 Task: Send an email with the signature Lydia Campbell with the subject Request for a proposal and the message Please let me know if there are any changes or updates to the project plan. from softage.6@softage.net to softage.4@softage.net and move the email from Sent Items to the folder Mergers and acquisitions
Action: Mouse moved to (107, 114)
Screenshot: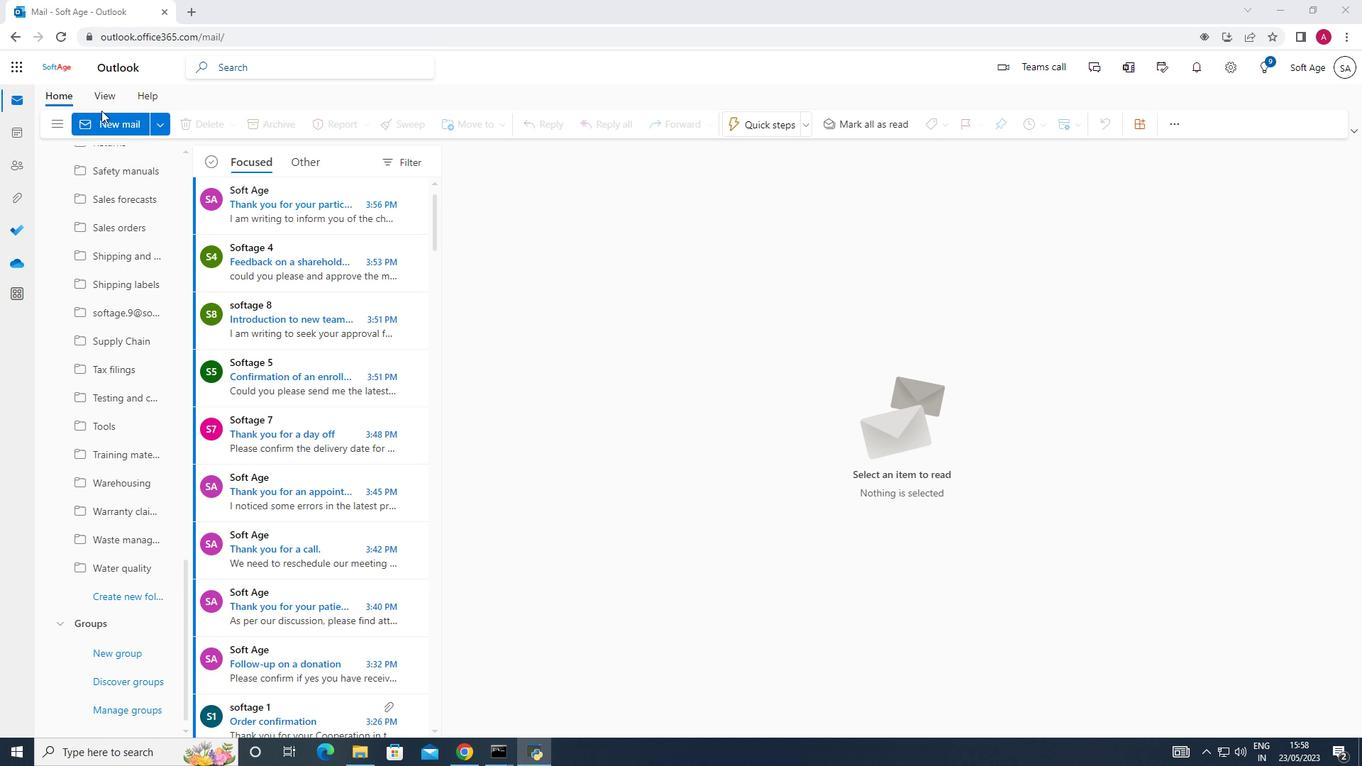 
Action: Mouse pressed left at (107, 114)
Screenshot: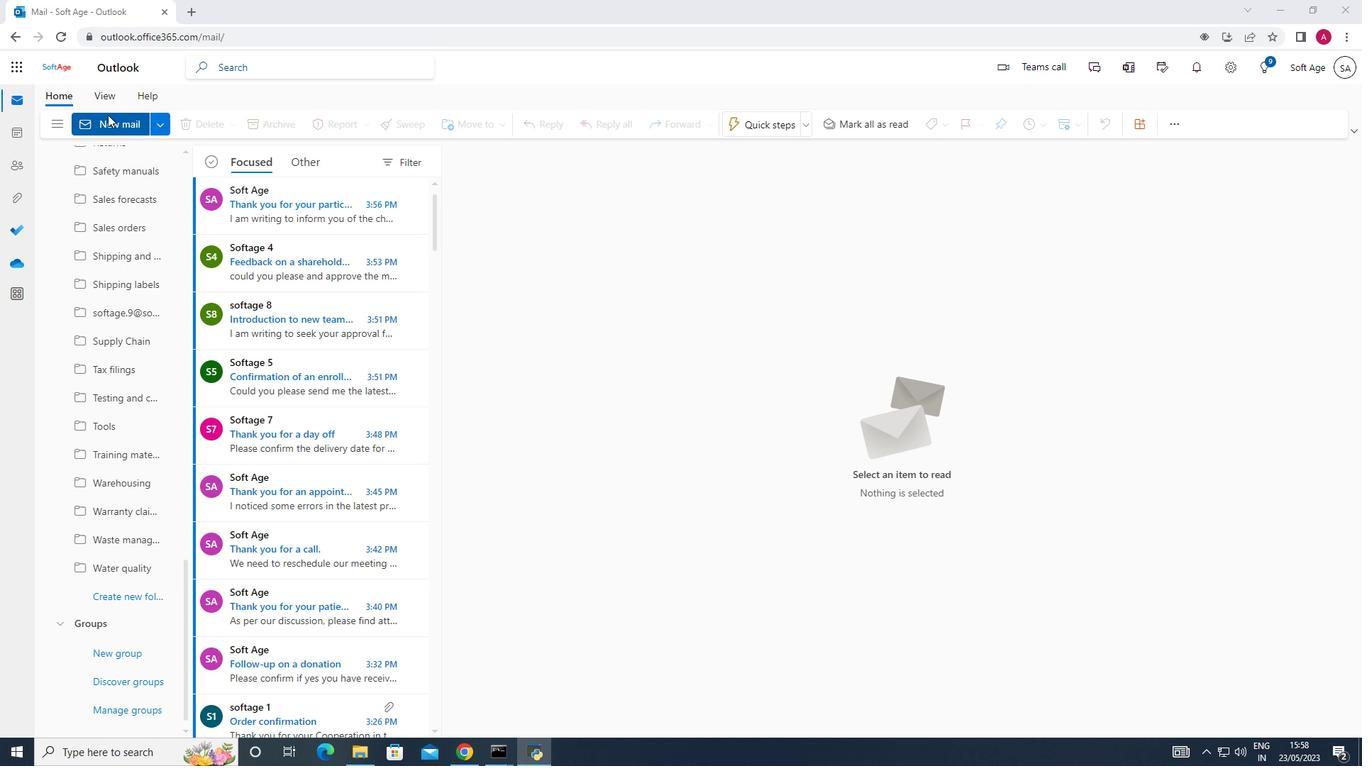 
Action: Mouse moved to (970, 121)
Screenshot: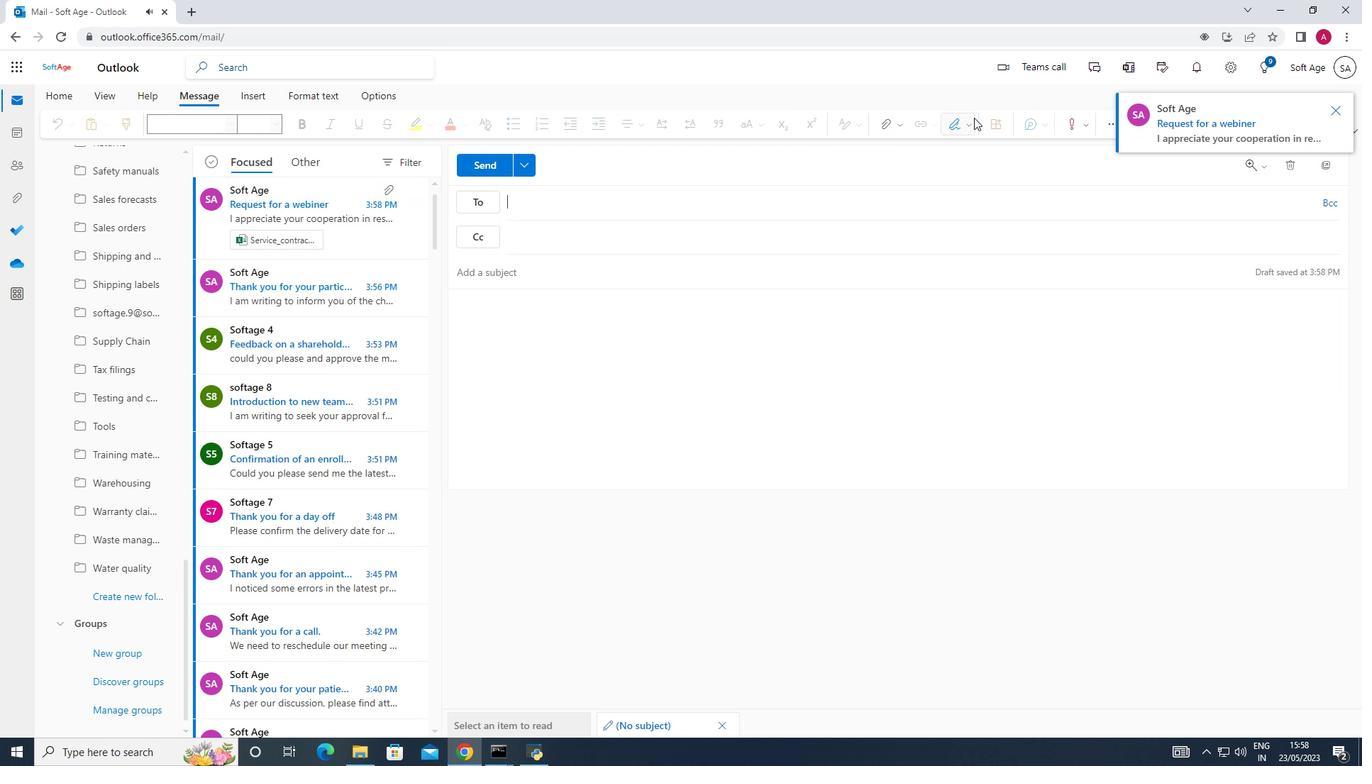 
Action: Mouse pressed left at (970, 121)
Screenshot: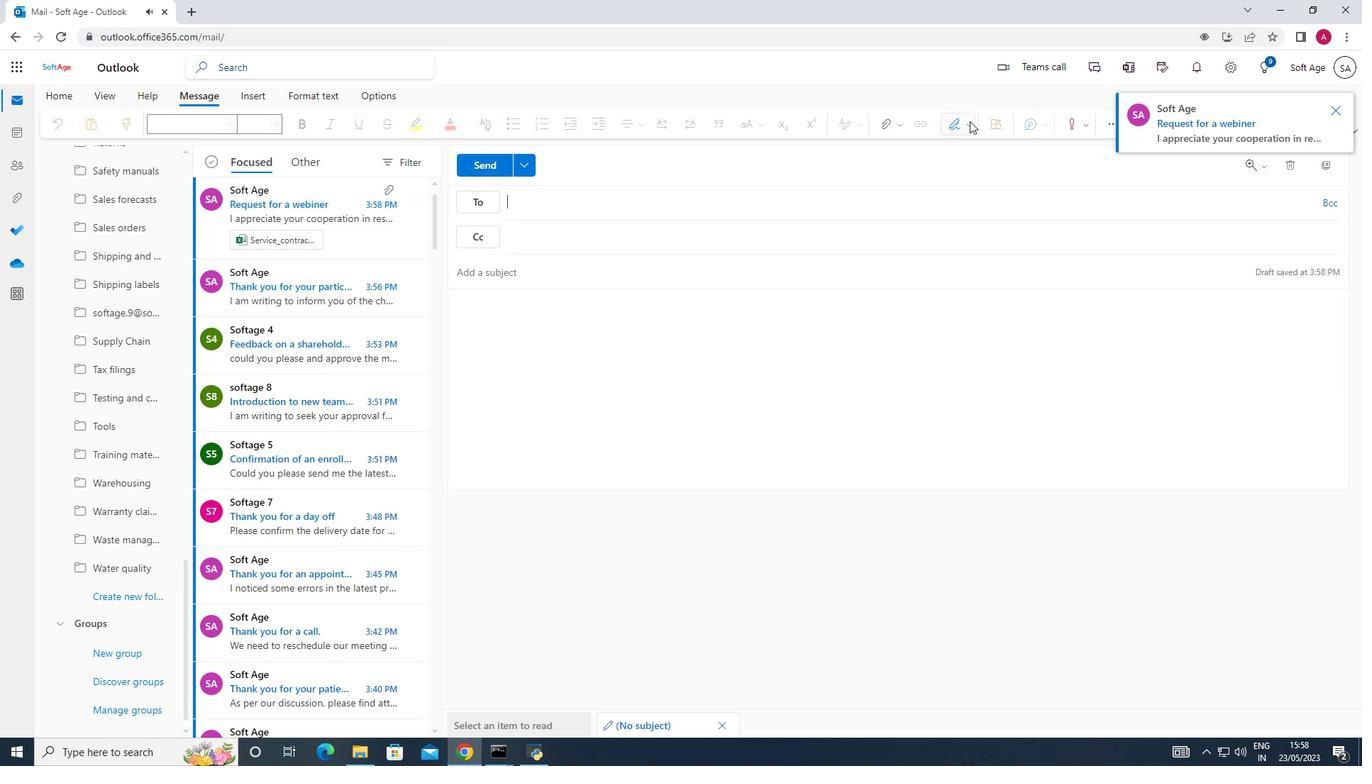 
Action: Mouse moved to (963, 185)
Screenshot: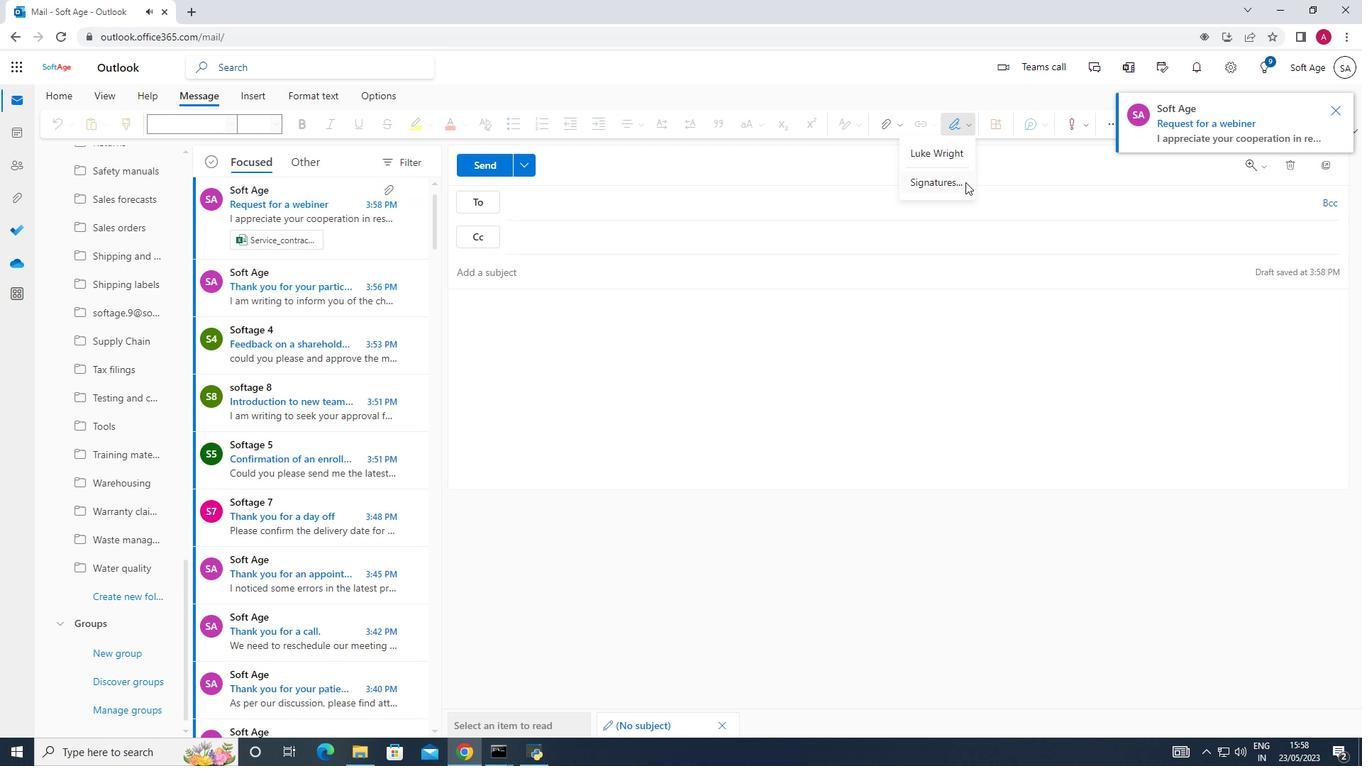 
Action: Mouse pressed left at (963, 185)
Screenshot: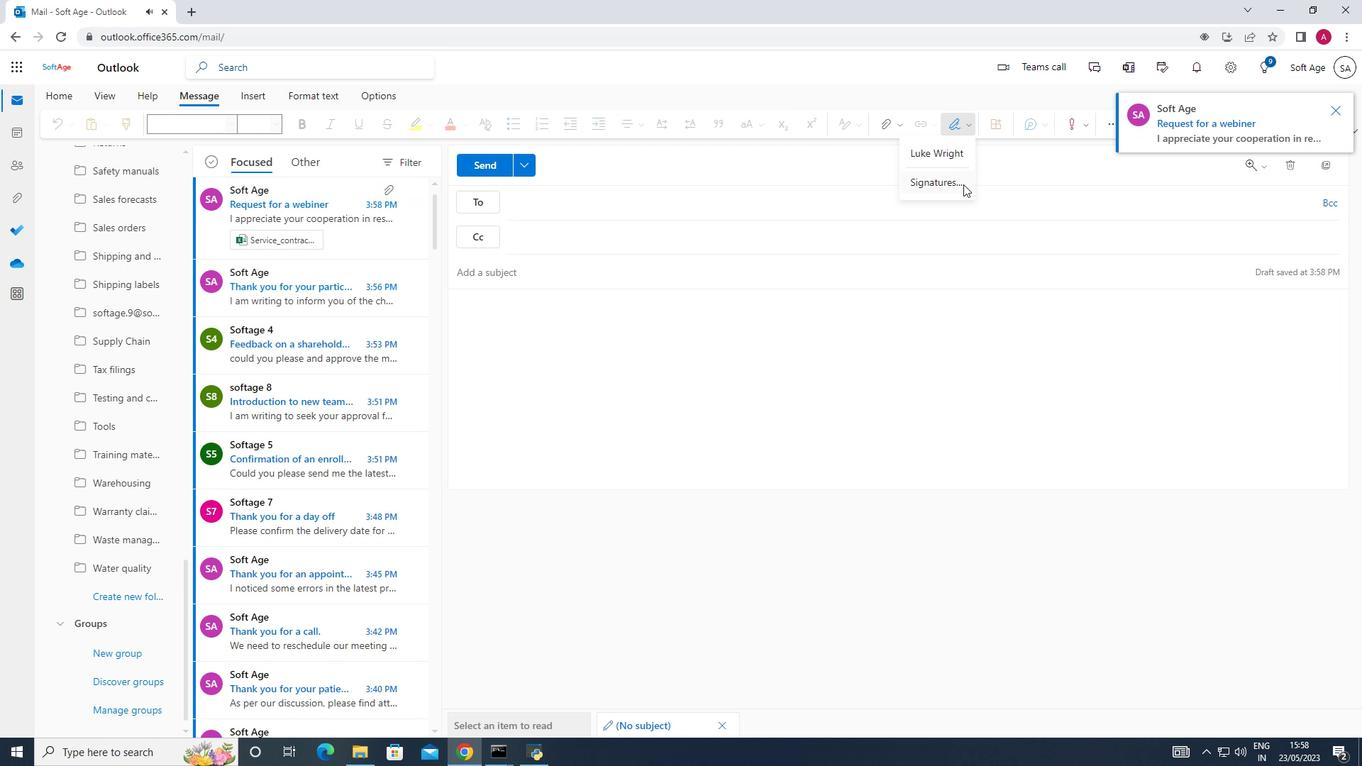 
Action: Mouse moved to (975, 241)
Screenshot: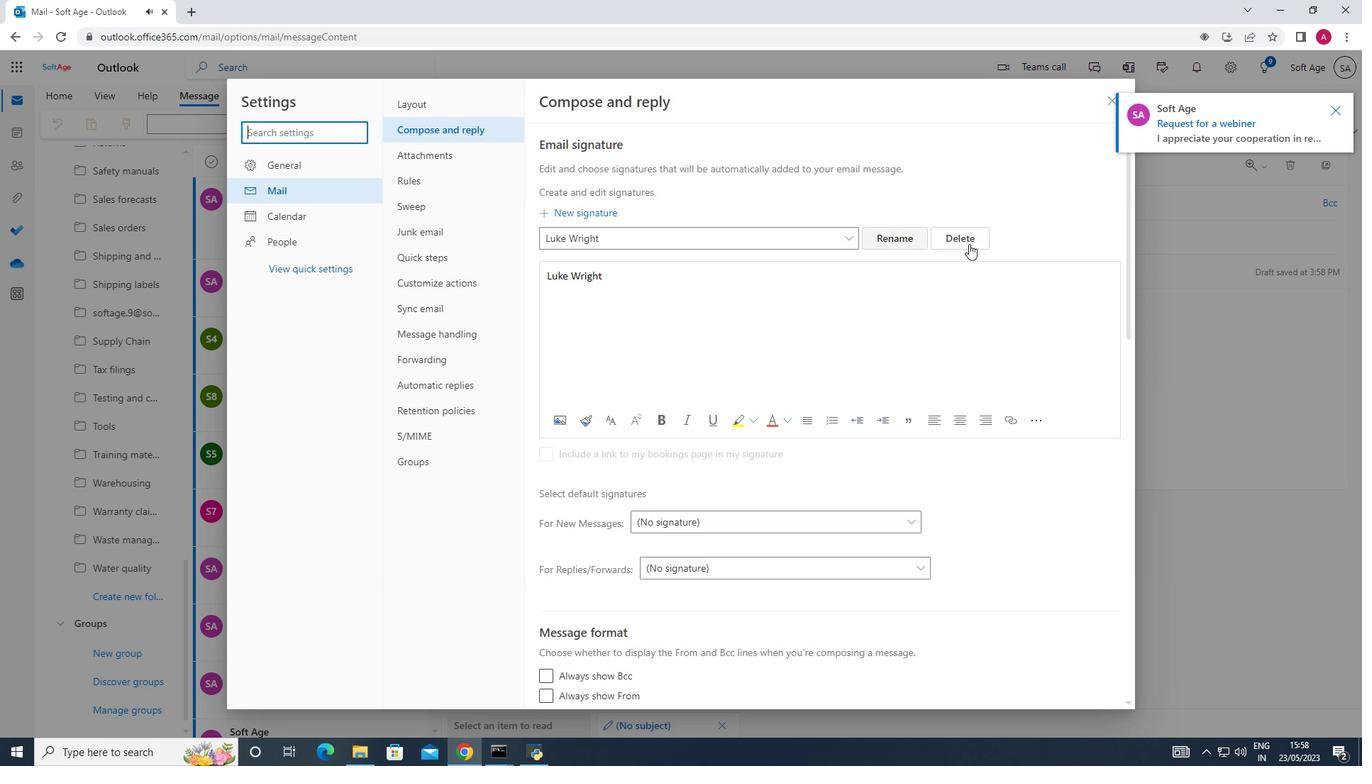 
Action: Mouse pressed left at (975, 241)
Screenshot: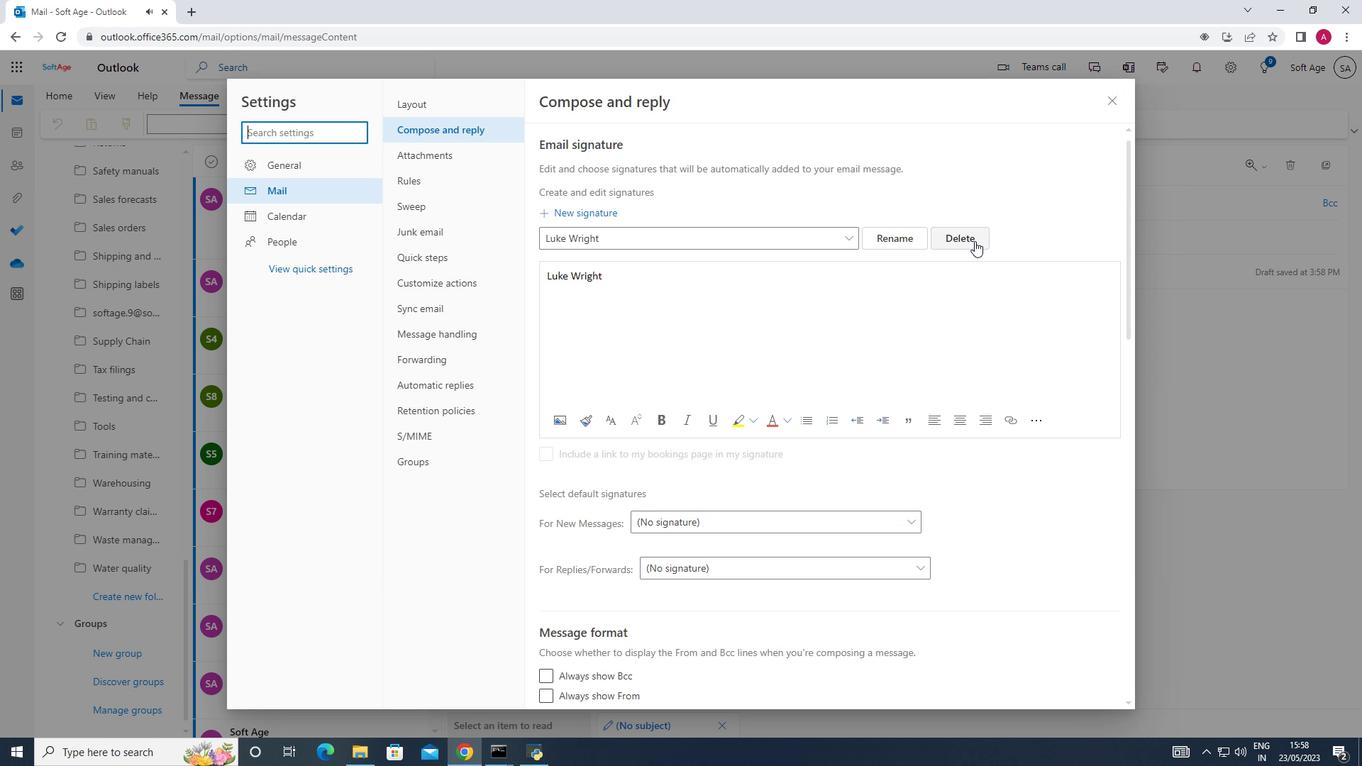 
Action: Mouse moved to (577, 237)
Screenshot: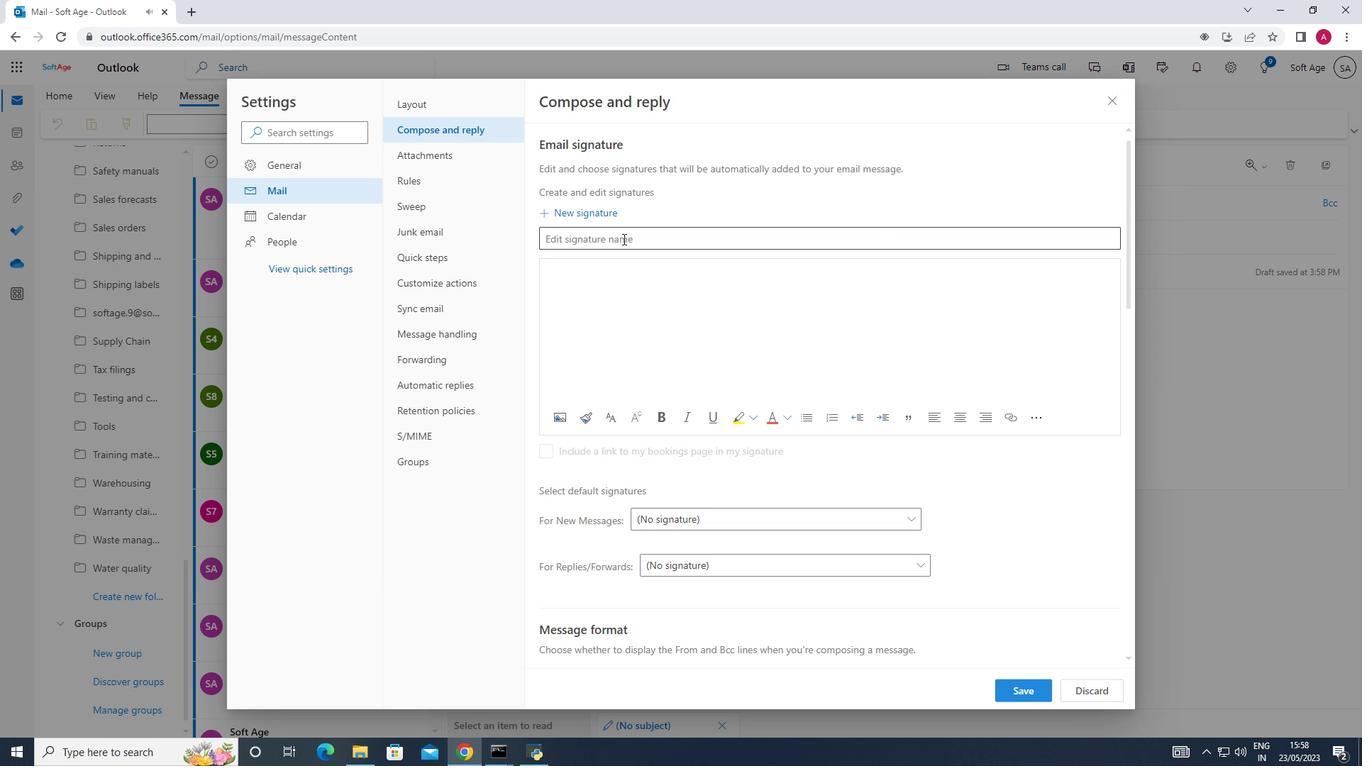 
Action: Mouse pressed left at (577, 237)
Screenshot: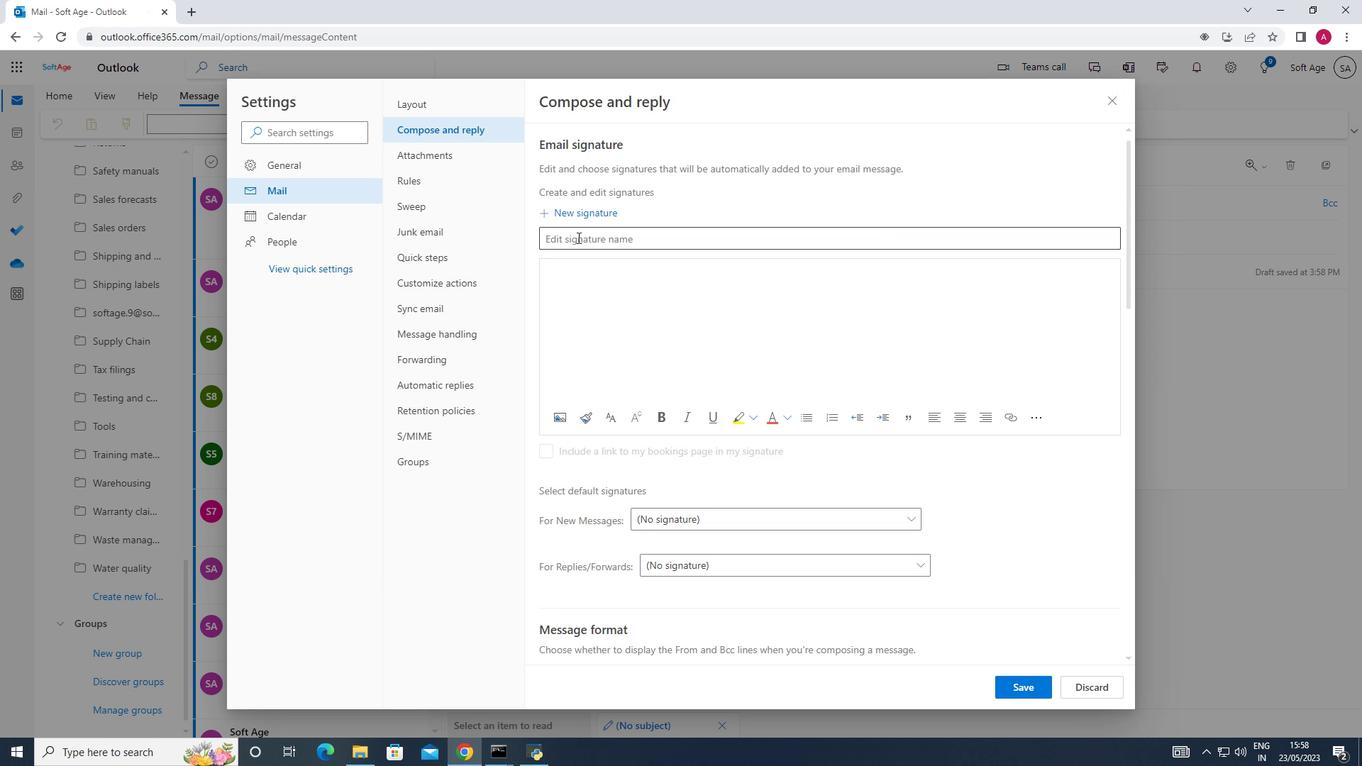 
Action: Key pressed <Key.shift_r>Lydia<Key.space><Key.shift><Key.shift><Key.shift>Cambell
Screenshot: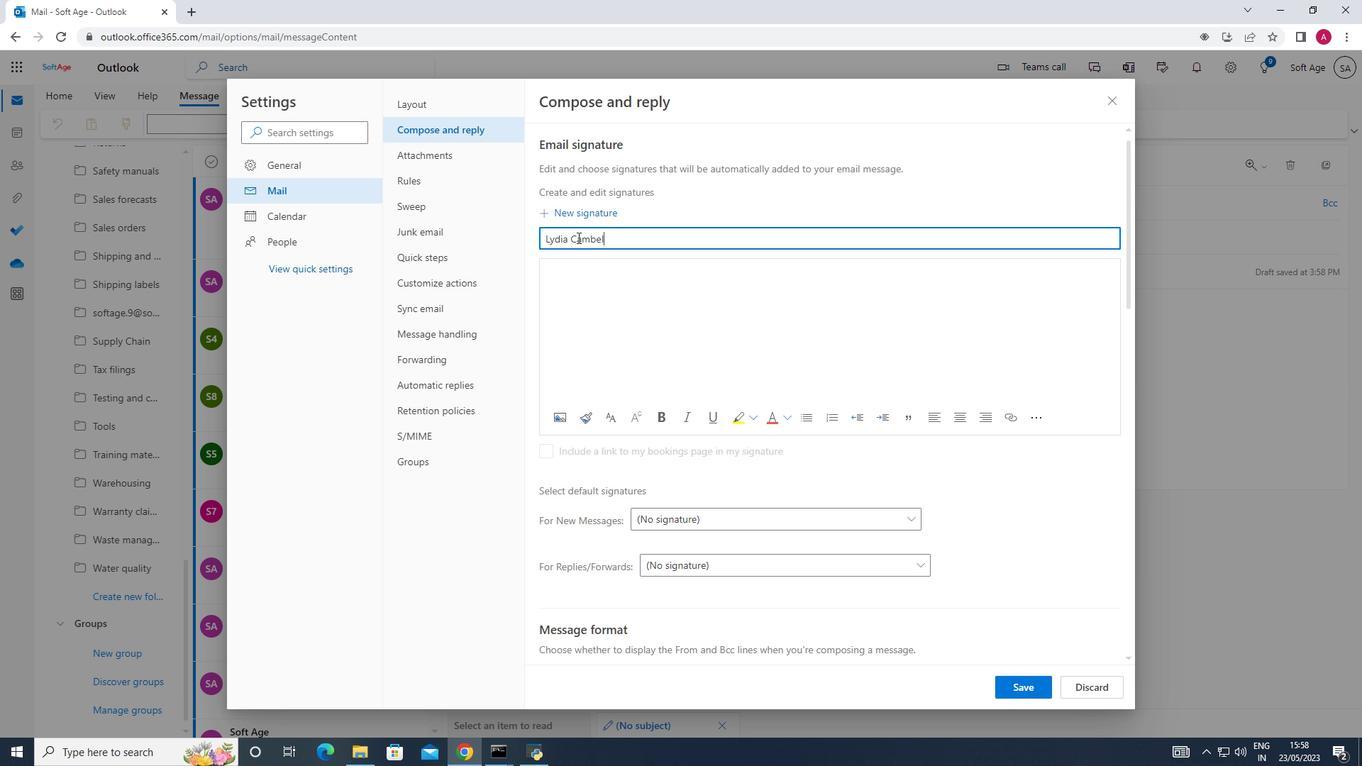 
Action: Mouse moved to (548, 275)
Screenshot: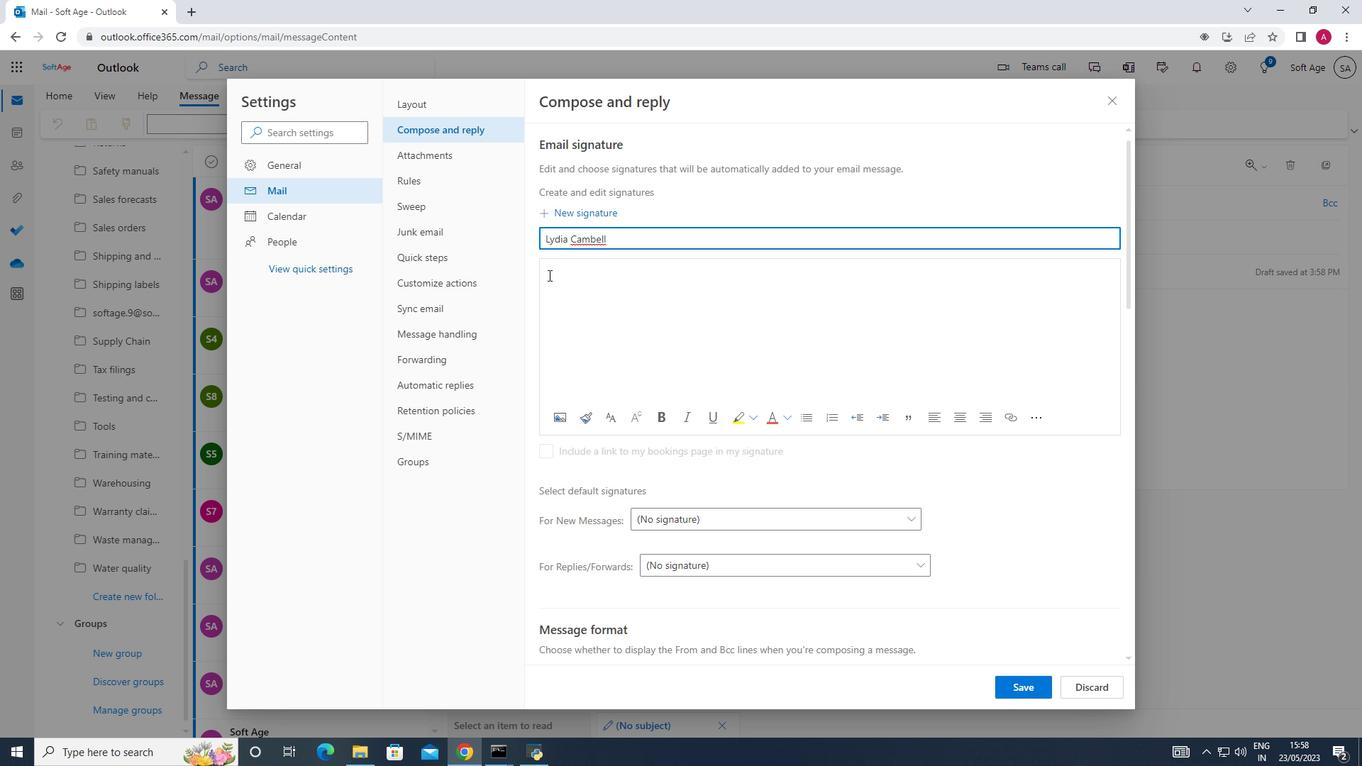 
Action: Mouse pressed left at (548, 275)
Screenshot: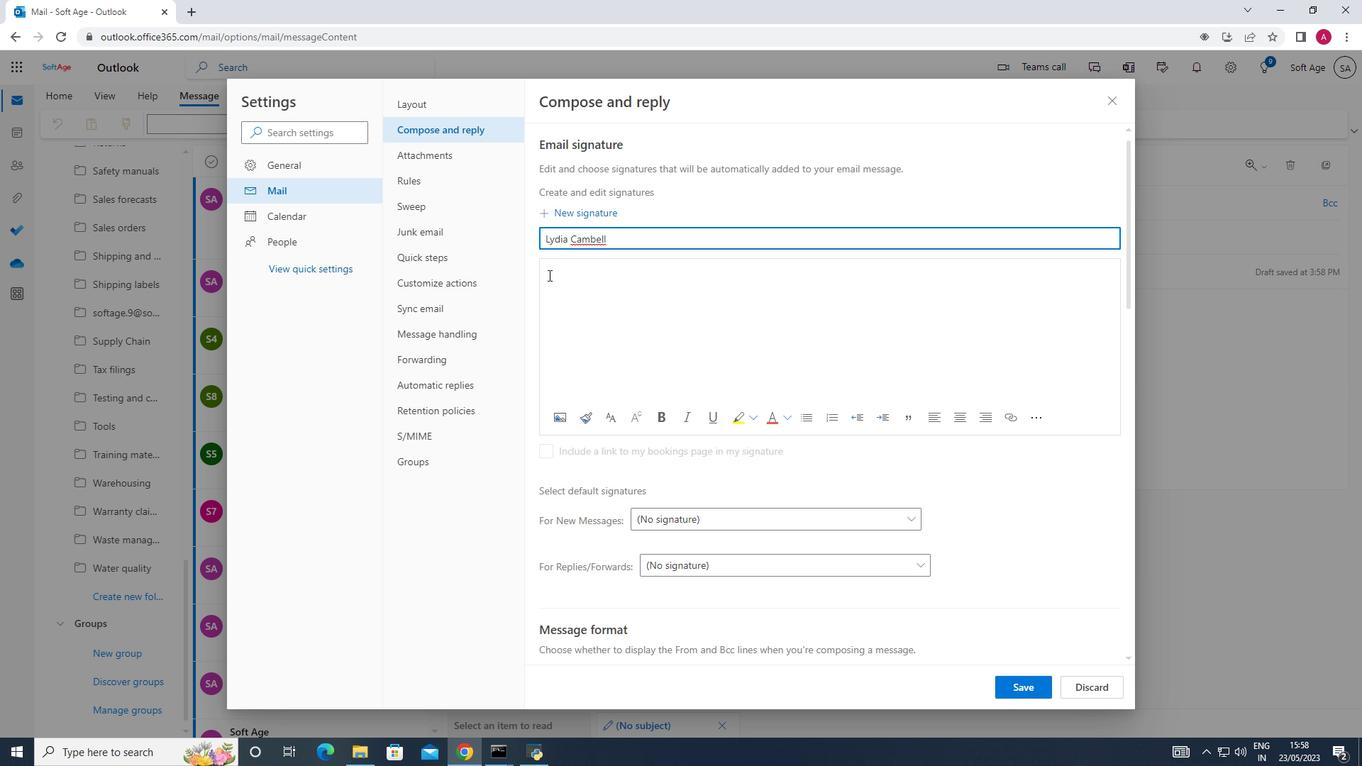 
Action: Mouse moved to (589, 237)
Screenshot: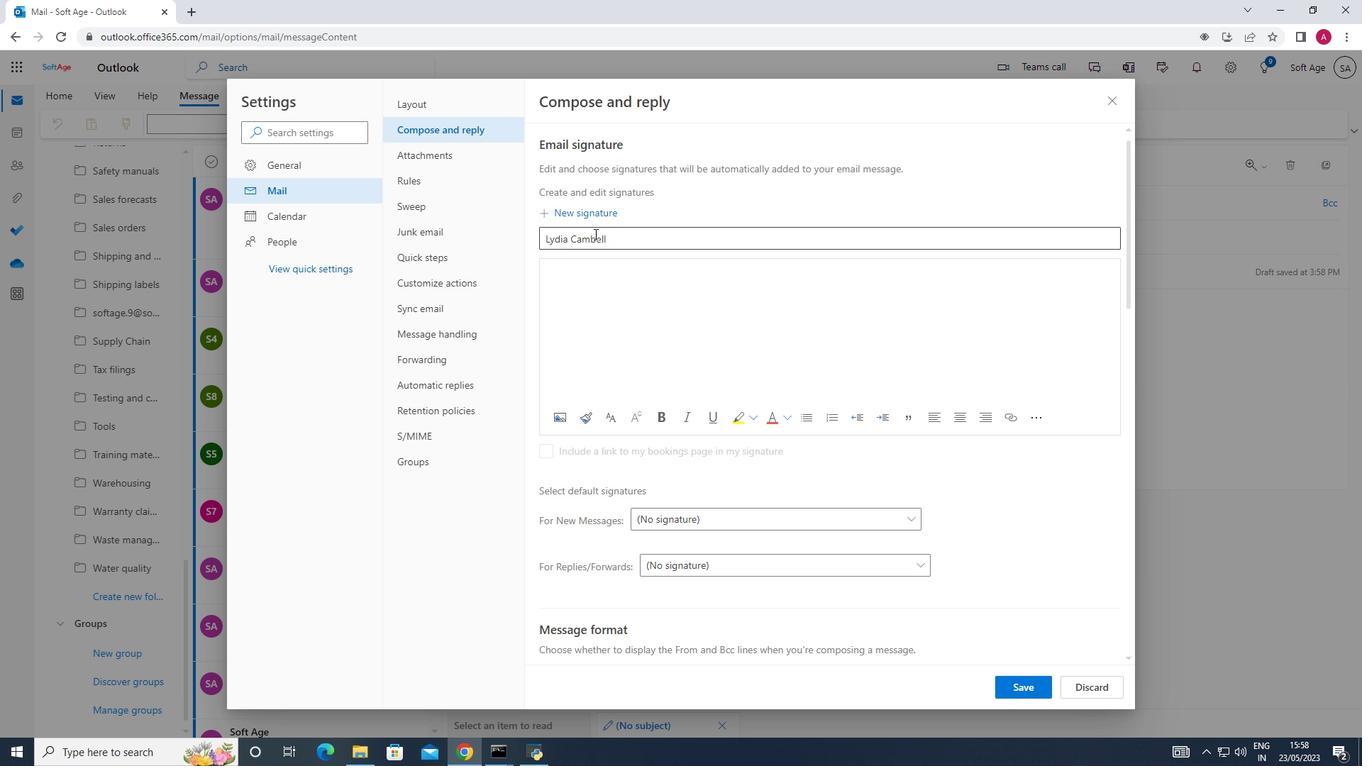 
Action: Mouse pressed left at (589, 237)
Screenshot: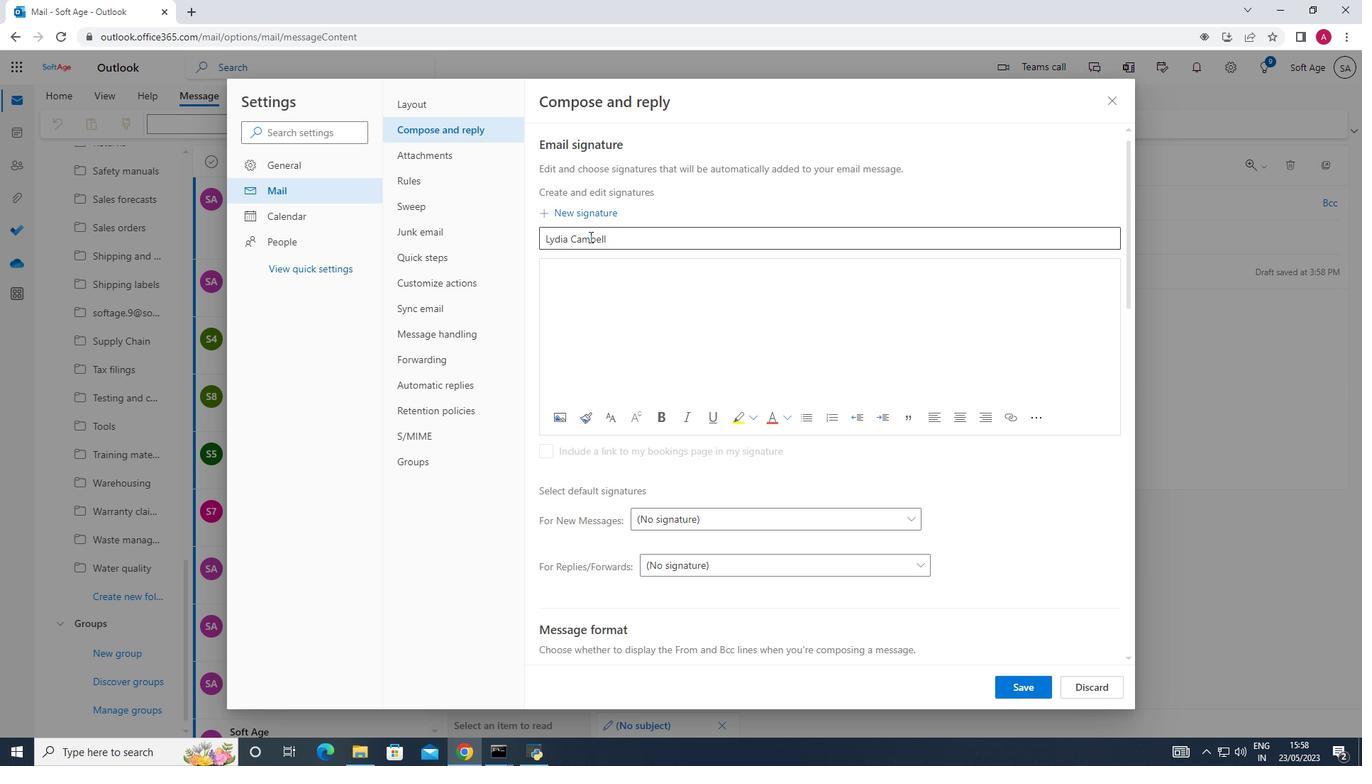 
Action: Key pressed p
Screenshot: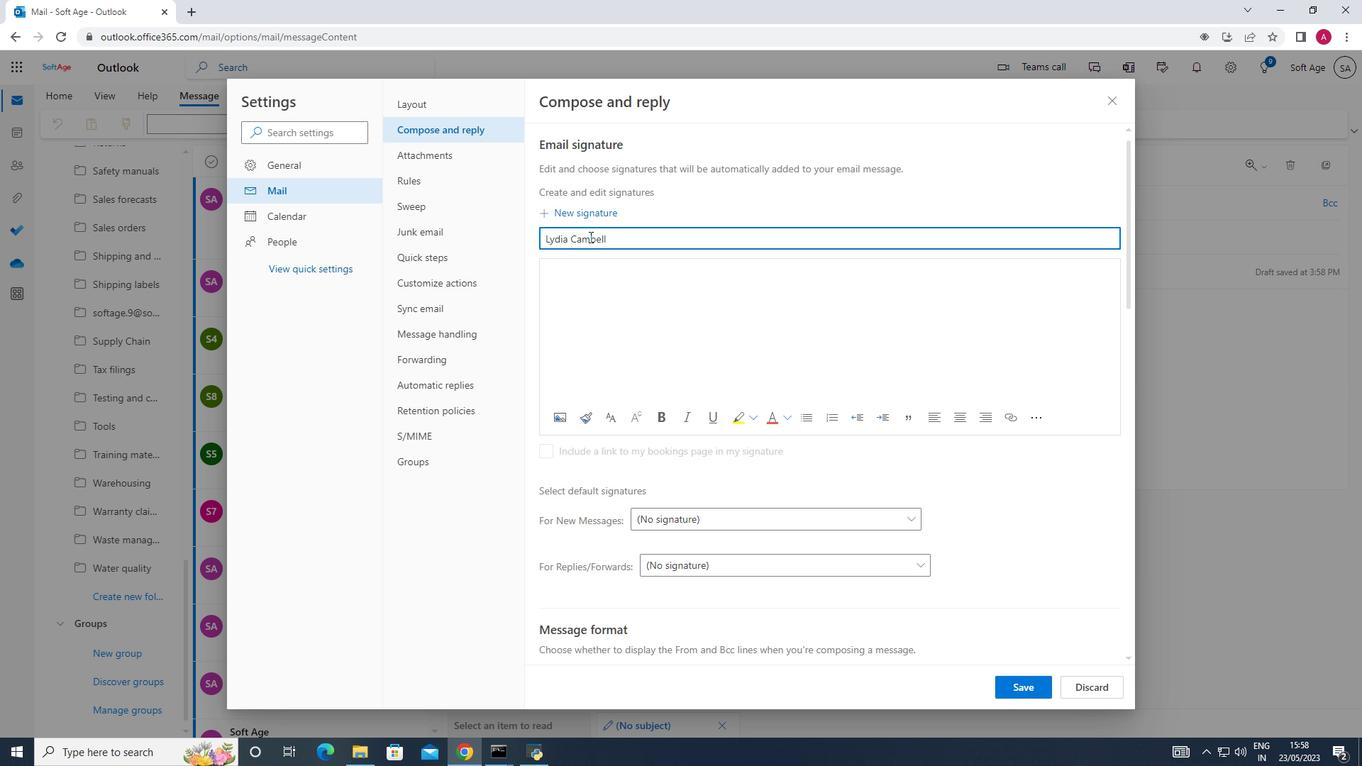 
Action: Mouse moved to (558, 272)
Screenshot: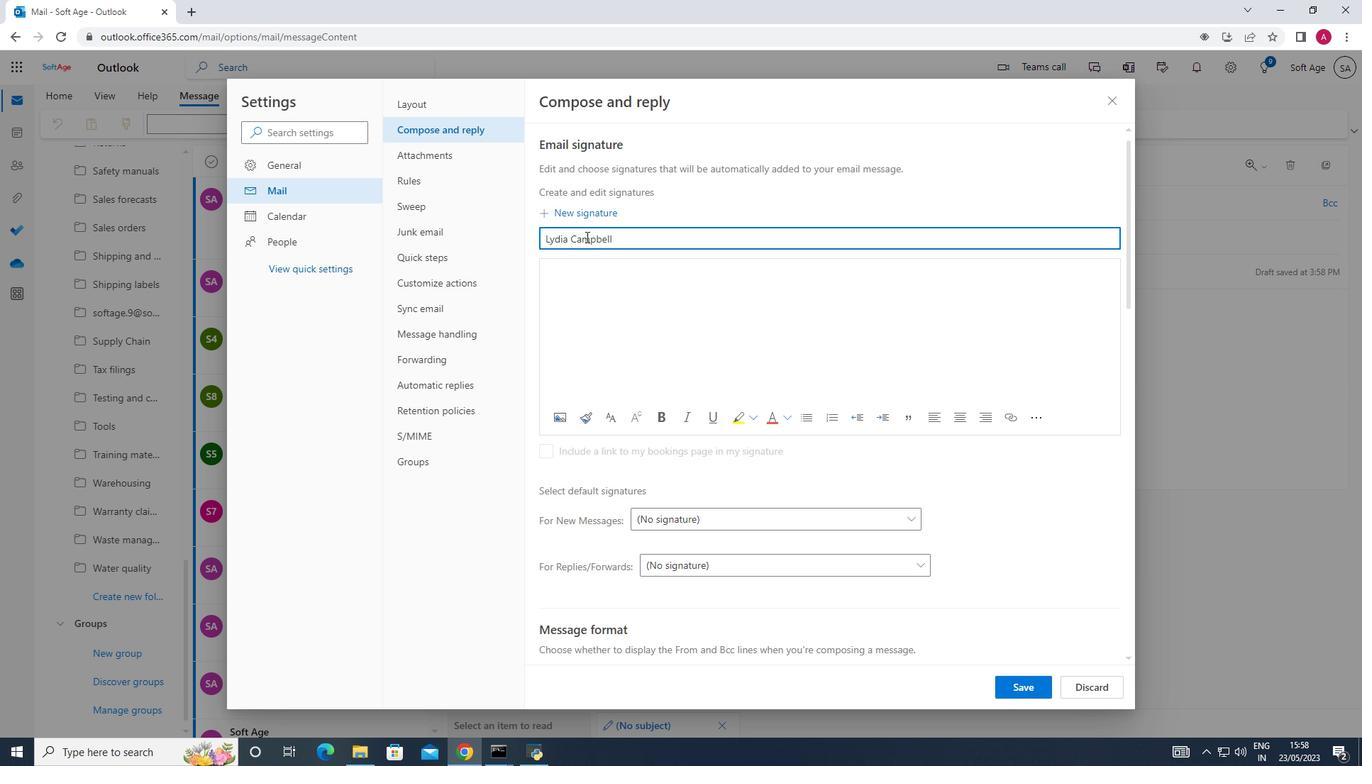 
Action: Mouse pressed left at (558, 272)
Screenshot: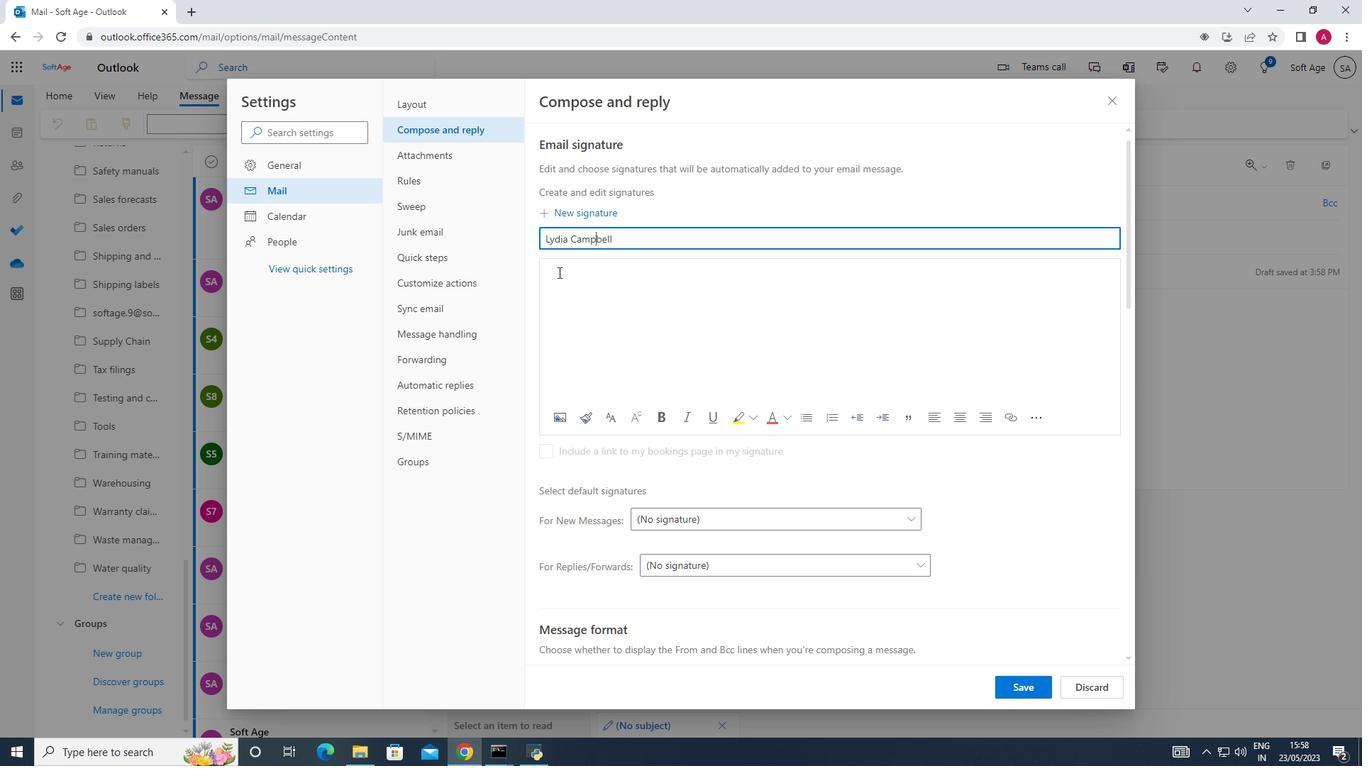 
Action: Key pressed <Key.shift_r>
Screenshot: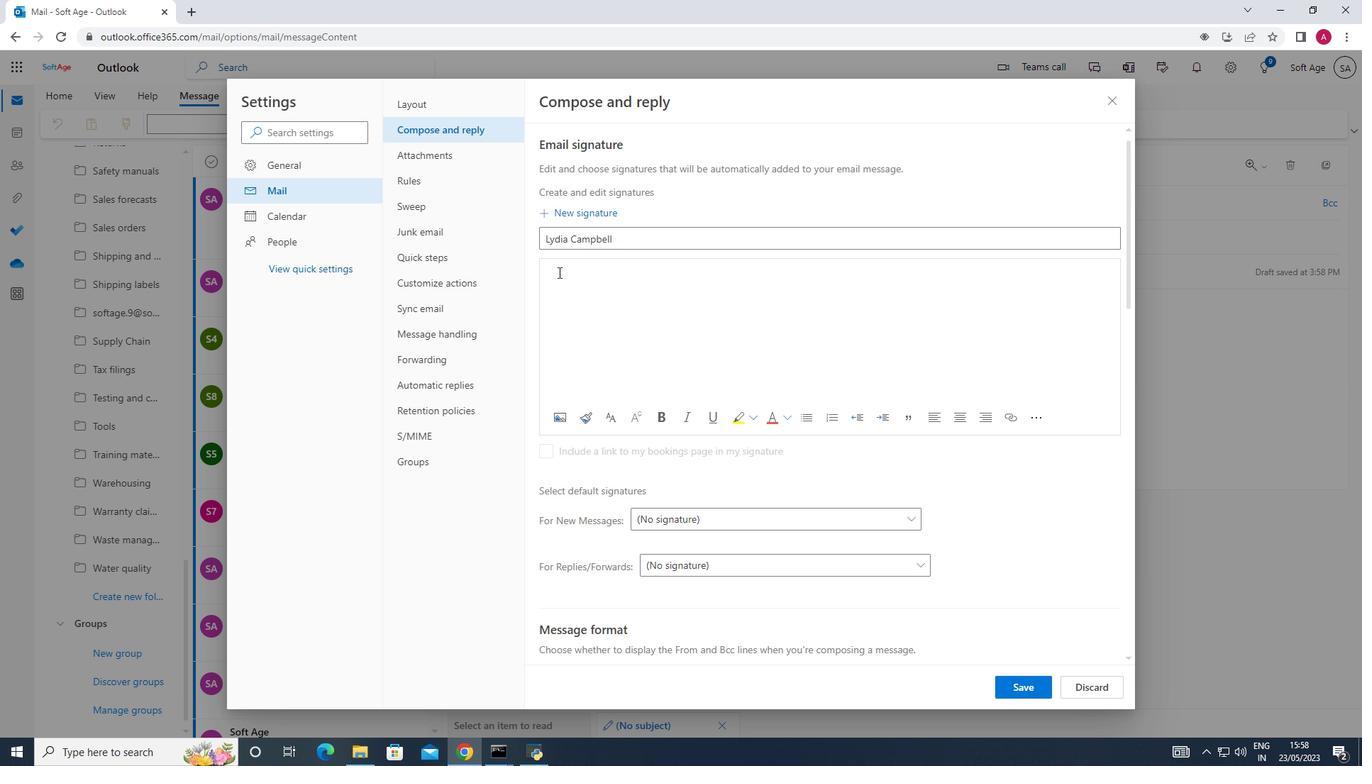 
Action: Mouse moved to (557, 273)
Screenshot: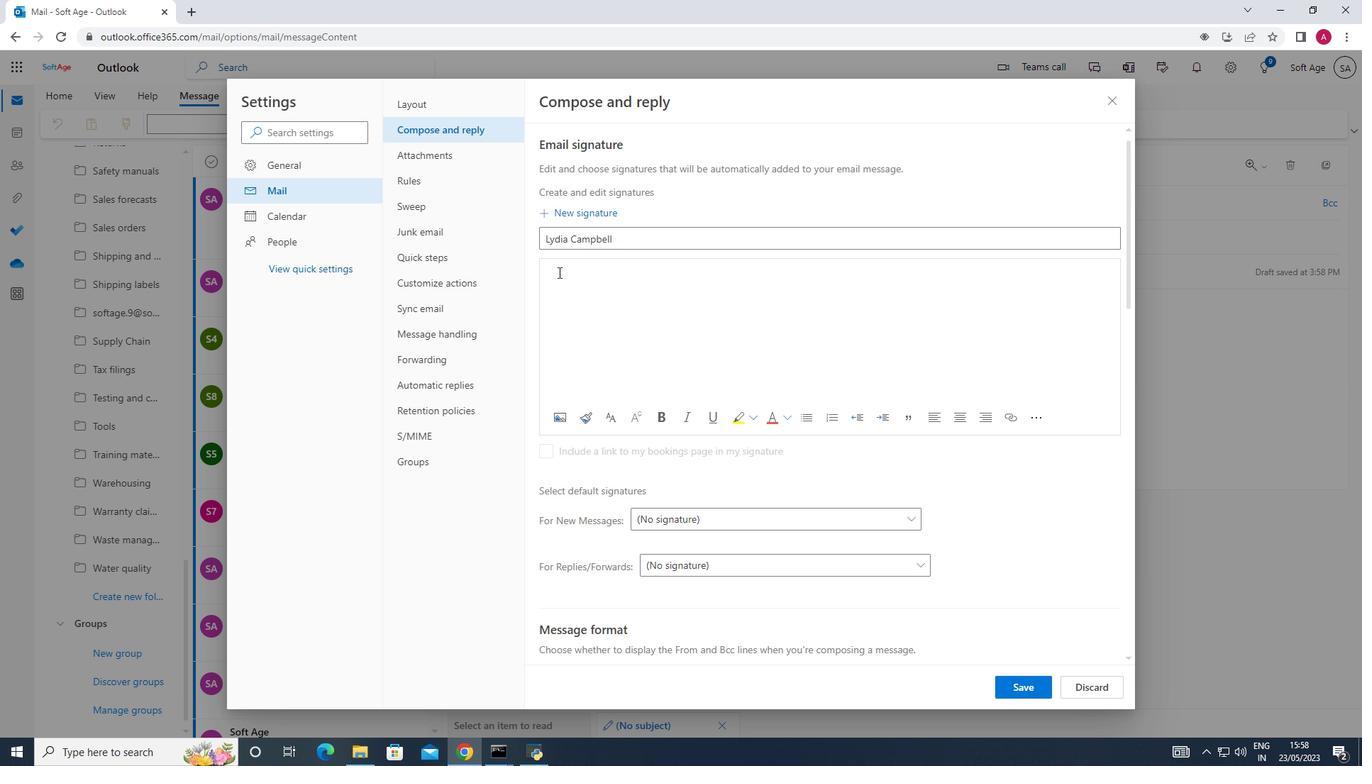 
Action: Key pressed Lydia<Key.space><Key.shift>Campbell
Screenshot: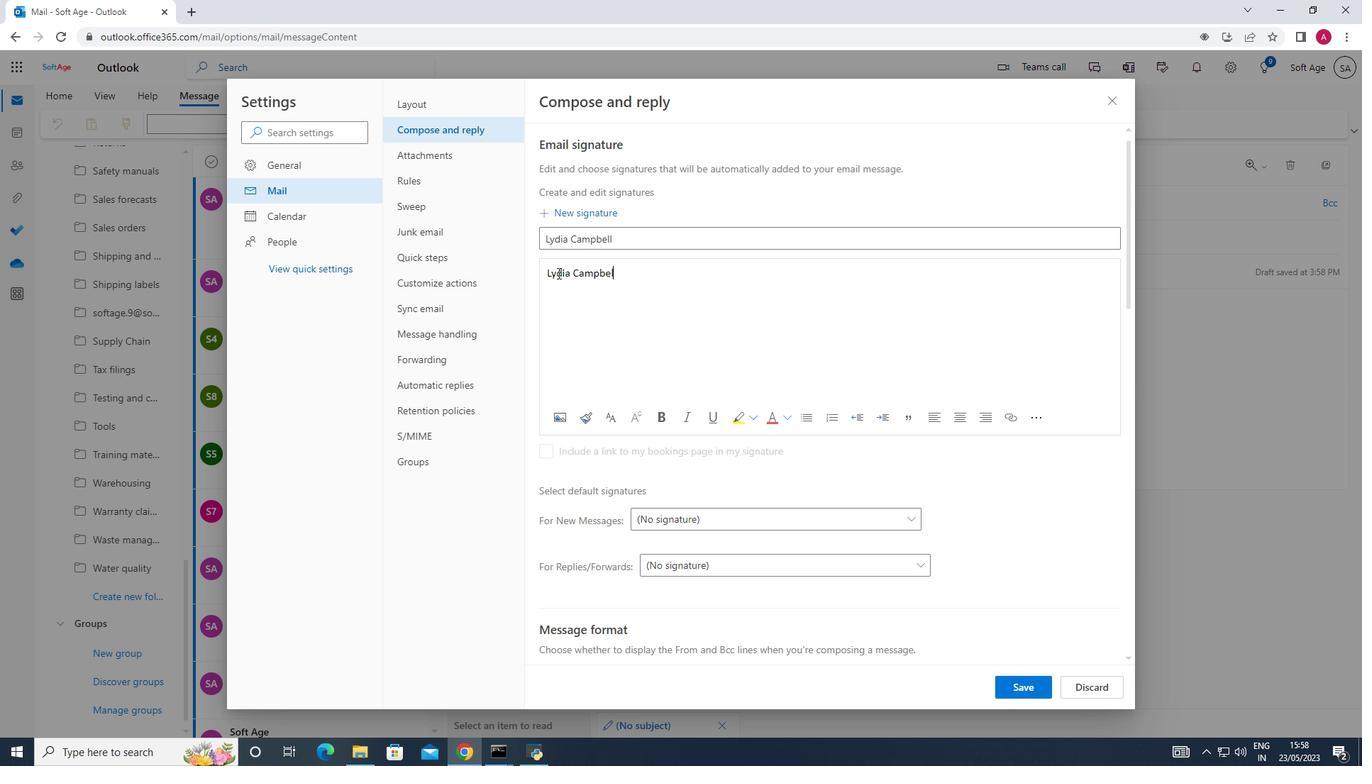 
Action: Mouse moved to (1018, 691)
Screenshot: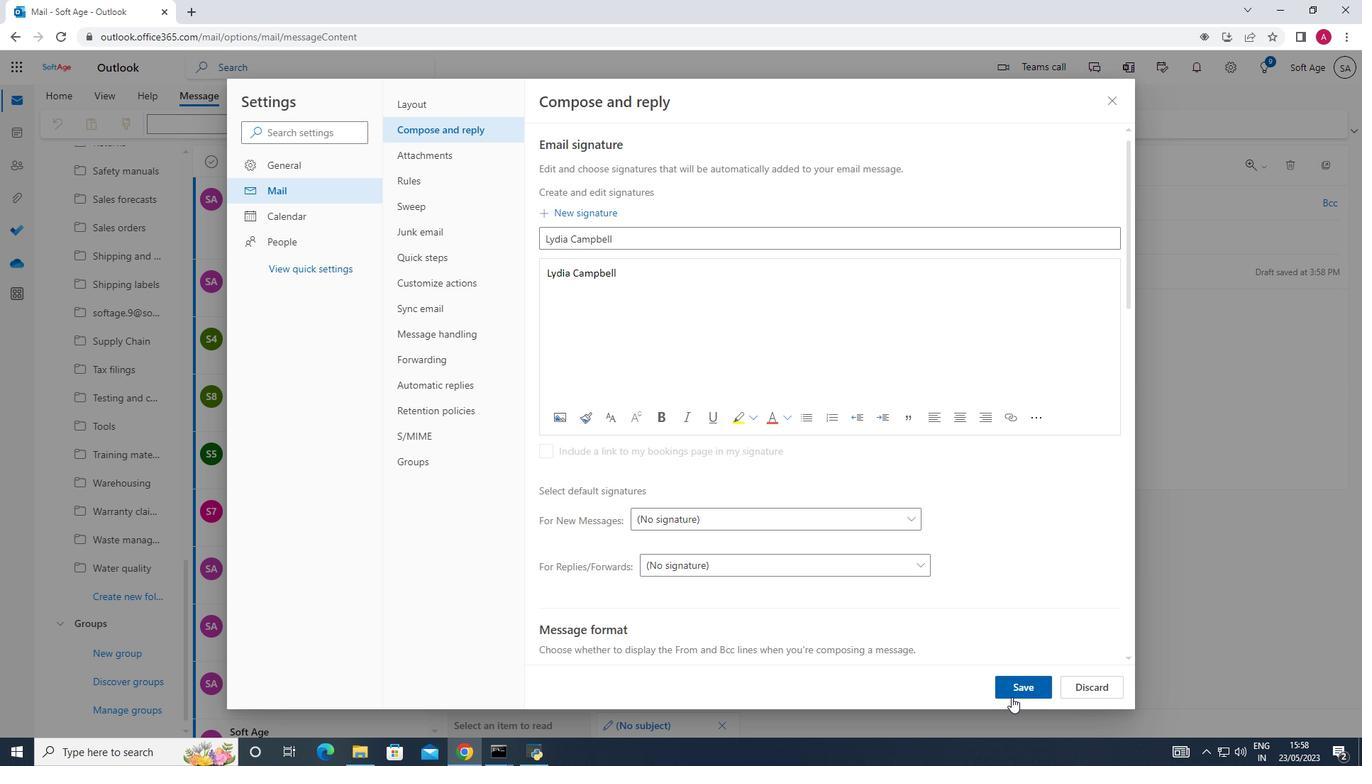
Action: Mouse pressed left at (1018, 691)
Screenshot: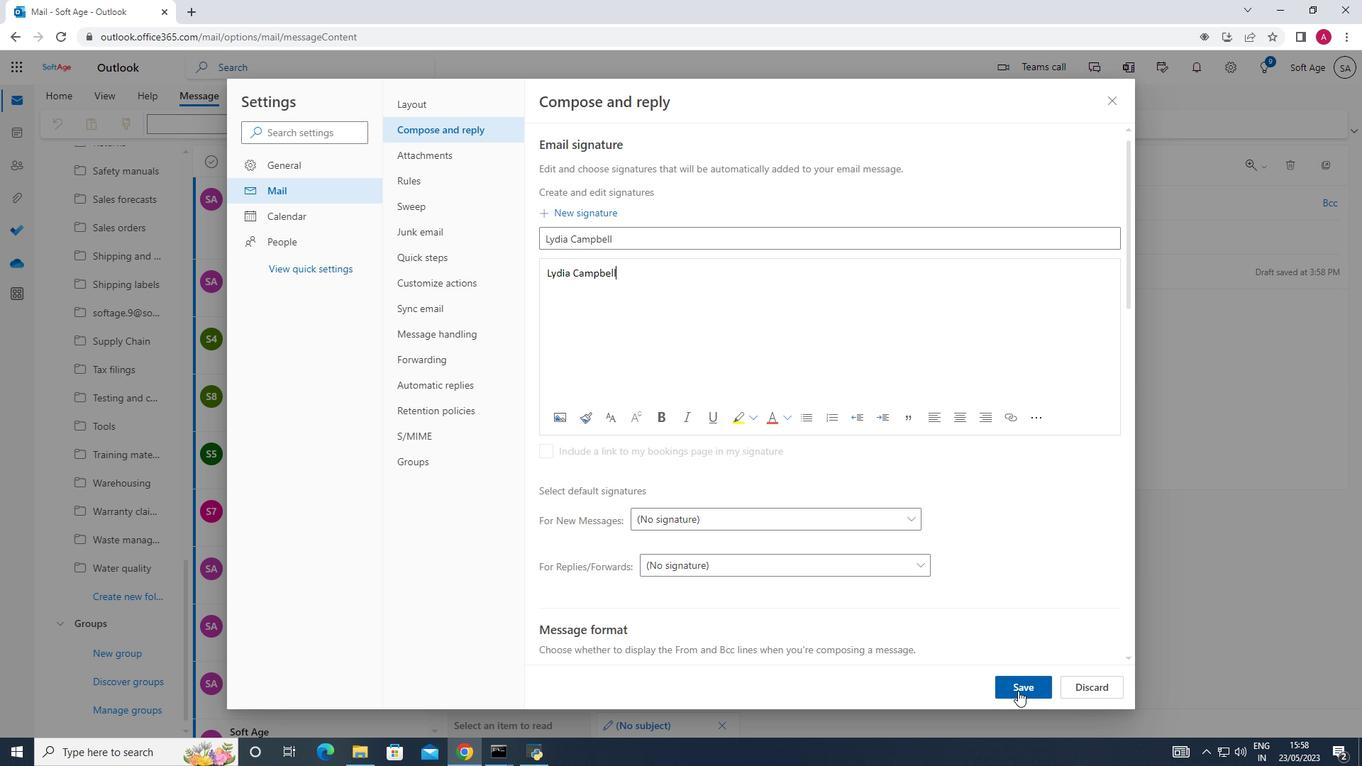 
Action: Mouse moved to (1107, 98)
Screenshot: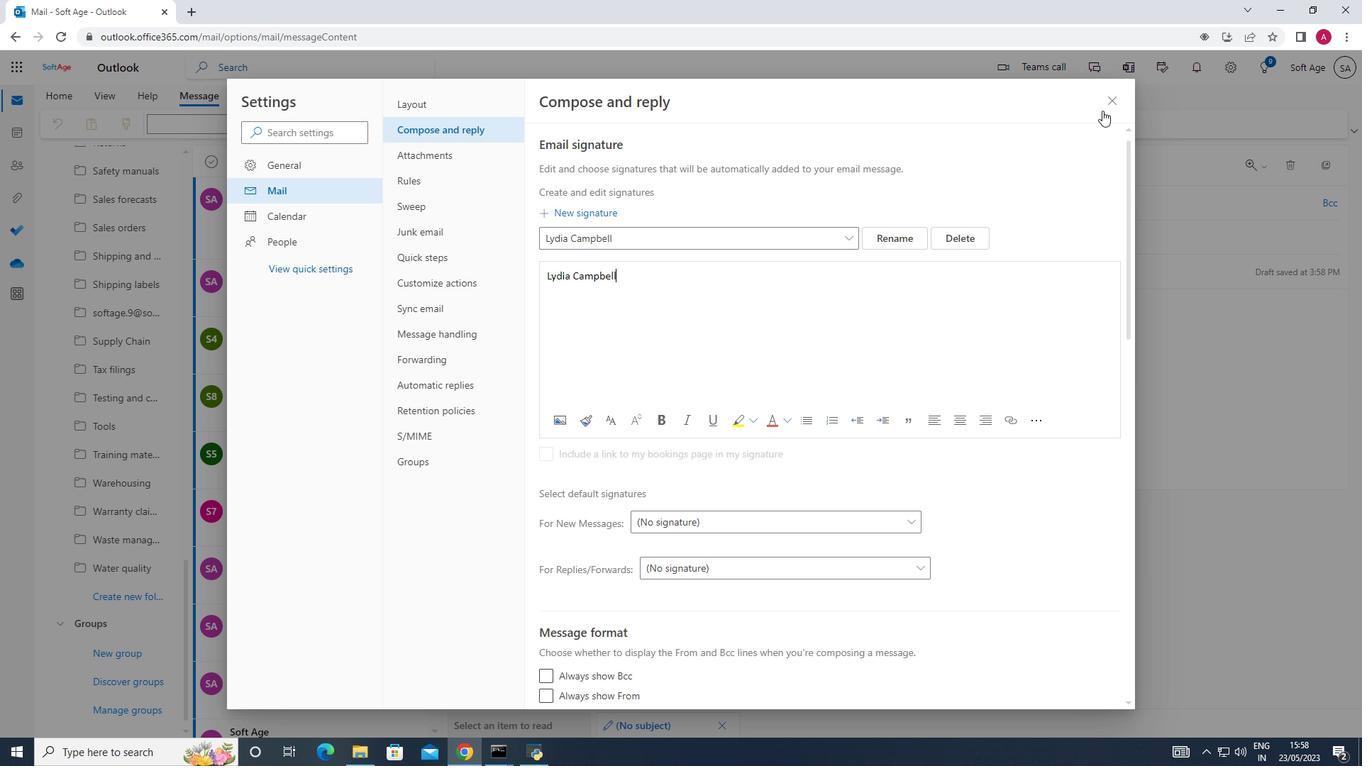 
Action: Mouse pressed left at (1107, 98)
Screenshot: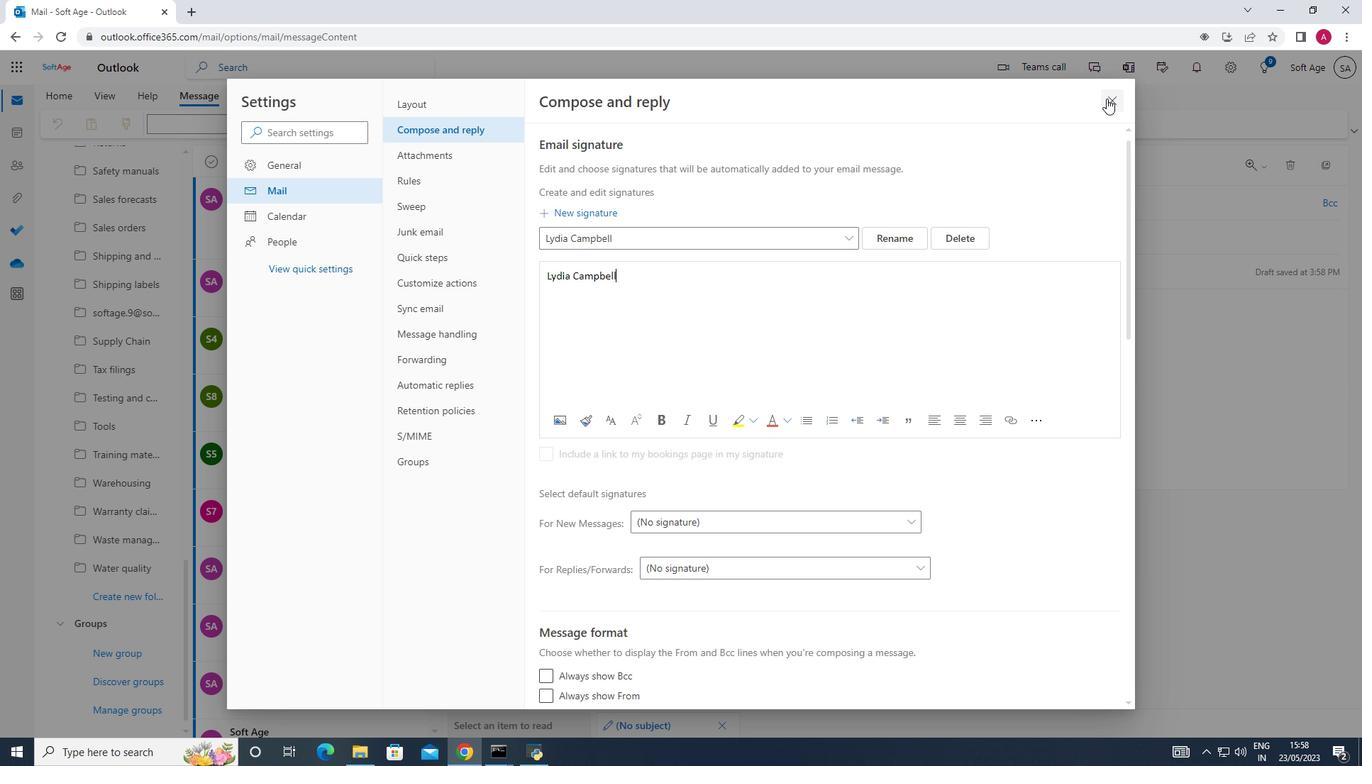 
Action: Mouse moved to (970, 122)
Screenshot: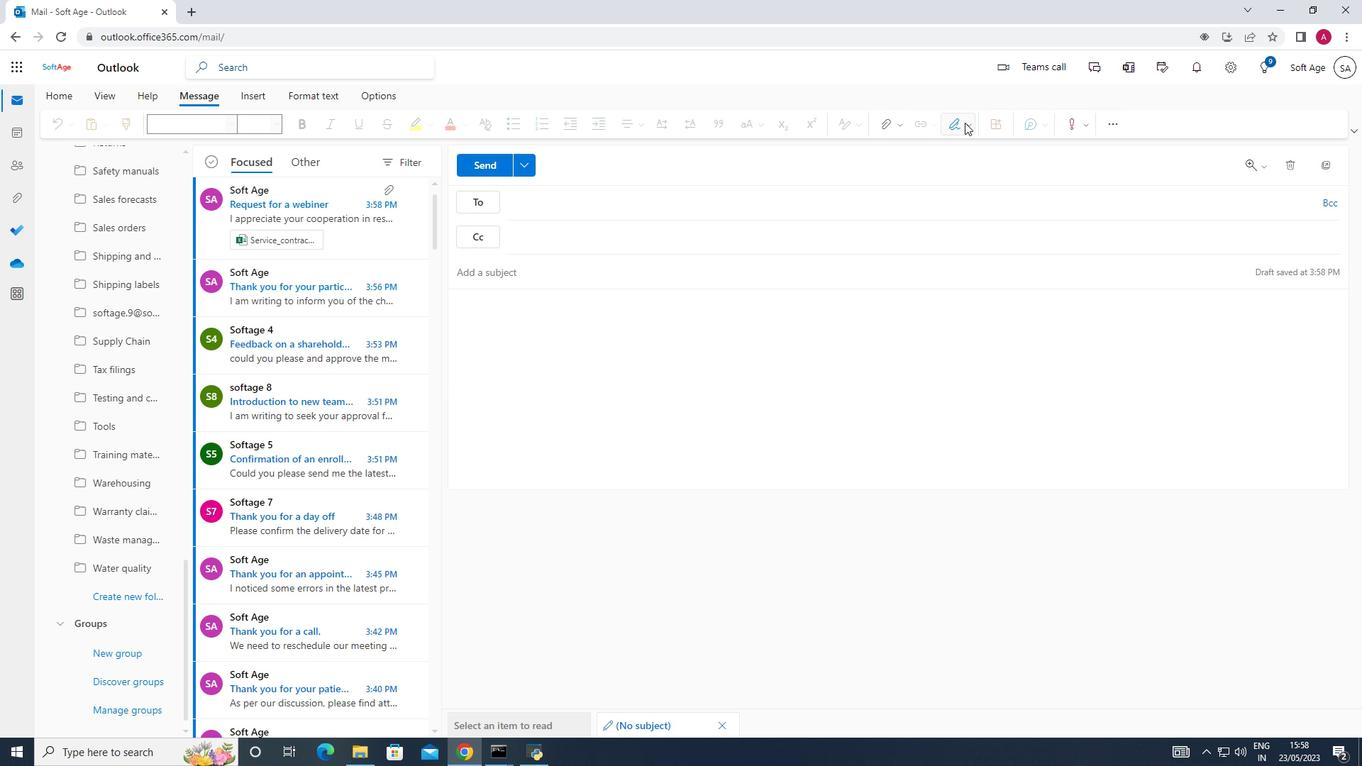 
Action: Mouse pressed left at (970, 122)
Screenshot: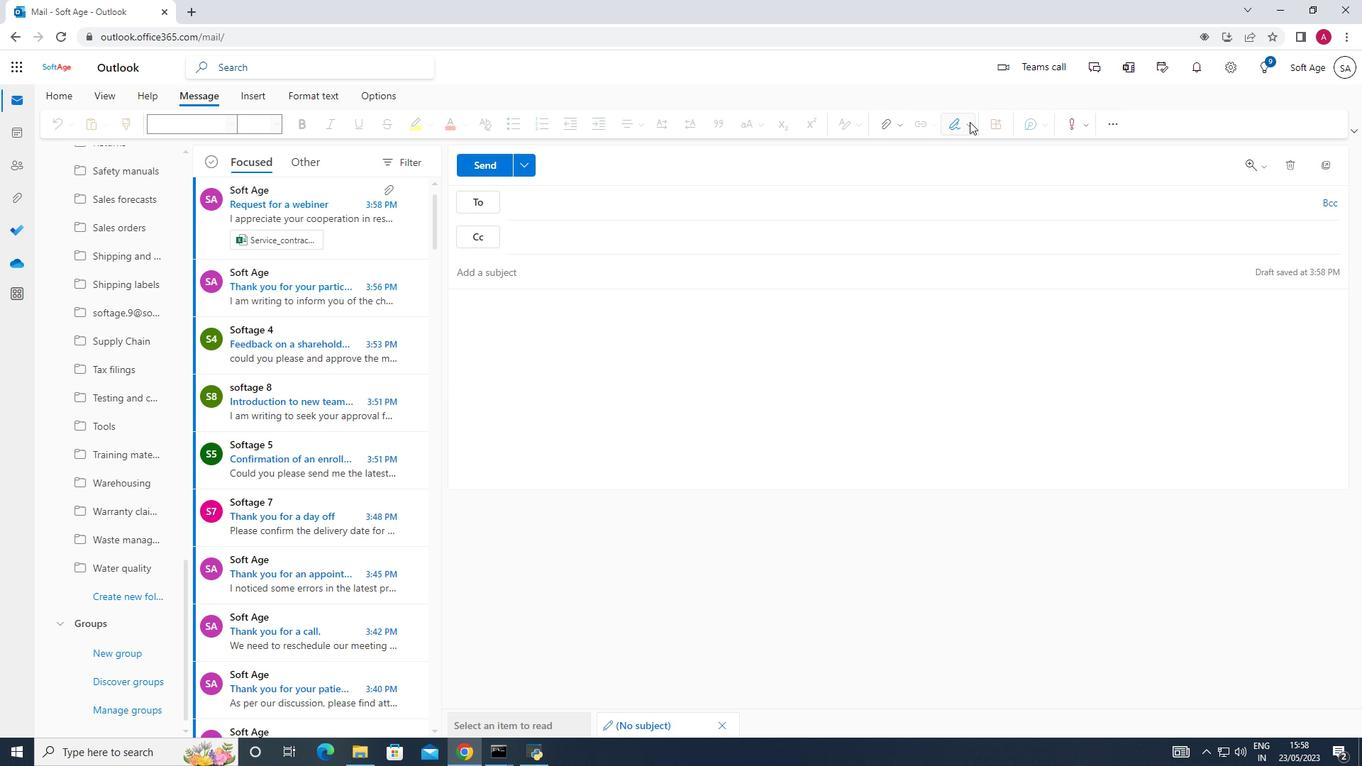 
Action: Mouse moved to (953, 157)
Screenshot: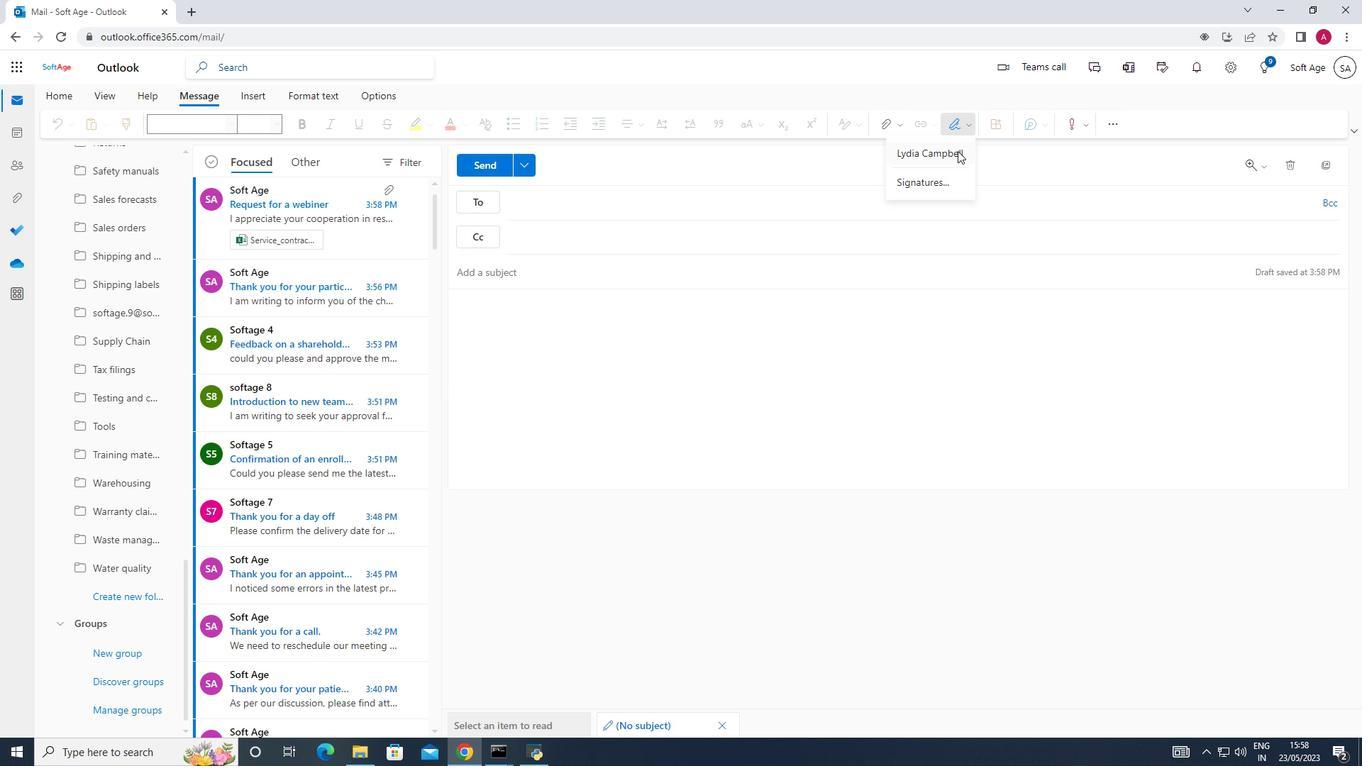 
Action: Mouse pressed left at (953, 157)
Screenshot: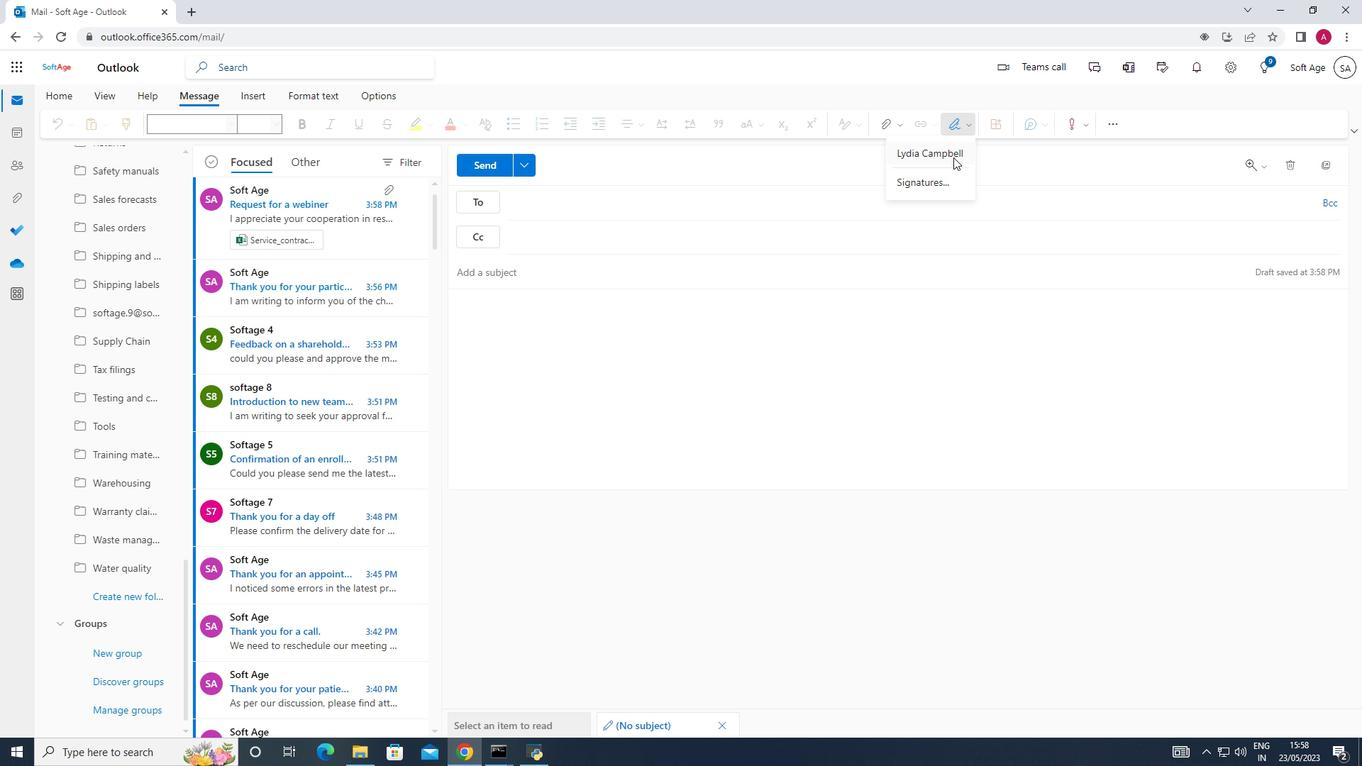 
Action: Mouse moved to (474, 270)
Screenshot: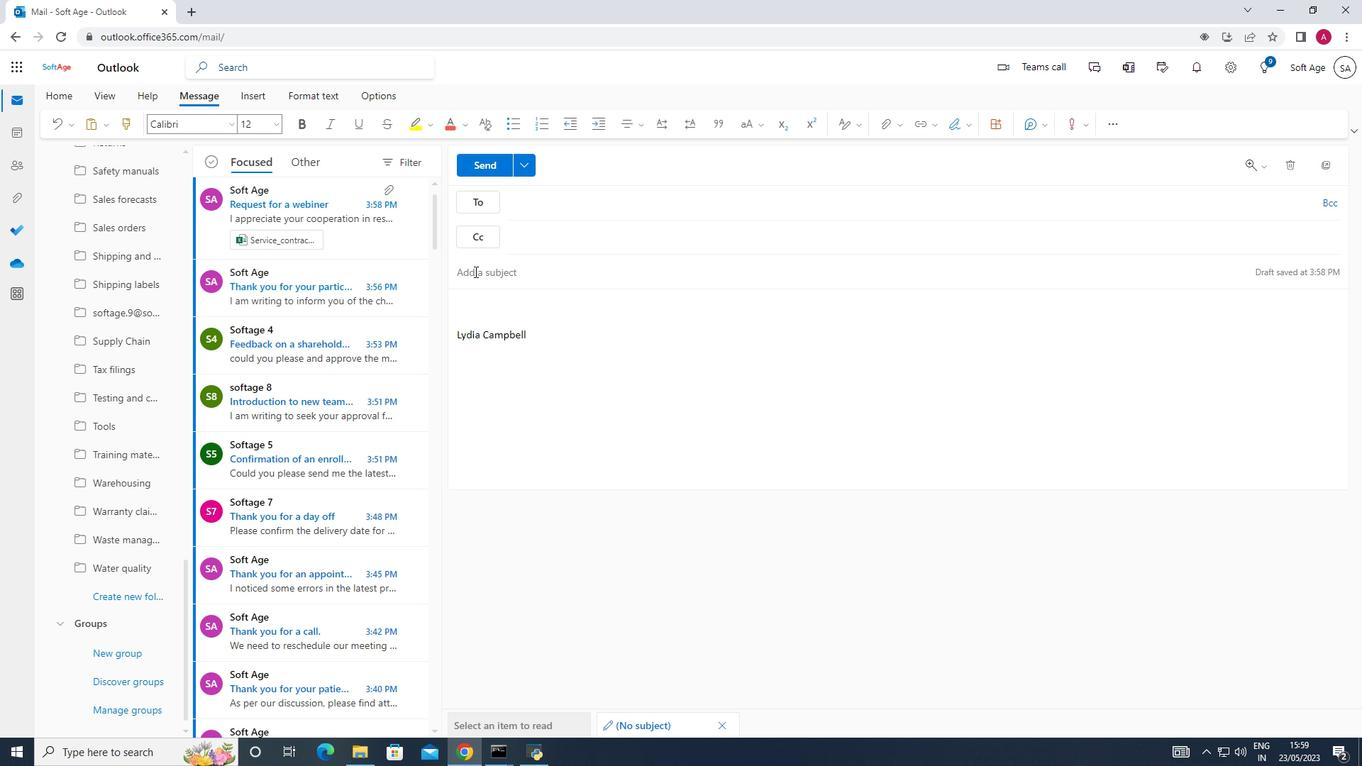 
Action: Mouse pressed left at (474, 270)
Screenshot: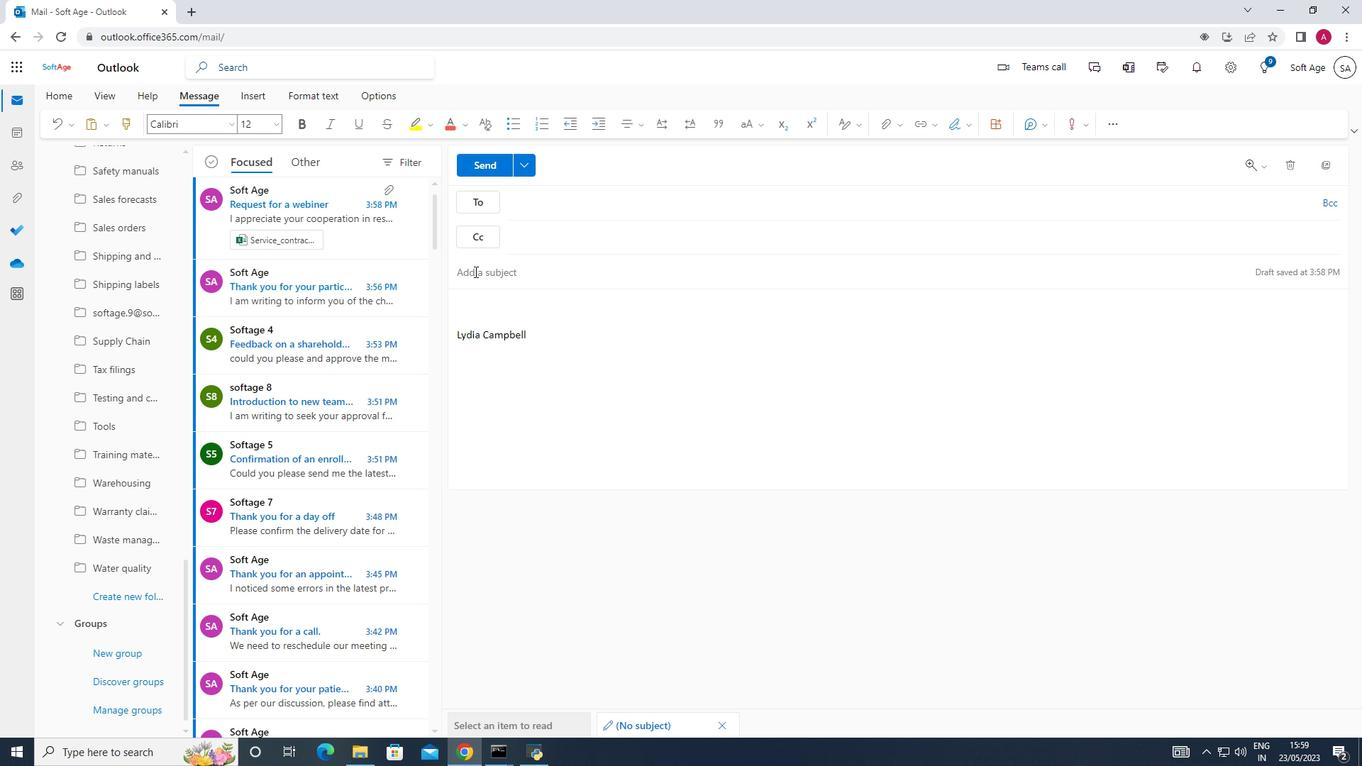 
Action: Key pressed <Key.shift>Request<Key.space>for<Key.space>a<Key.space>proposal
Screenshot: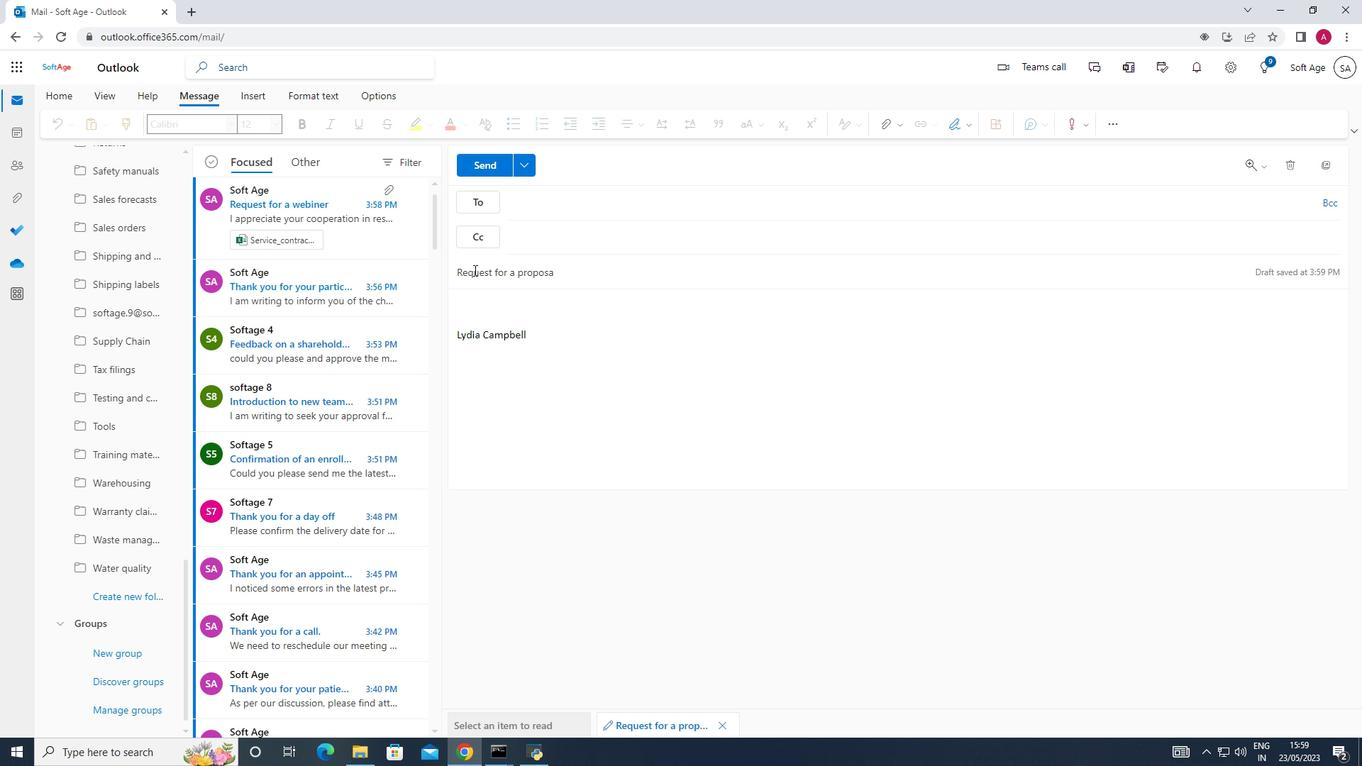 
Action: Mouse moved to (463, 303)
Screenshot: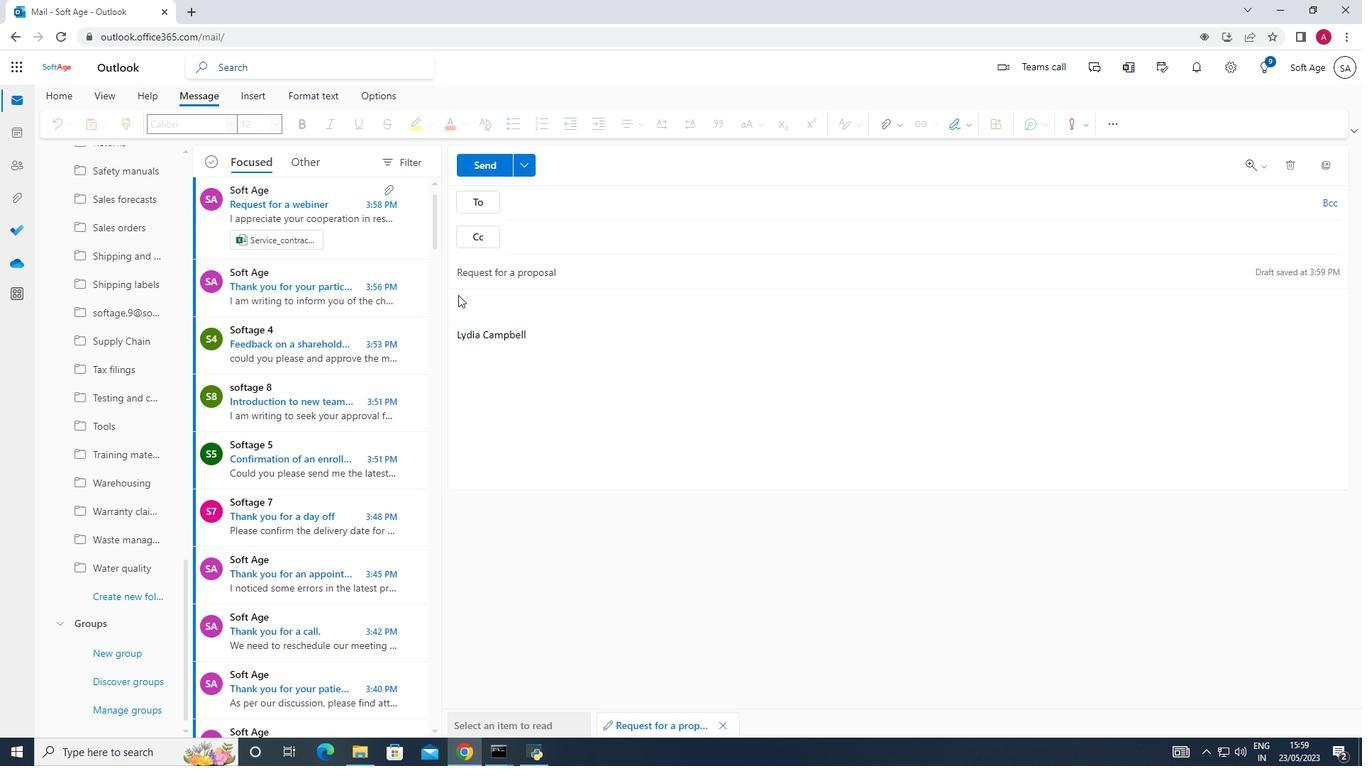 
Action: Mouse pressed left at (463, 303)
Screenshot: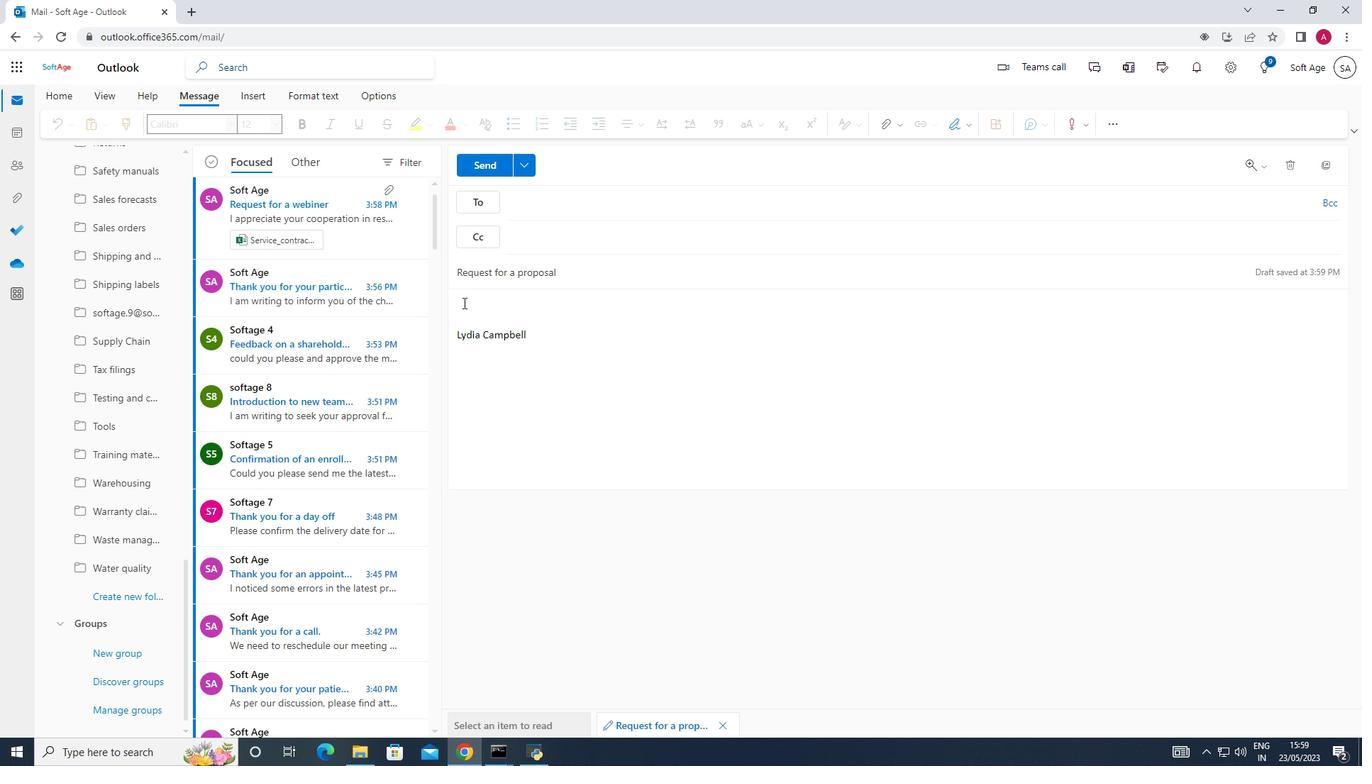 
Action: Key pressed <Key.shift_r><Key.shift_r>Please<Key.space>let<Key.space>me<Key.space>know<Key.space>if<Key.space>there<Key.space>are<Key.space>any<Key.space>changes<Key.space>or<Key.space>updates<Key.space>to<Key.space>the<Key.space>project<Key.space>plan.
Screenshot: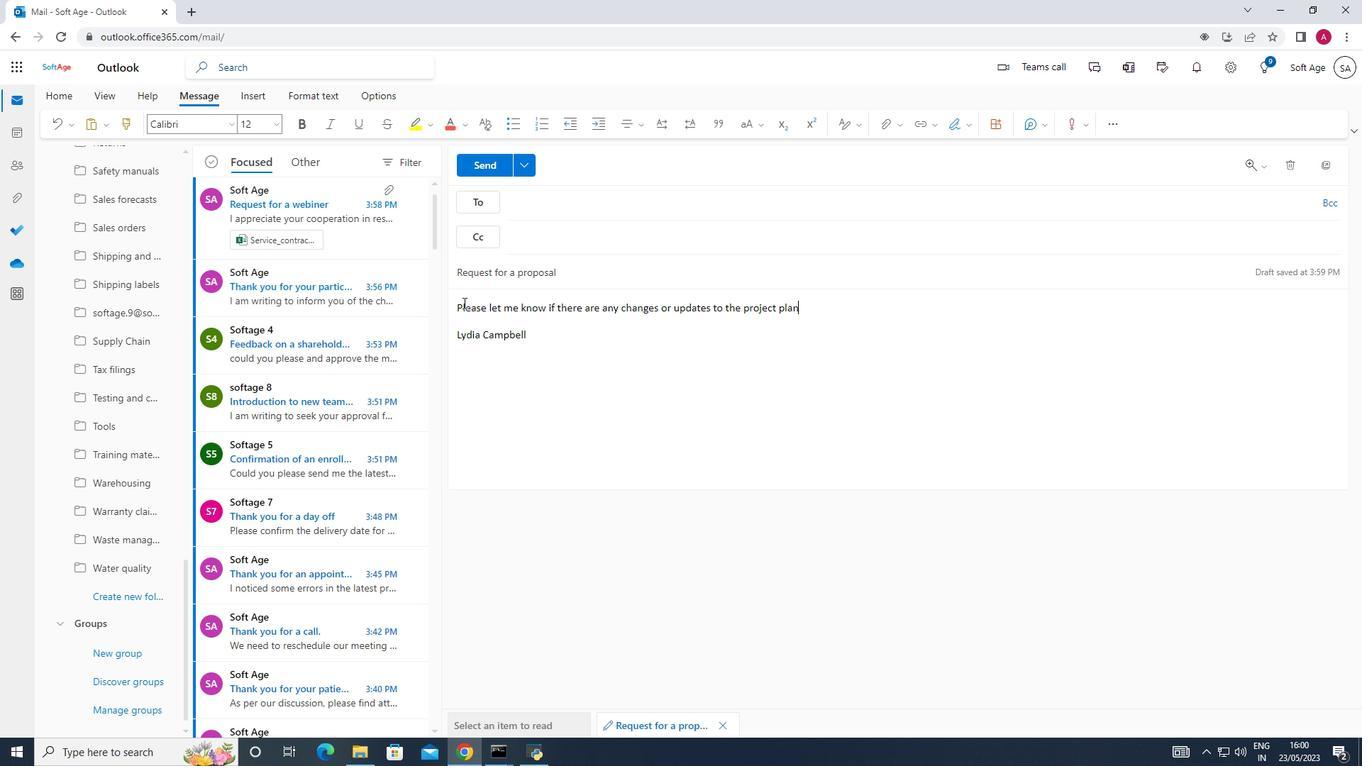 
Action: Mouse moved to (534, 207)
Screenshot: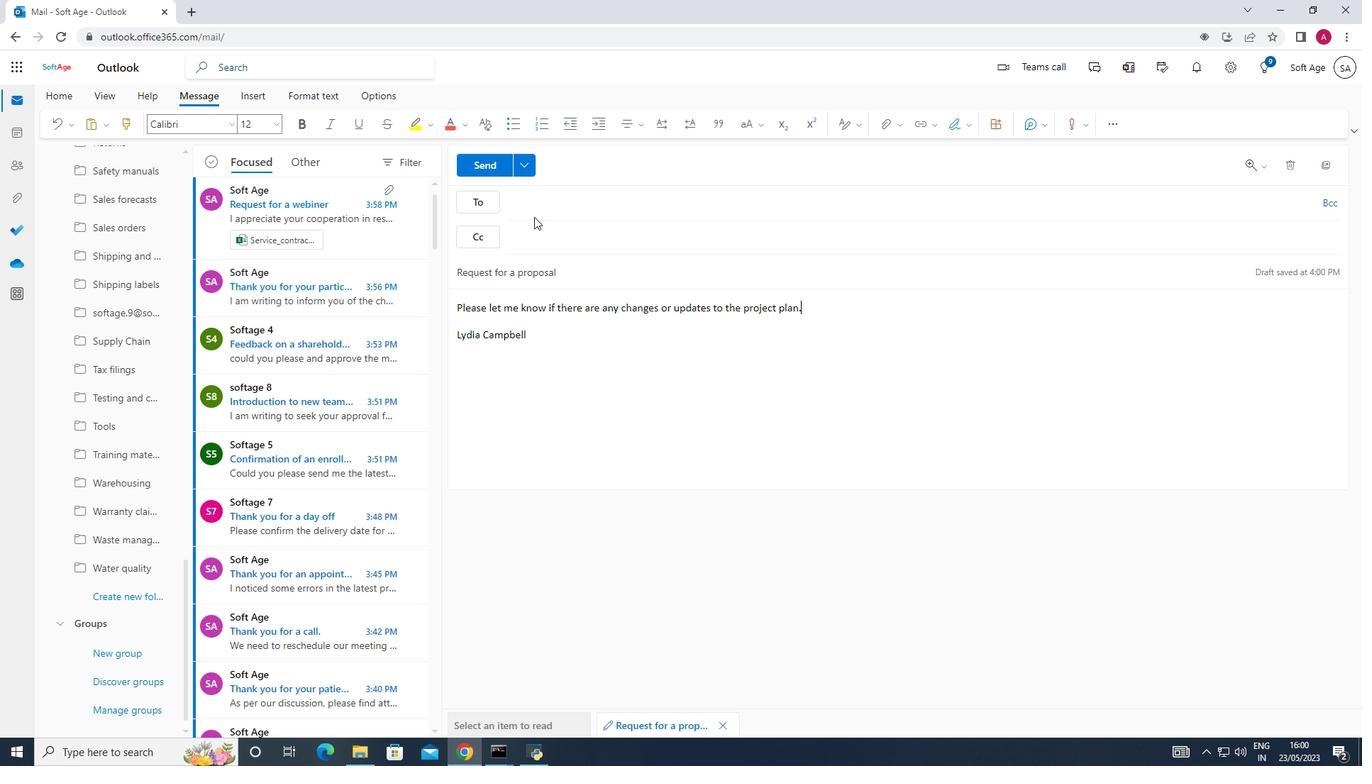 
Action: Mouse pressed left at (534, 207)
Screenshot: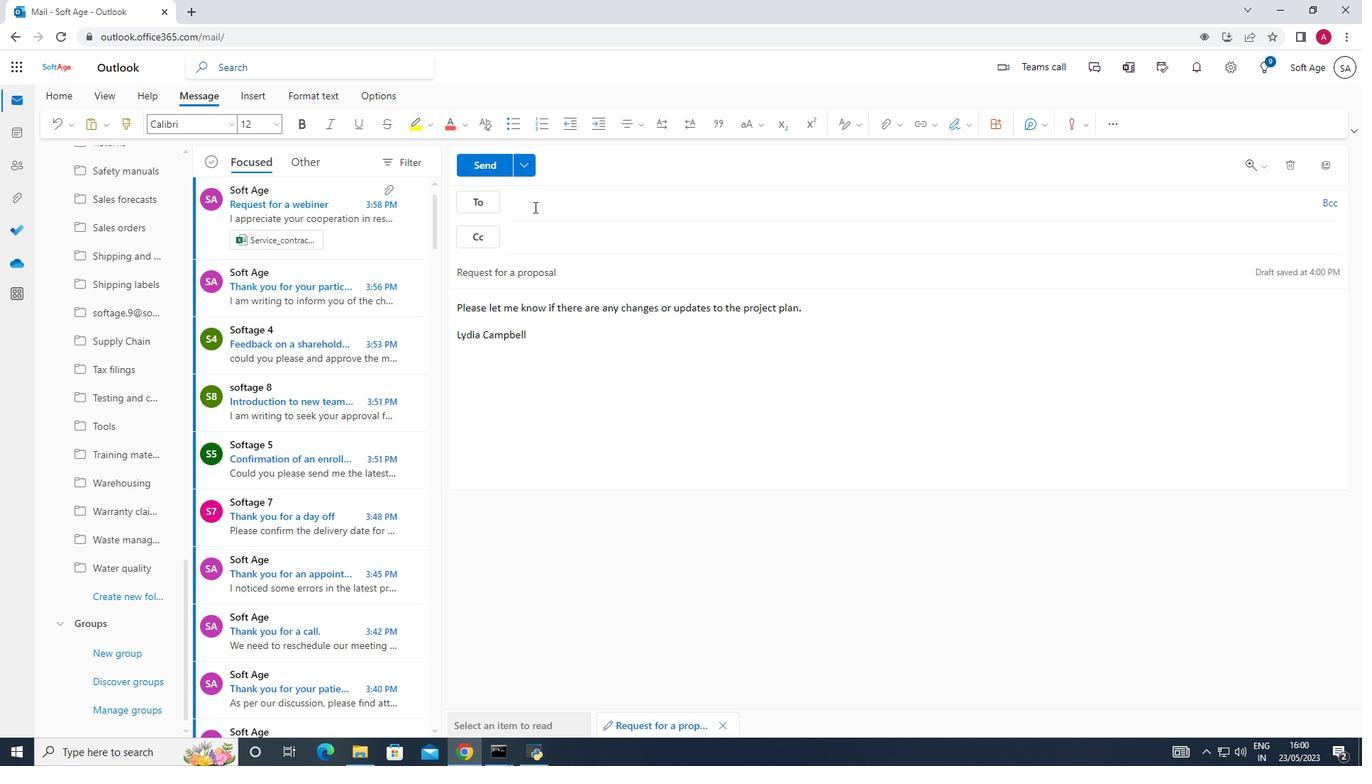 
Action: Key pressed softage.4<Key.shift>@so
Screenshot: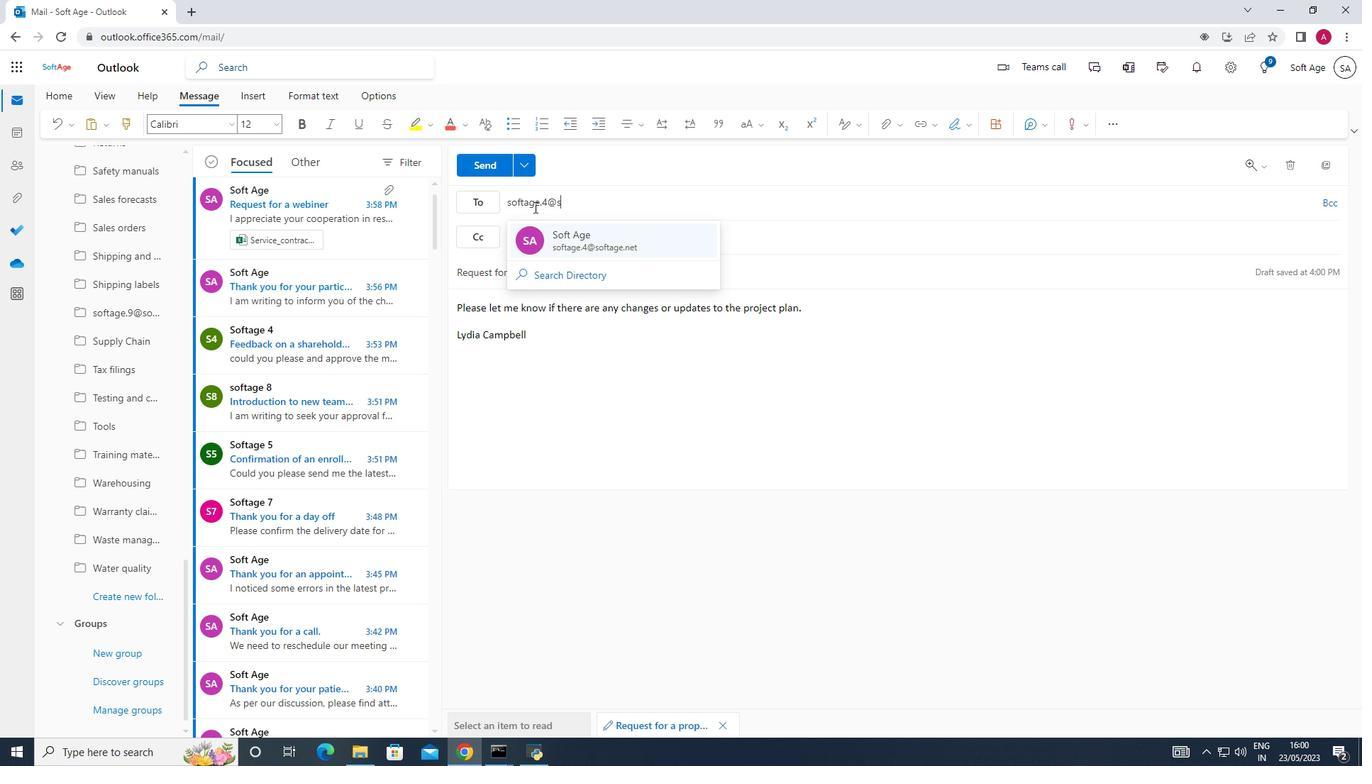 
Action: Mouse moved to (584, 245)
Screenshot: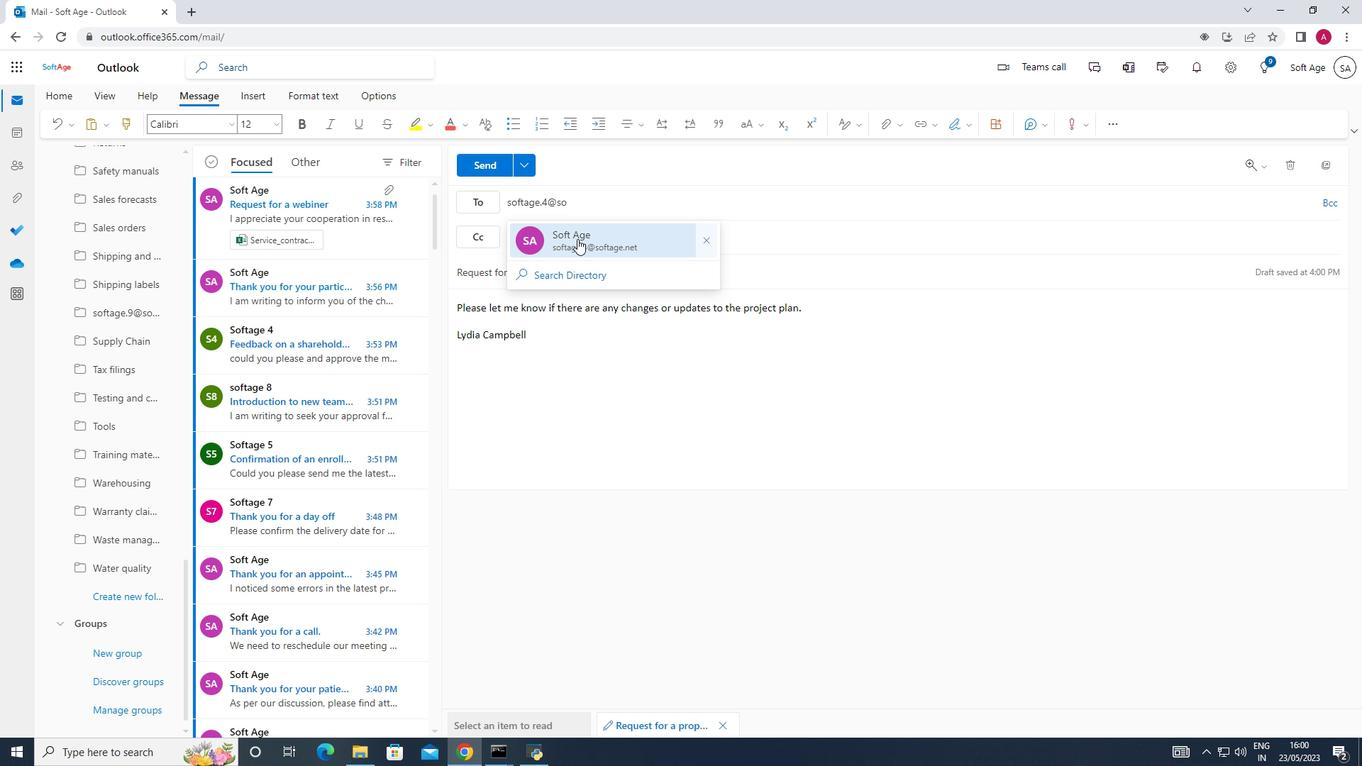 
Action: Mouse pressed left at (584, 245)
Screenshot: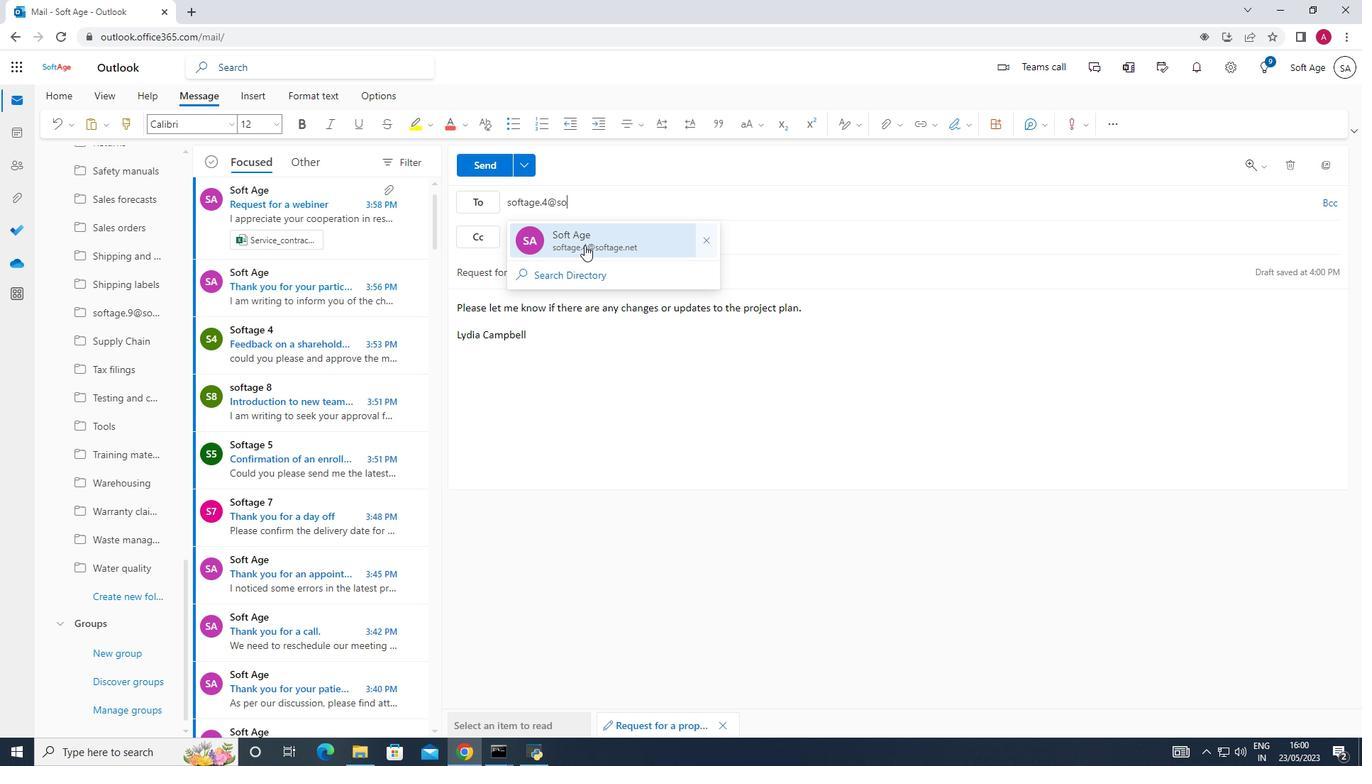 
Action: Mouse moved to (463, 163)
Screenshot: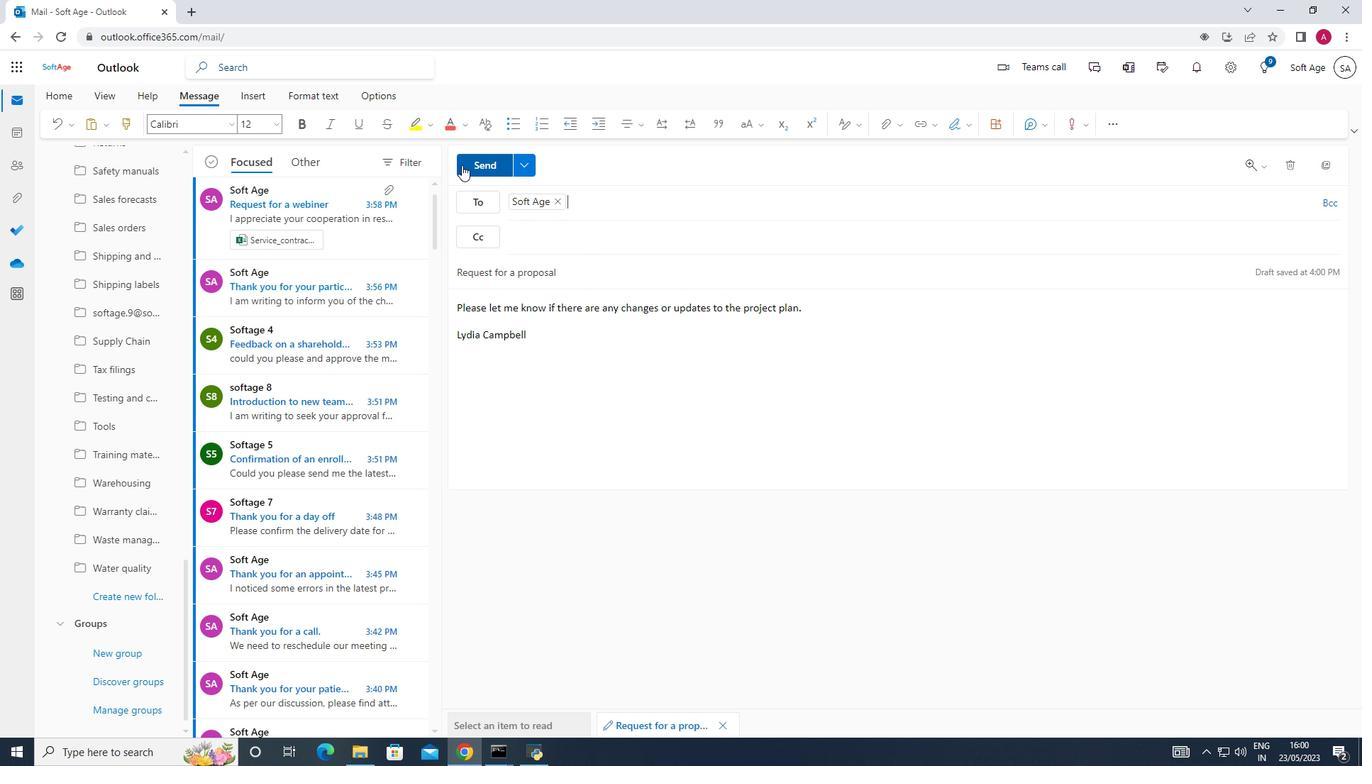 
Action: Mouse pressed left at (463, 163)
Screenshot: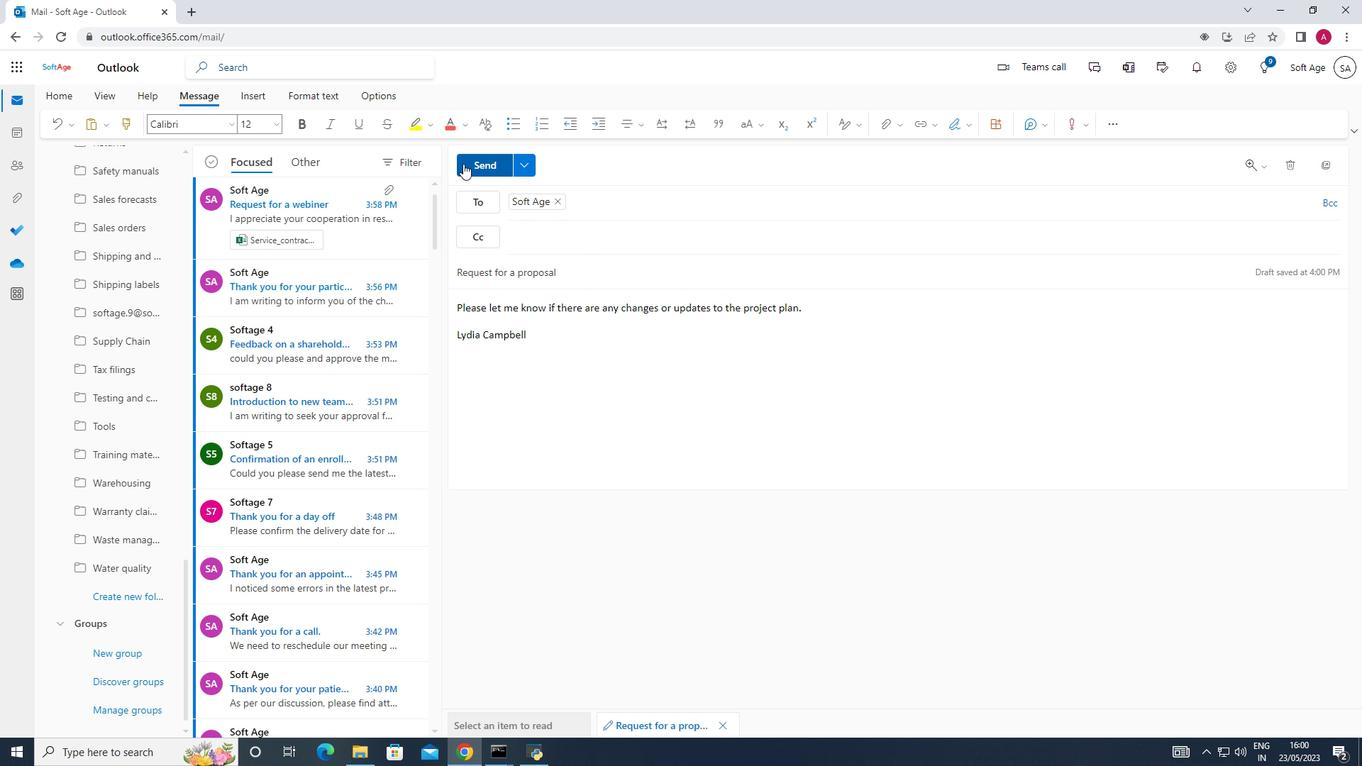 
Action: Mouse moved to (155, 515)
Screenshot: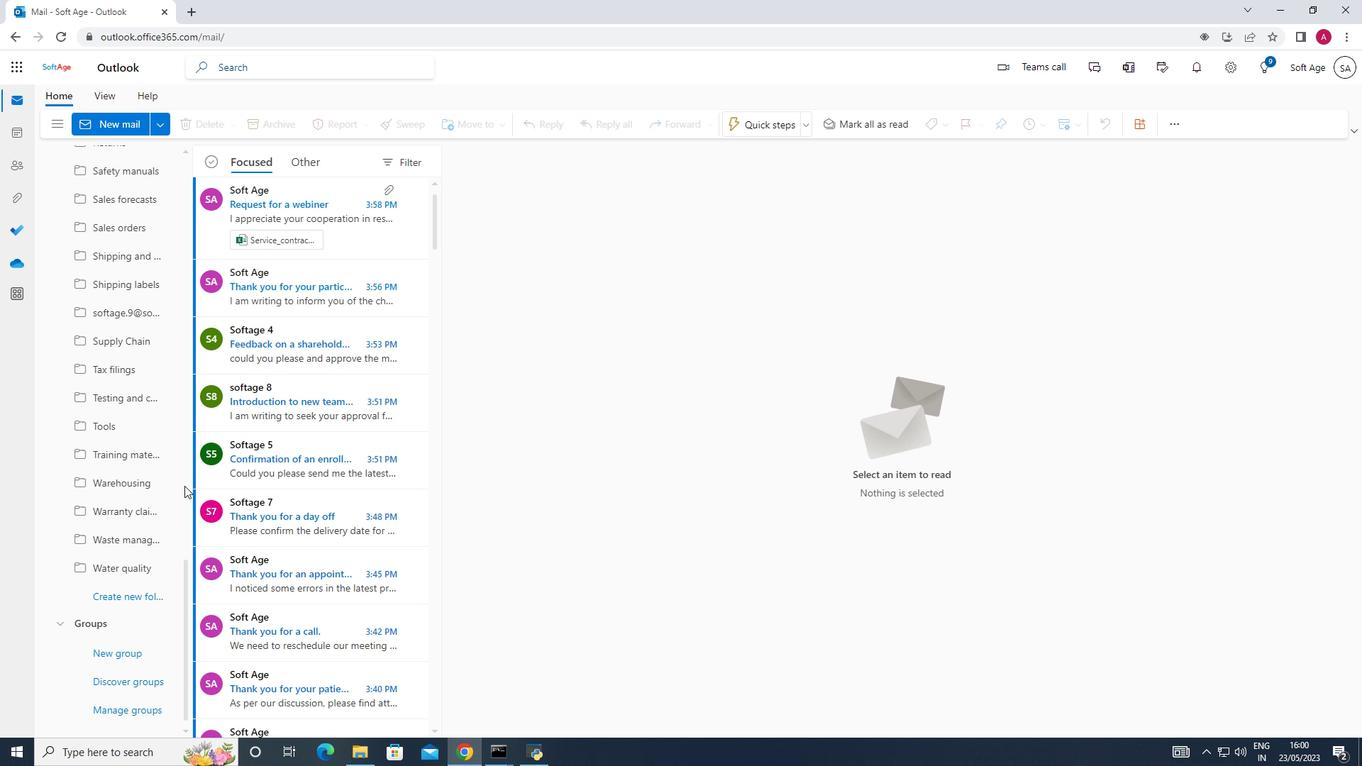 
Action: Mouse scrolled (155, 514) with delta (0, 0)
Screenshot: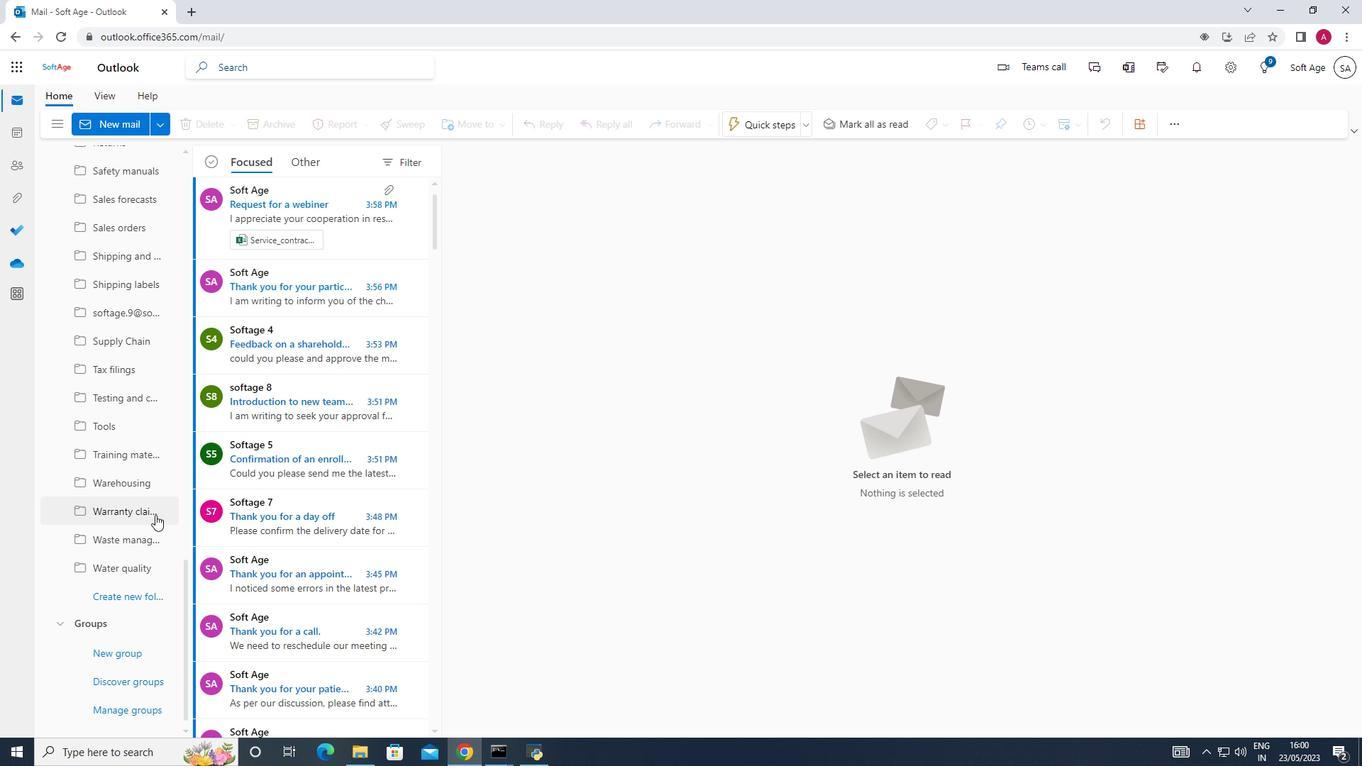 
Action: Mouse scrolled (155, 514) with delta (0, 0)
Screenshot: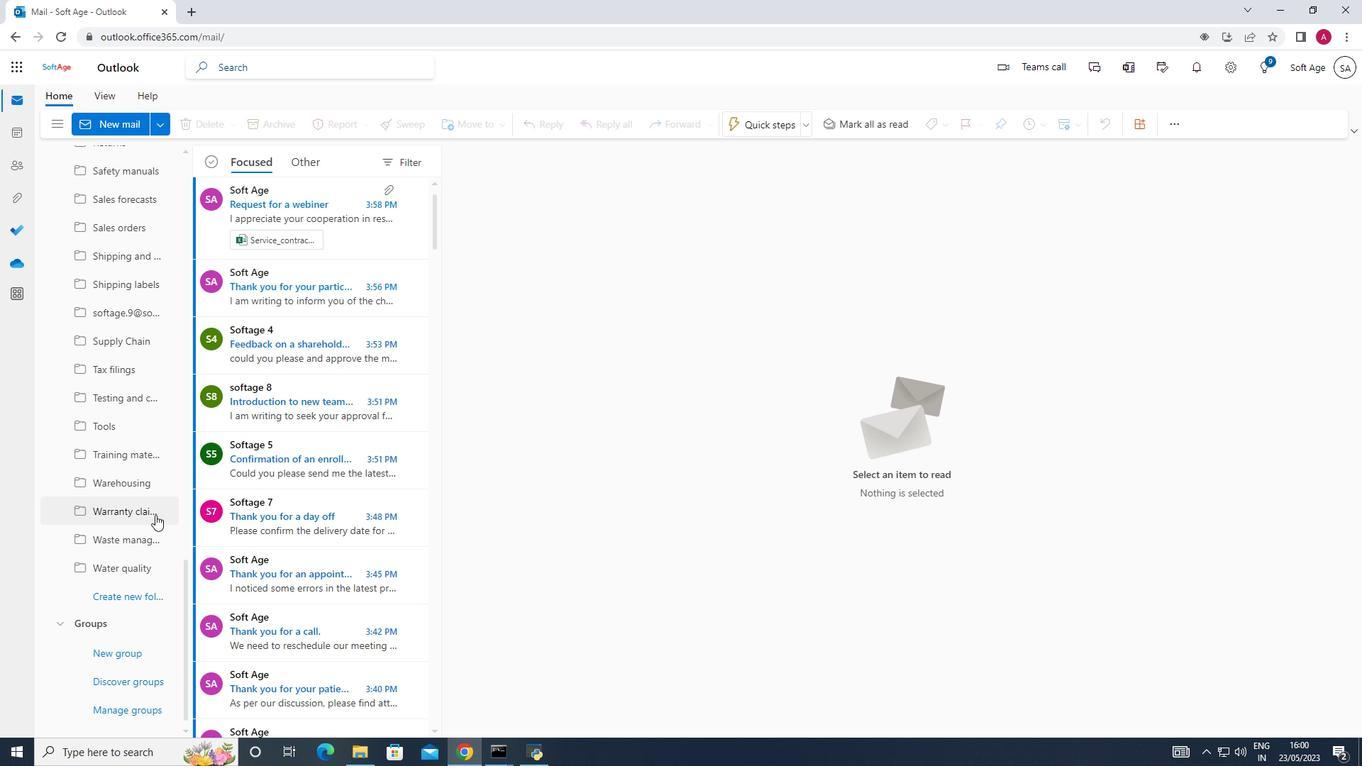 
Action: Mouse scrolled (155, 514) with delta (0, 0)
Screenshot: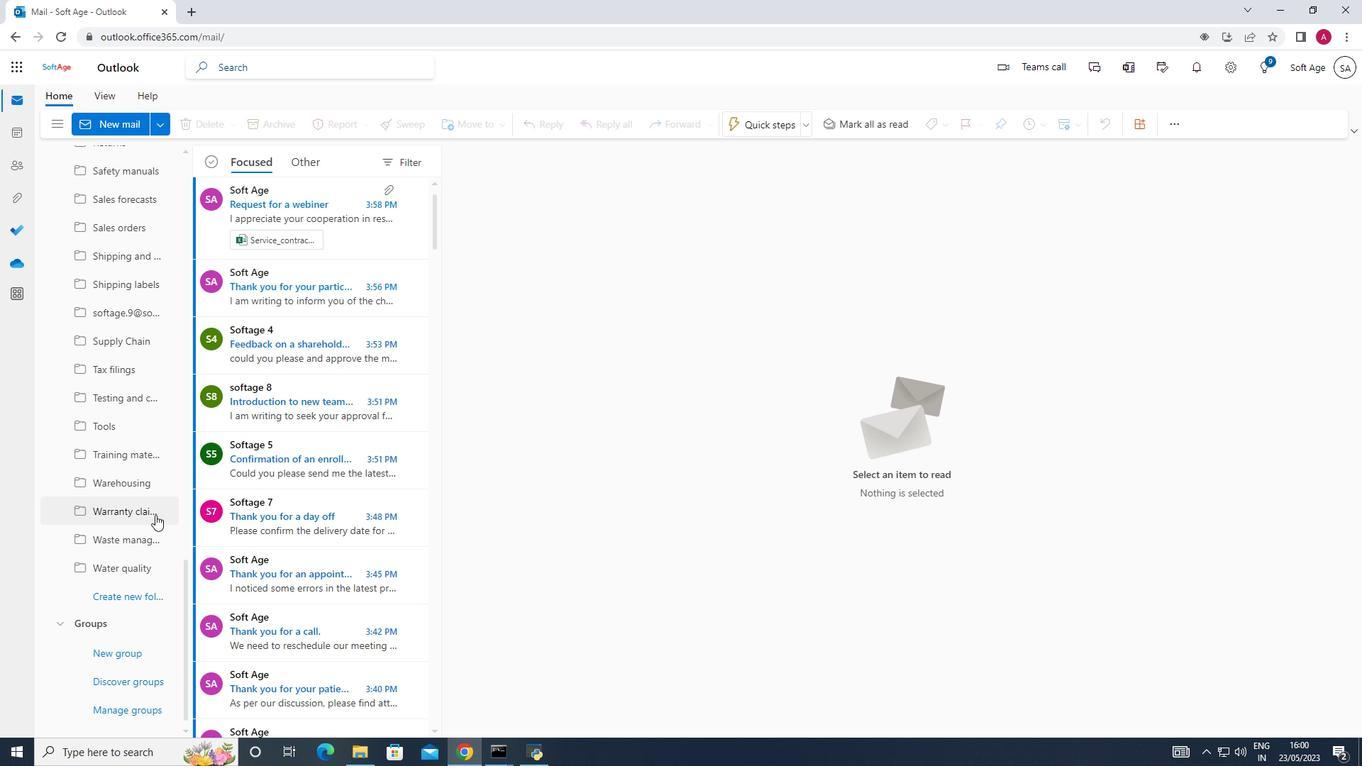 
Action: Mouse scrolled (155, 514) with delta (0, 0)
Screenshot: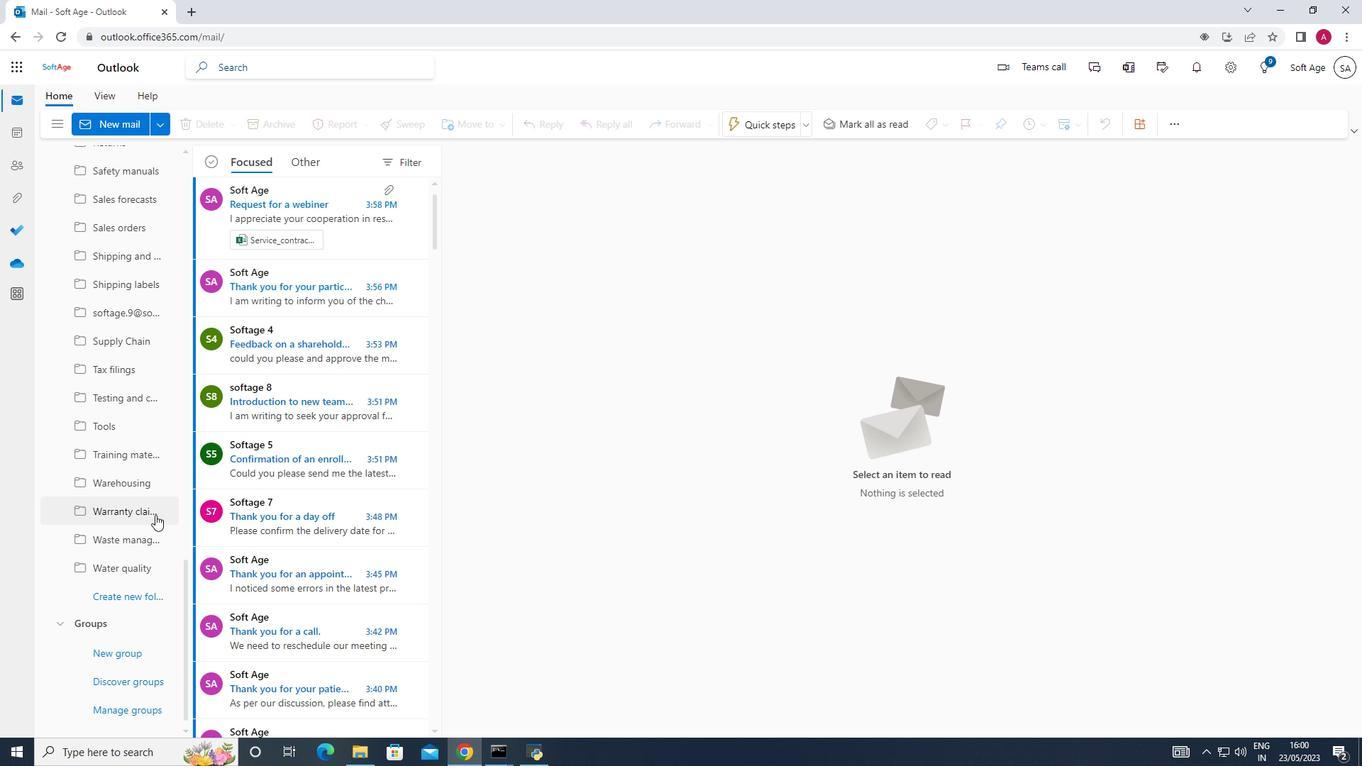 
Action: Mouse moved to (127, 591)
Screenshot: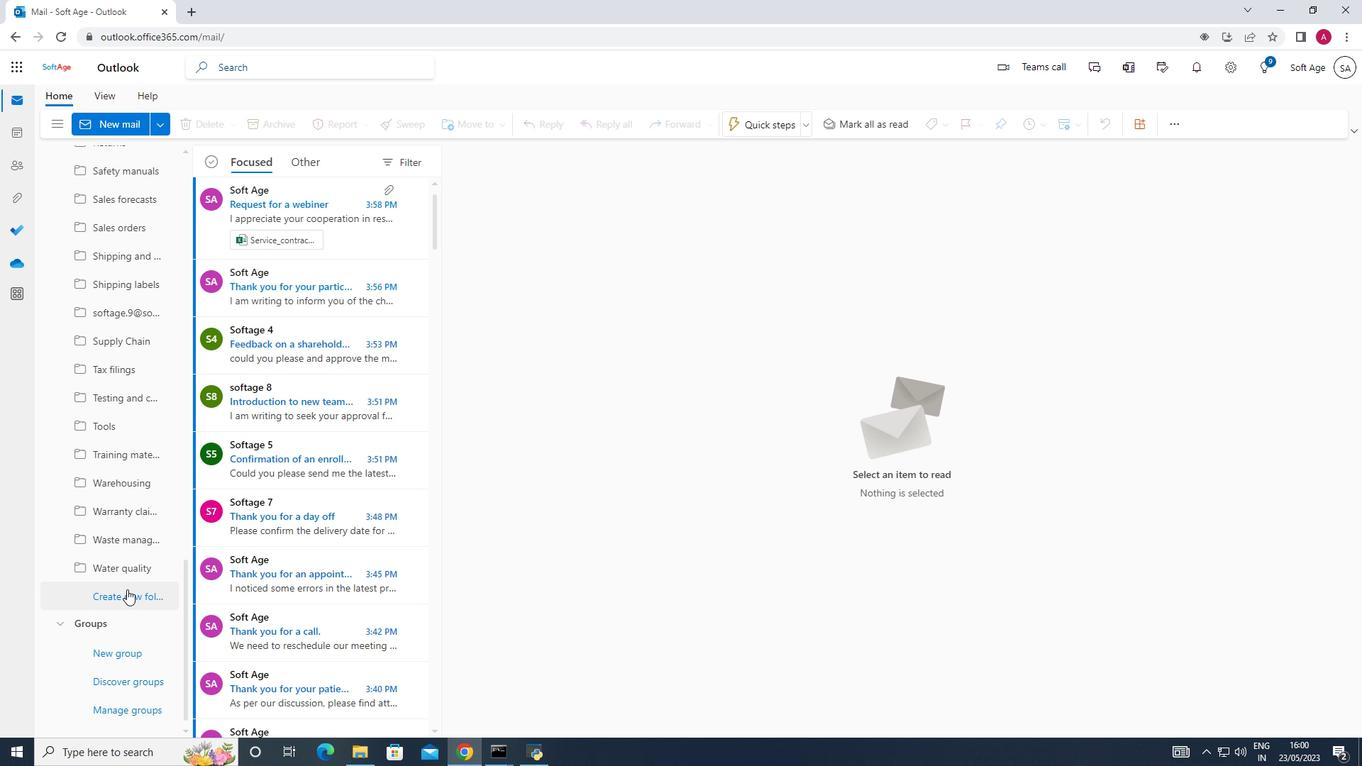 
Action: Mouse pressed left at (127, 591)
Screenshot: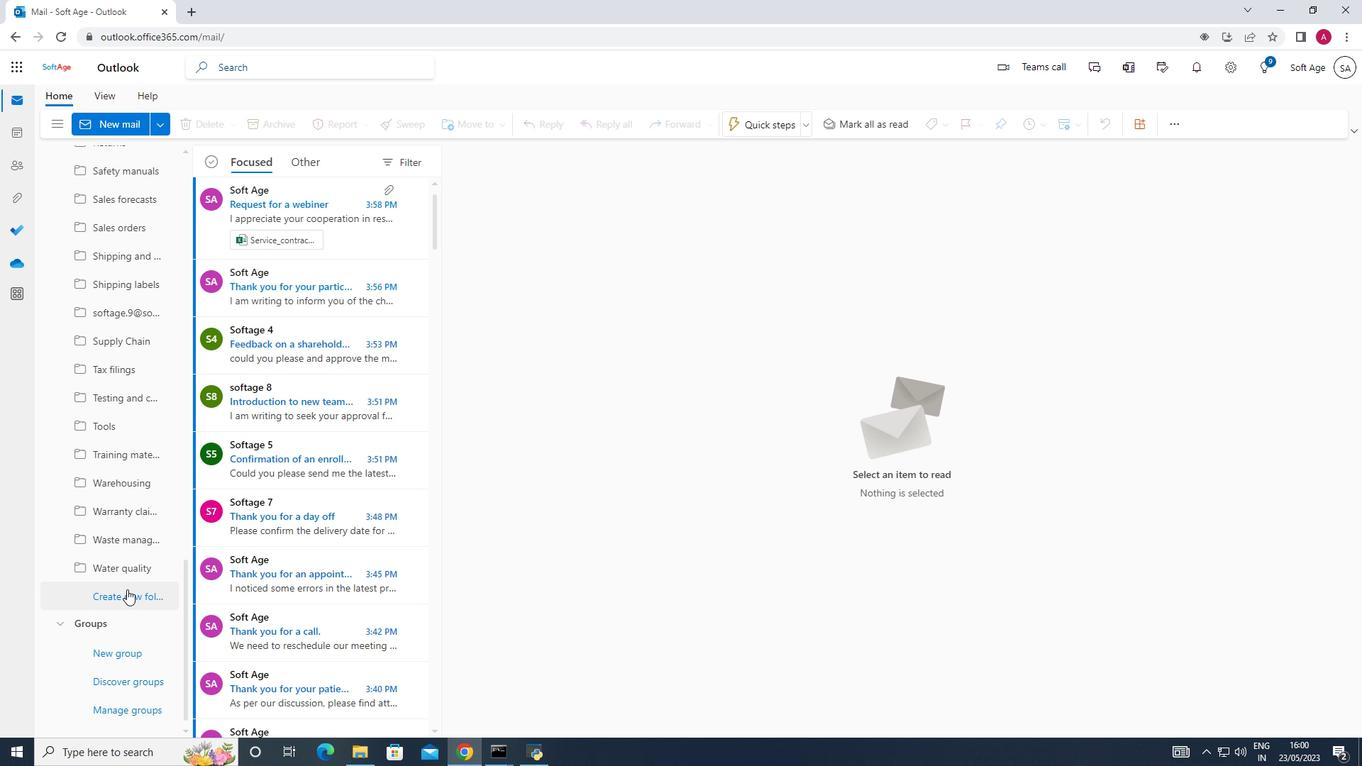 
Action: Mouse moved to (106, 602)
Screenshot: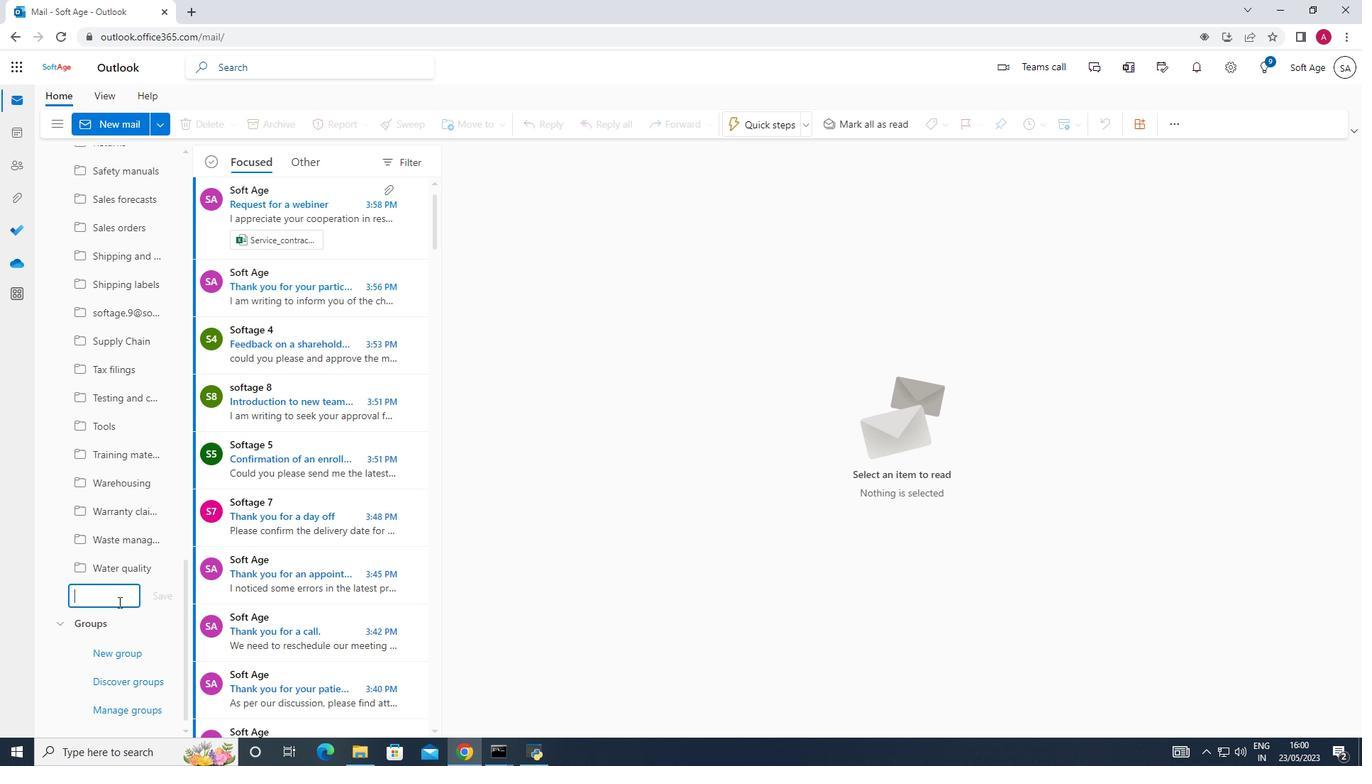
Action: Mouse pressed left at (106, 602)
Screenshot: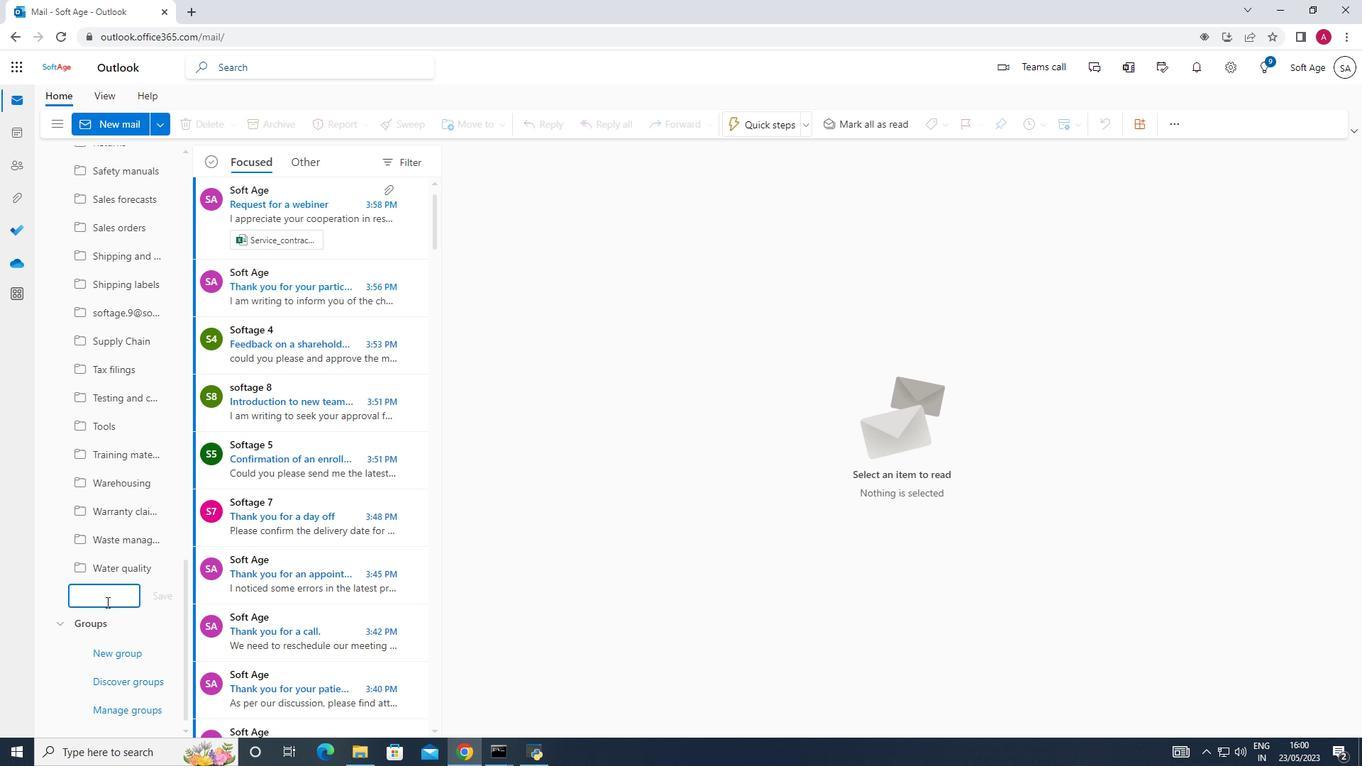 
Action: Key pressed <Key.shift_r><Key.shift_r><Key.shift_r><Key.shift_r><Key.shift_r>Mergers<Key.space>and<Key.space>acquisitions<Key.enter>
Screenshot: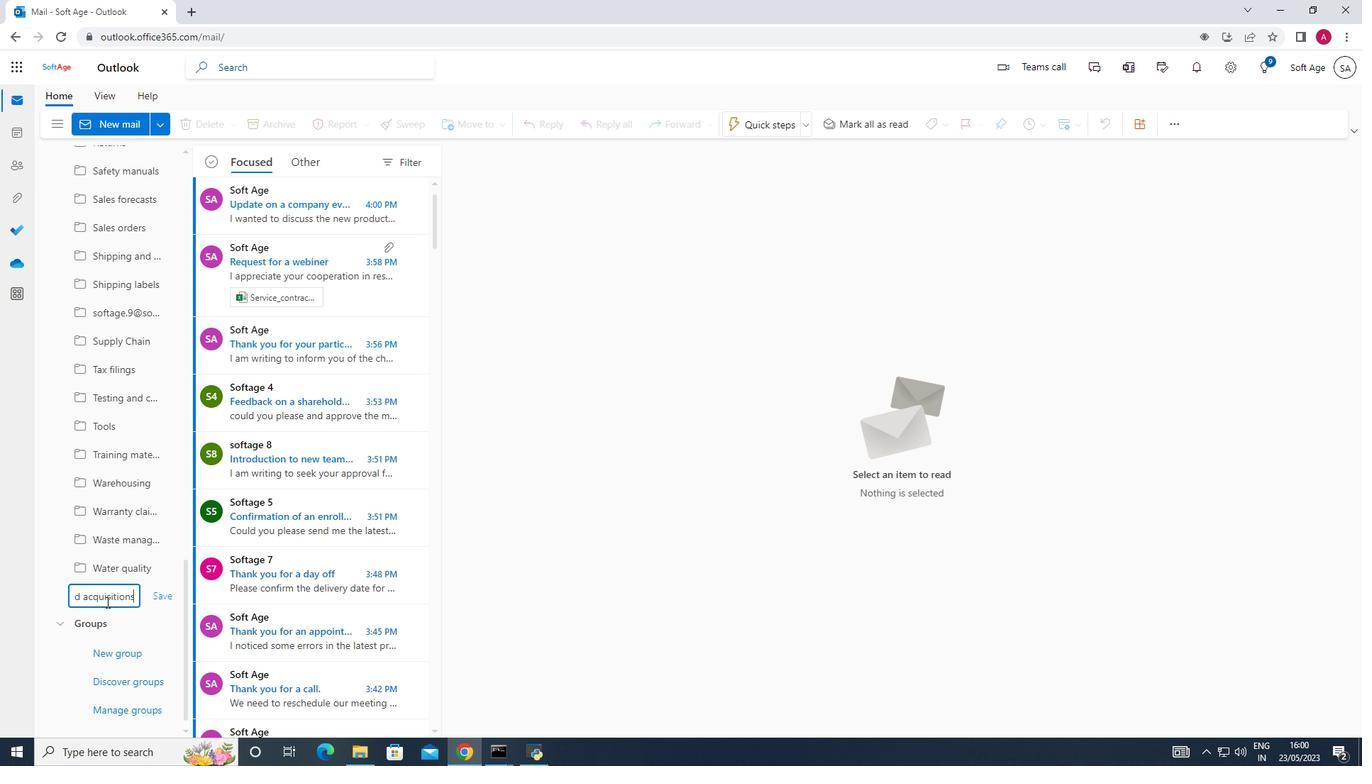 
Action: Mouse scrolled (106, 603) with delta (0, 0)
Screenshot: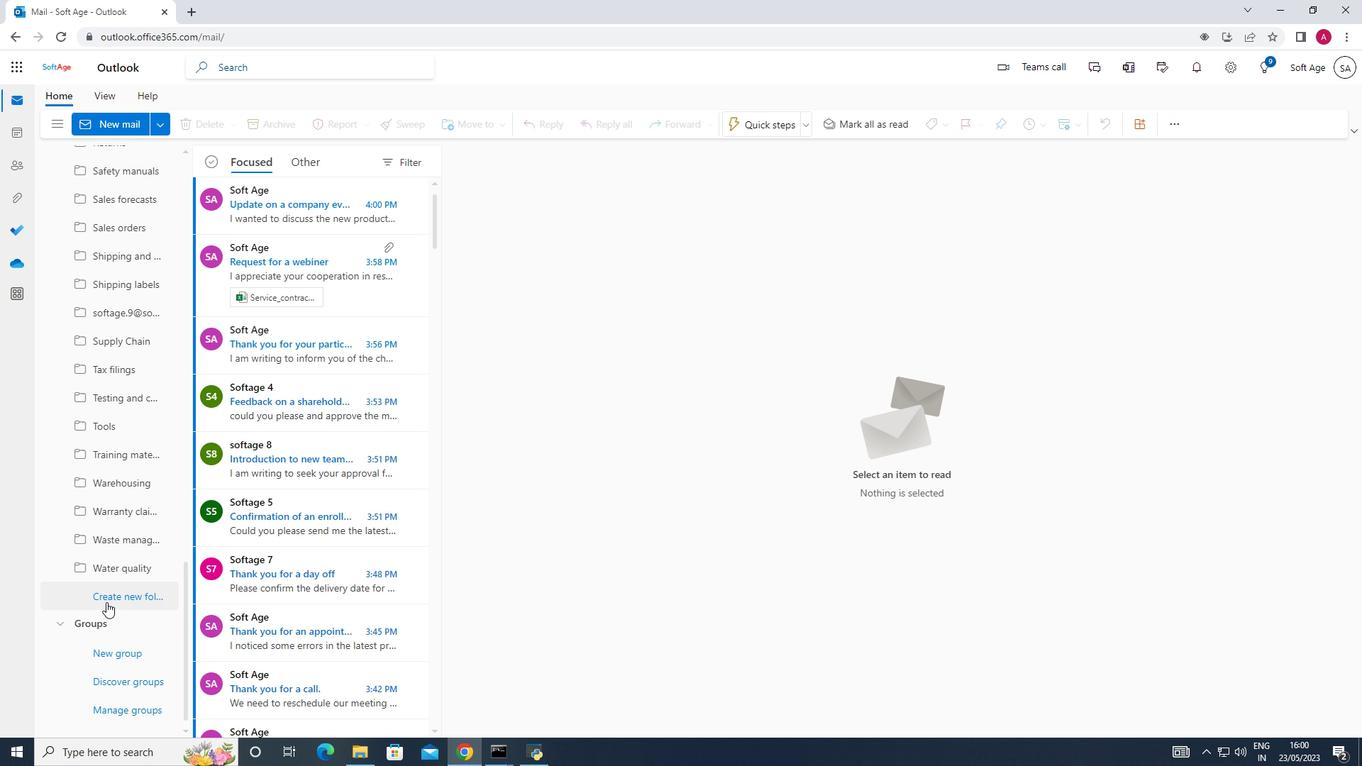 
Action: Mouse scrolled (106, 603) with delta (0, 0)
Screenshot: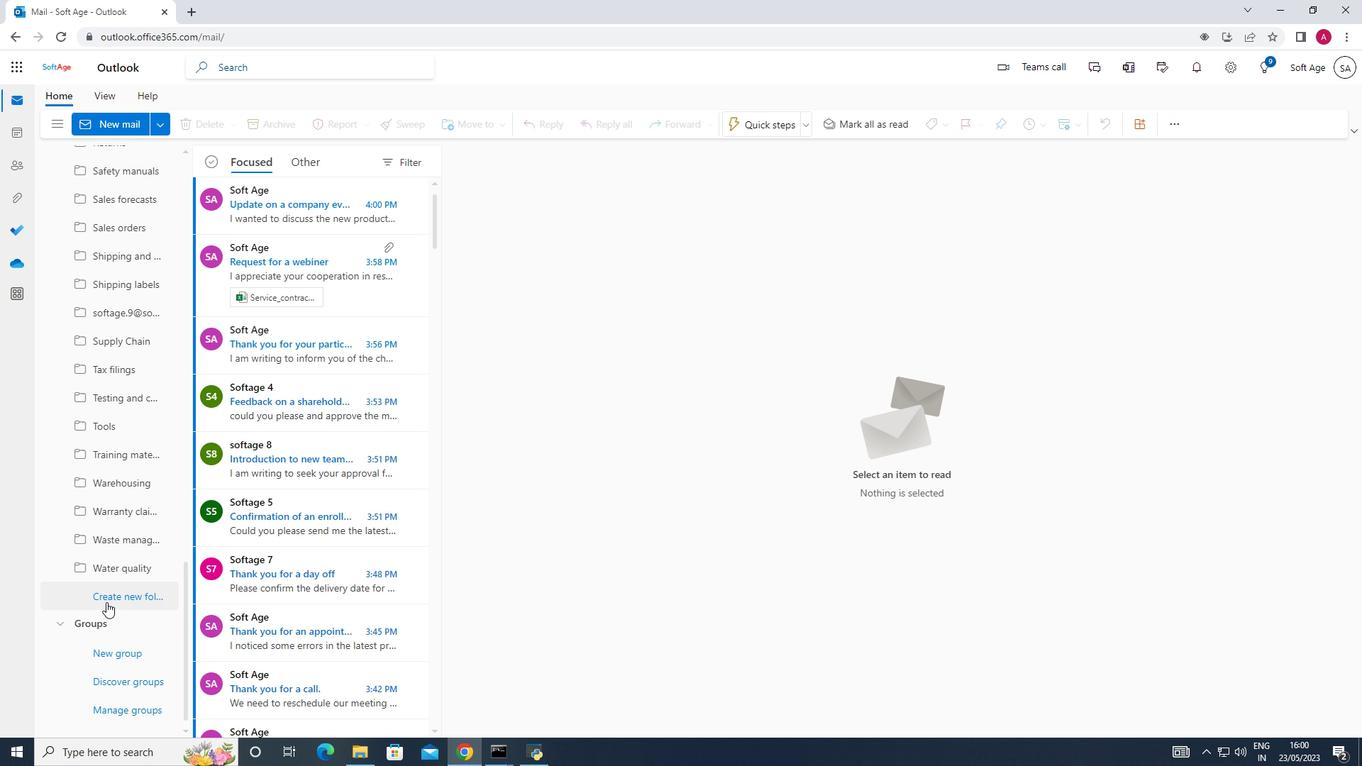 
Action: Mouse scrolled (106, 603) with delta (0, 0)
Screenshot: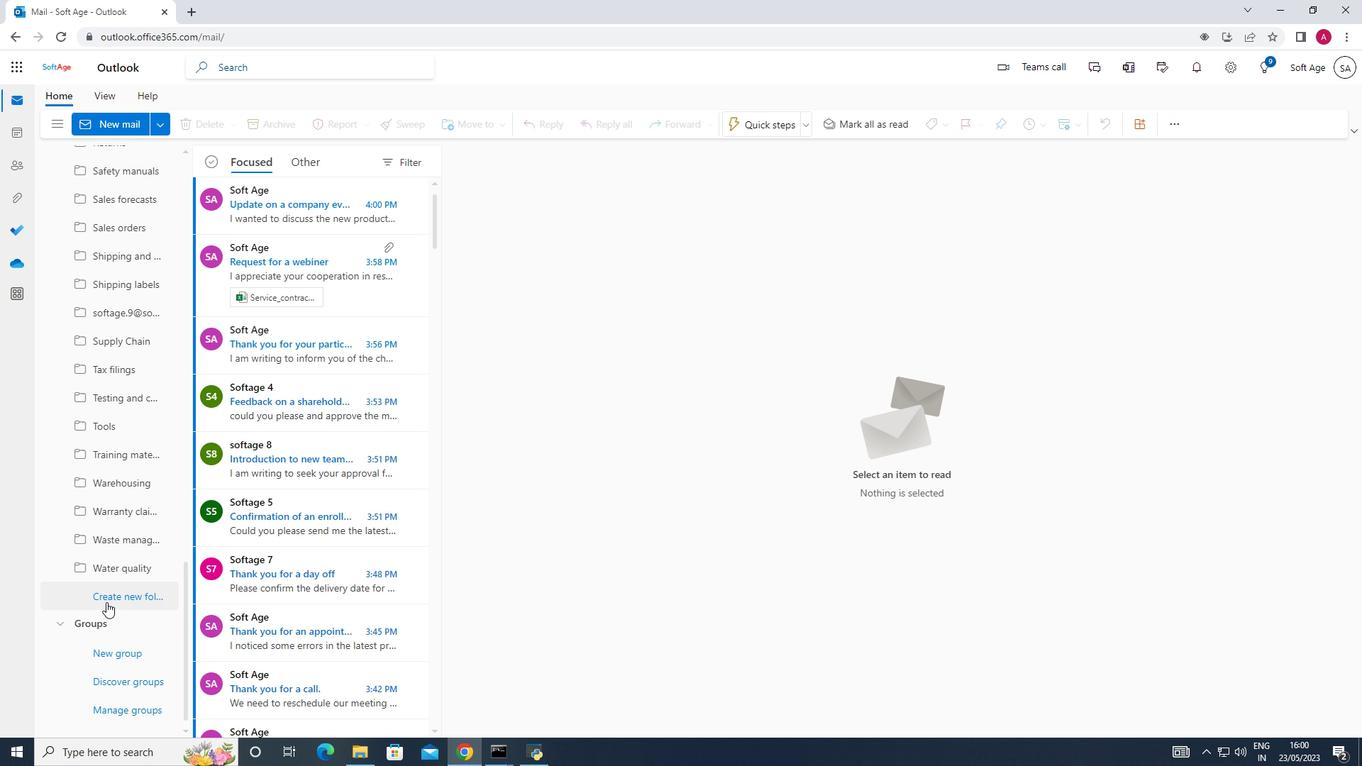 
Action: Mouse scrolled (106, 603) with delta (0, 0)
Screenshot: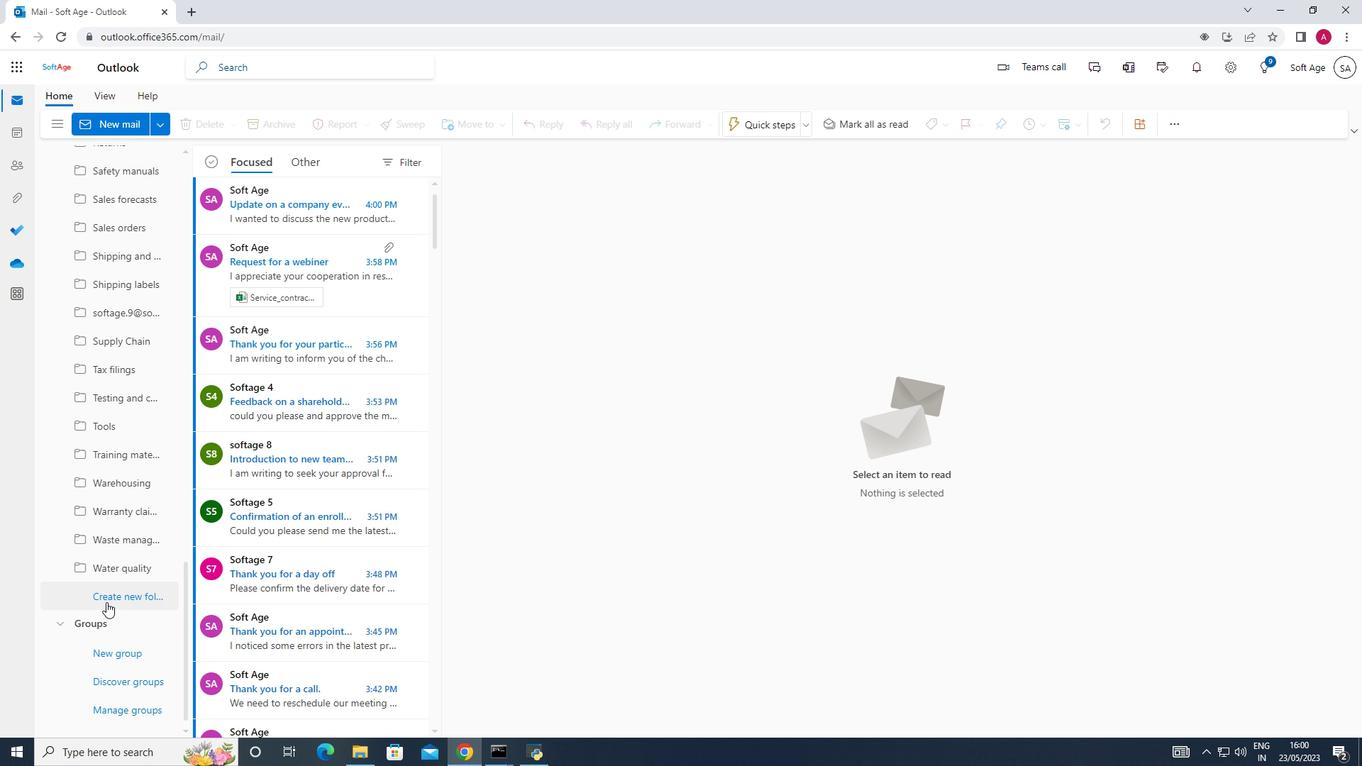 
Action: Mouse scrolled (106, 603) with delta (0, 0)
Screenshot: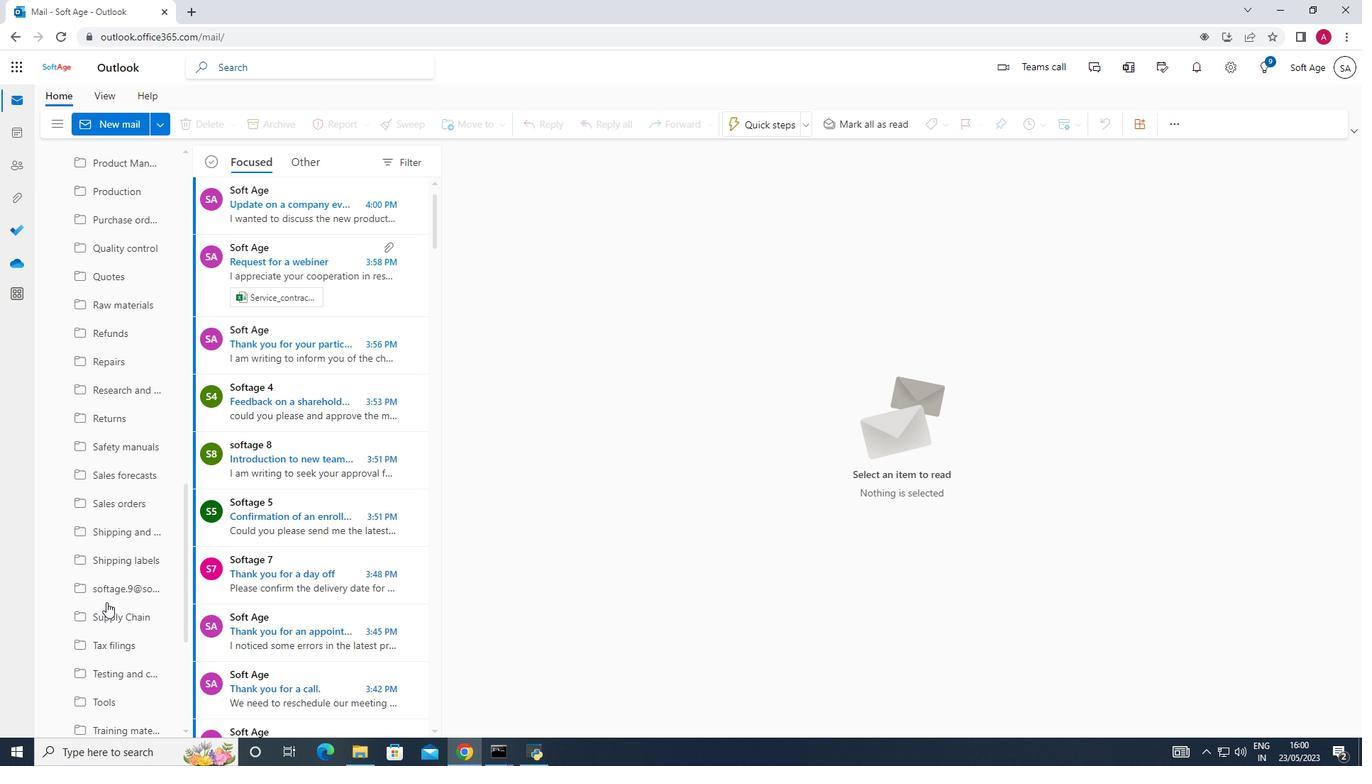 
Action: Mouse scrolled (106, 603) with delta (0, 0)
Screenshot: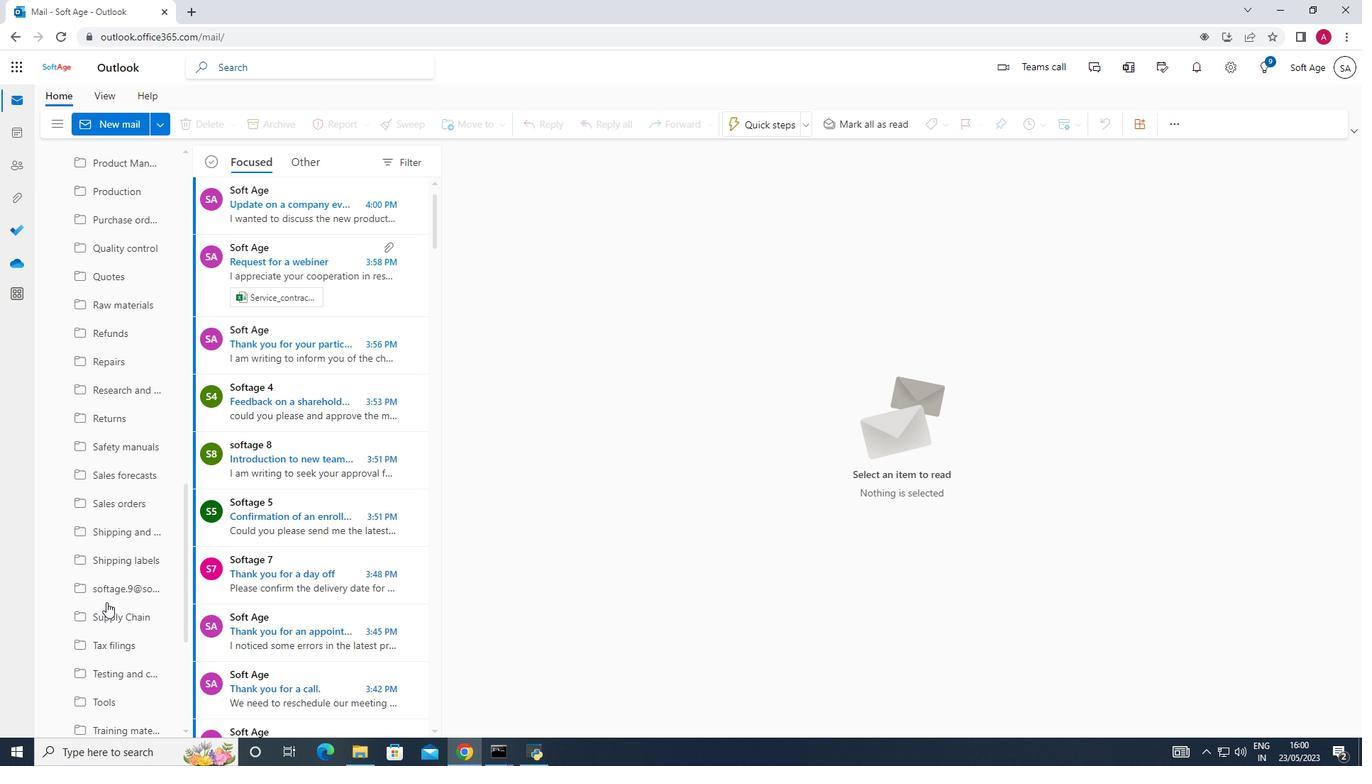 
Action: Mouse scrolled (106, 603) with delta (0, 0)
Screenshot: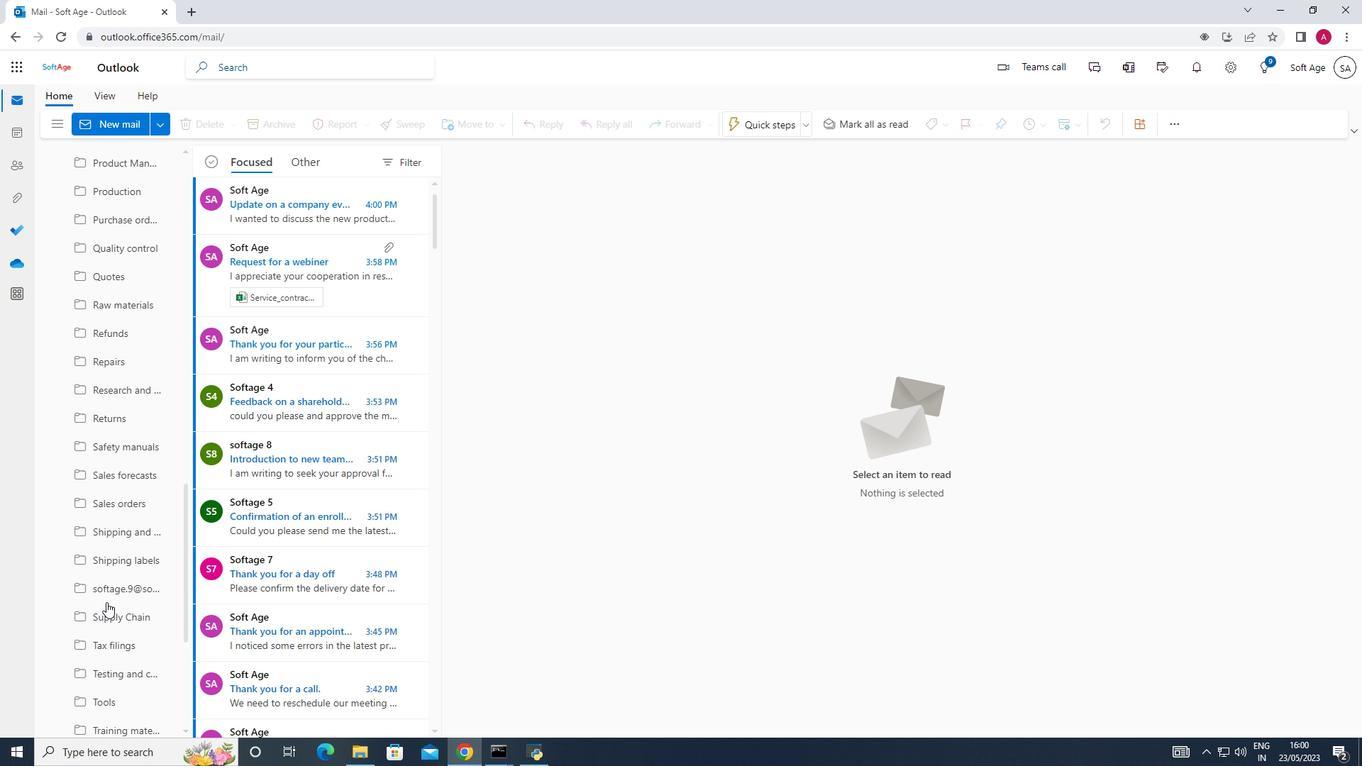 
Action: Mouse scrolled (106, 603) with delta (0, 0)
Screenshot: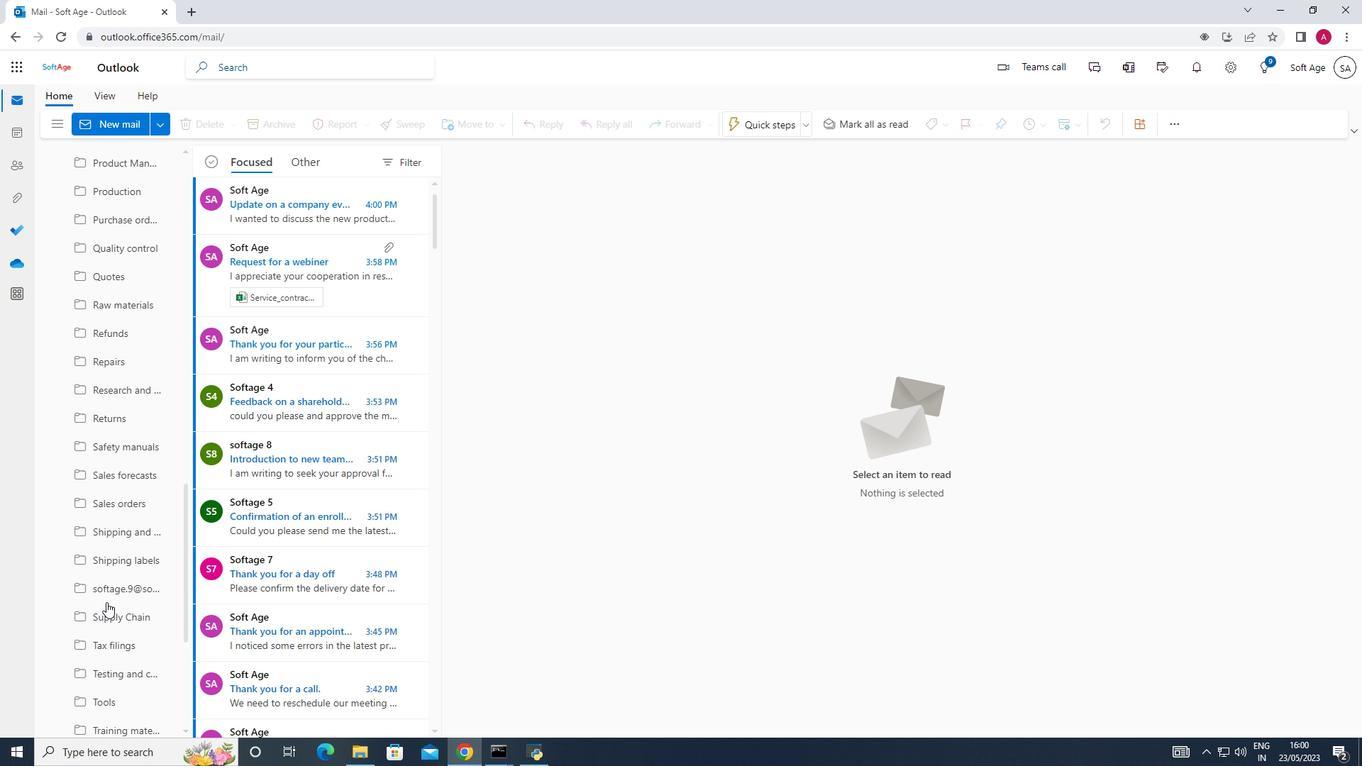 
Action: Mouse scrolled (106, 603) with delta (0, 0)
Screenshot: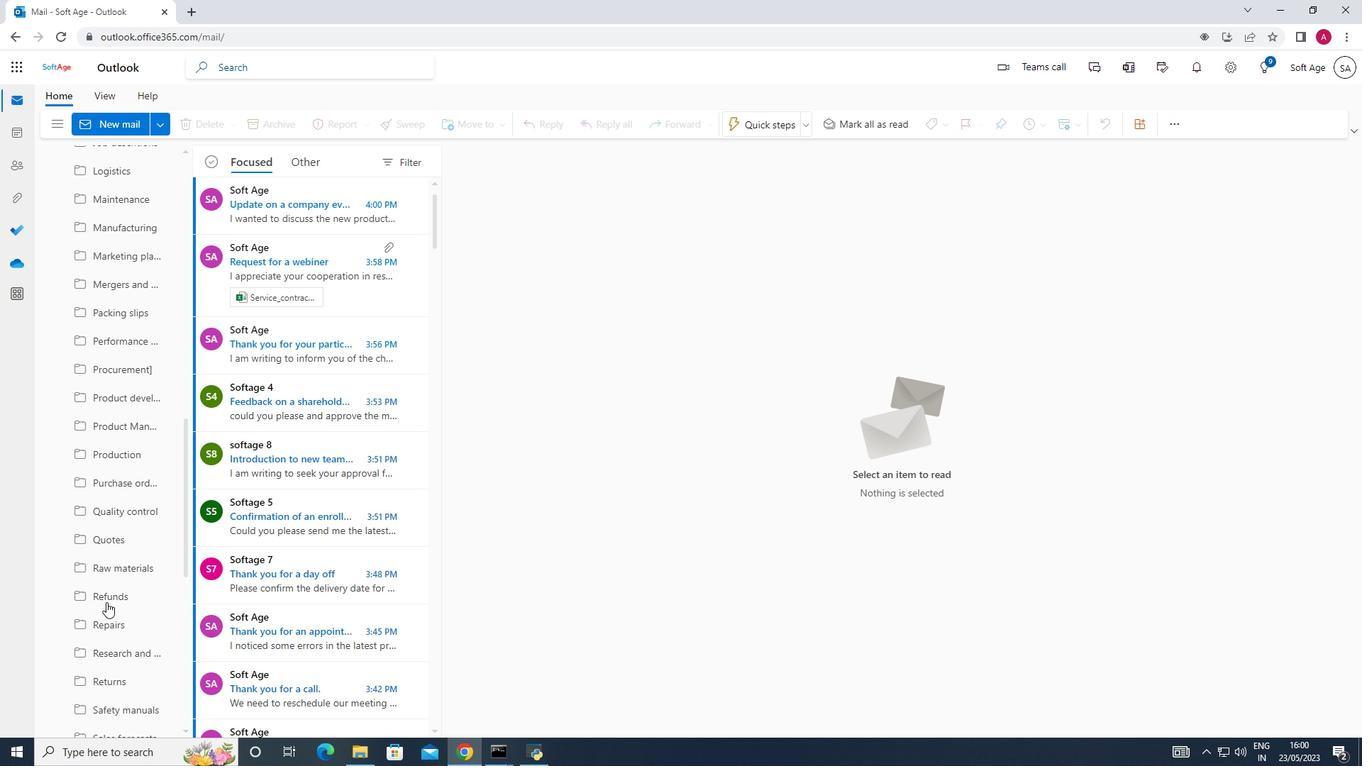 
Action: Mouse scrolled (106, 603) with delta (0, 0)
Screenshot: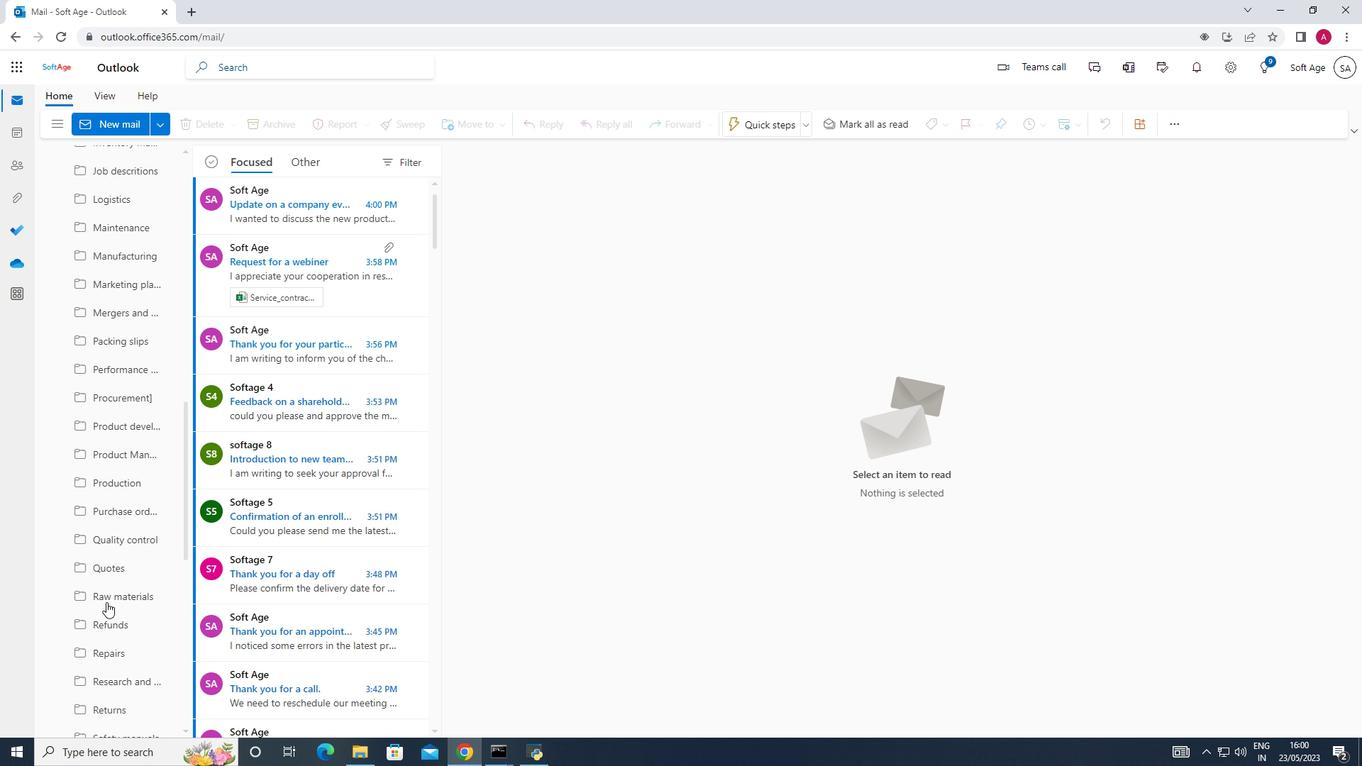 
Action: Mouse scrolled (106, 603) with delta (0, 0)
Screenshot: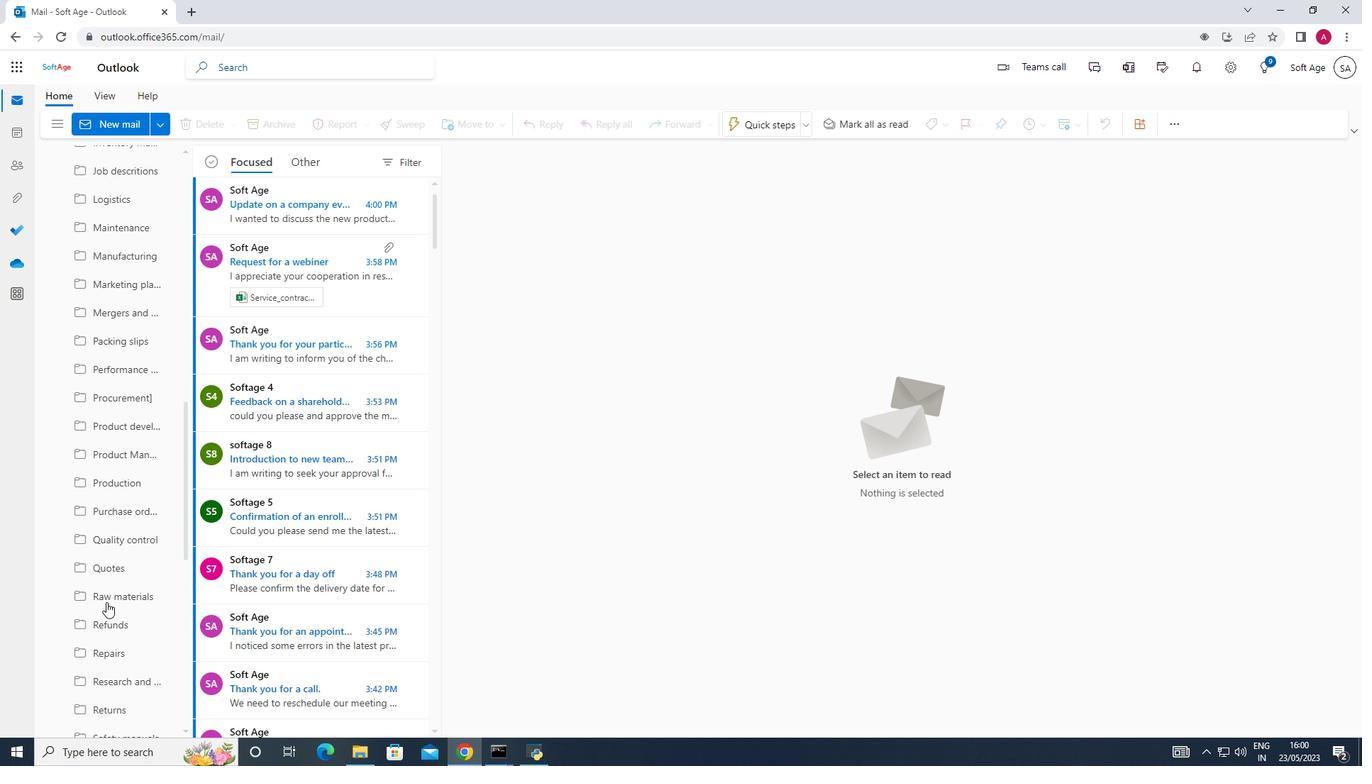 
Action: Mouse scrolled (106, 603) with delta (0, 0)
Screenshot: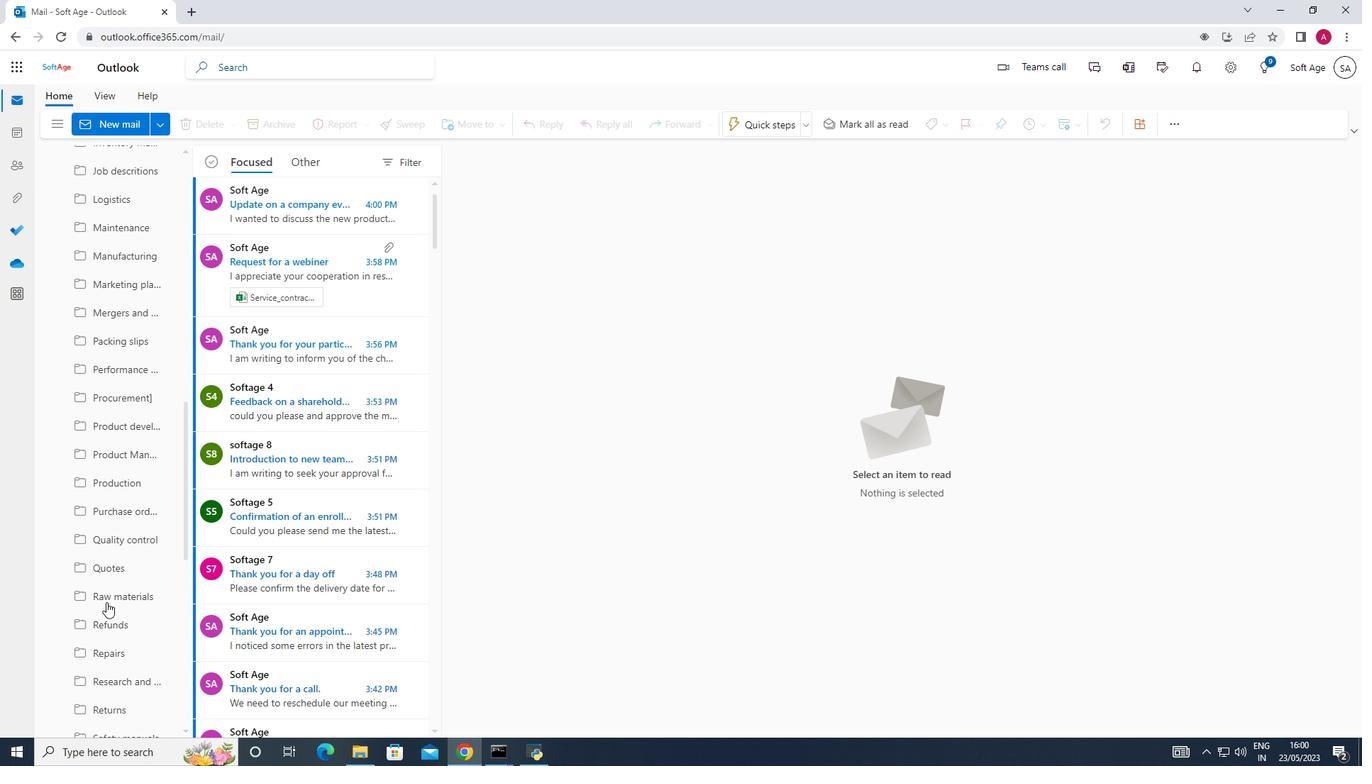 
Action: Mouse scrolled (106, 603) with delta (0, 0)
Screenshot: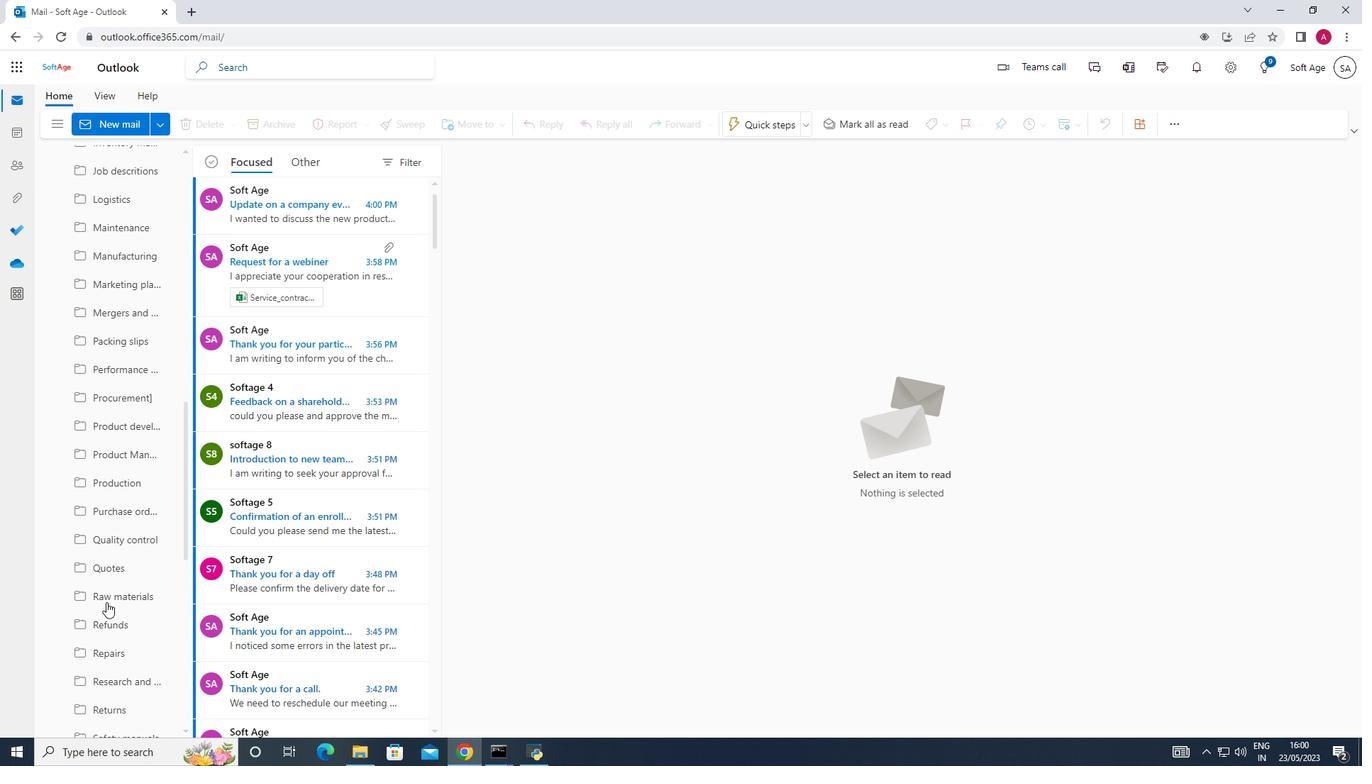
Action: Mouse scrolled (106, 603) with delta (0, 0)
Screenshot: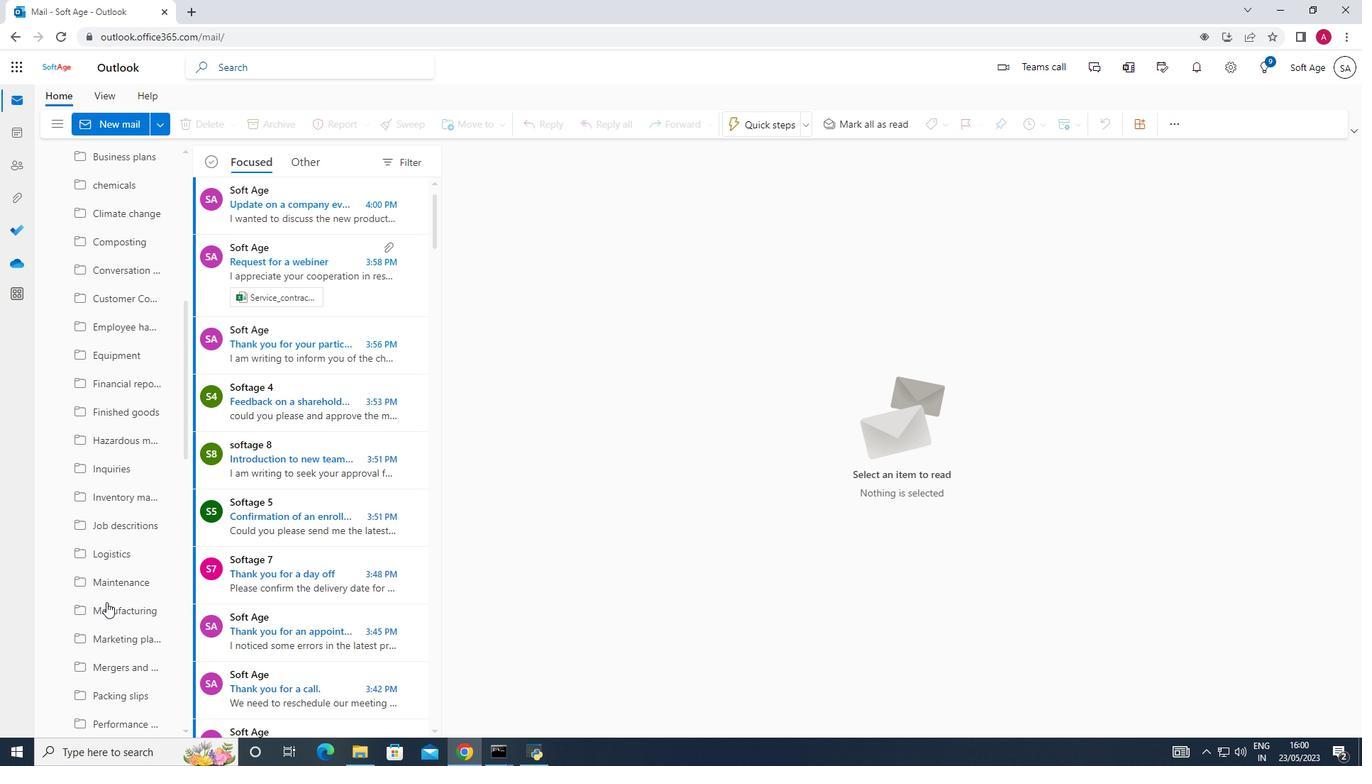 
Action: Mouse scrolled (106, 603) with delta (0, 0)
Screenshot: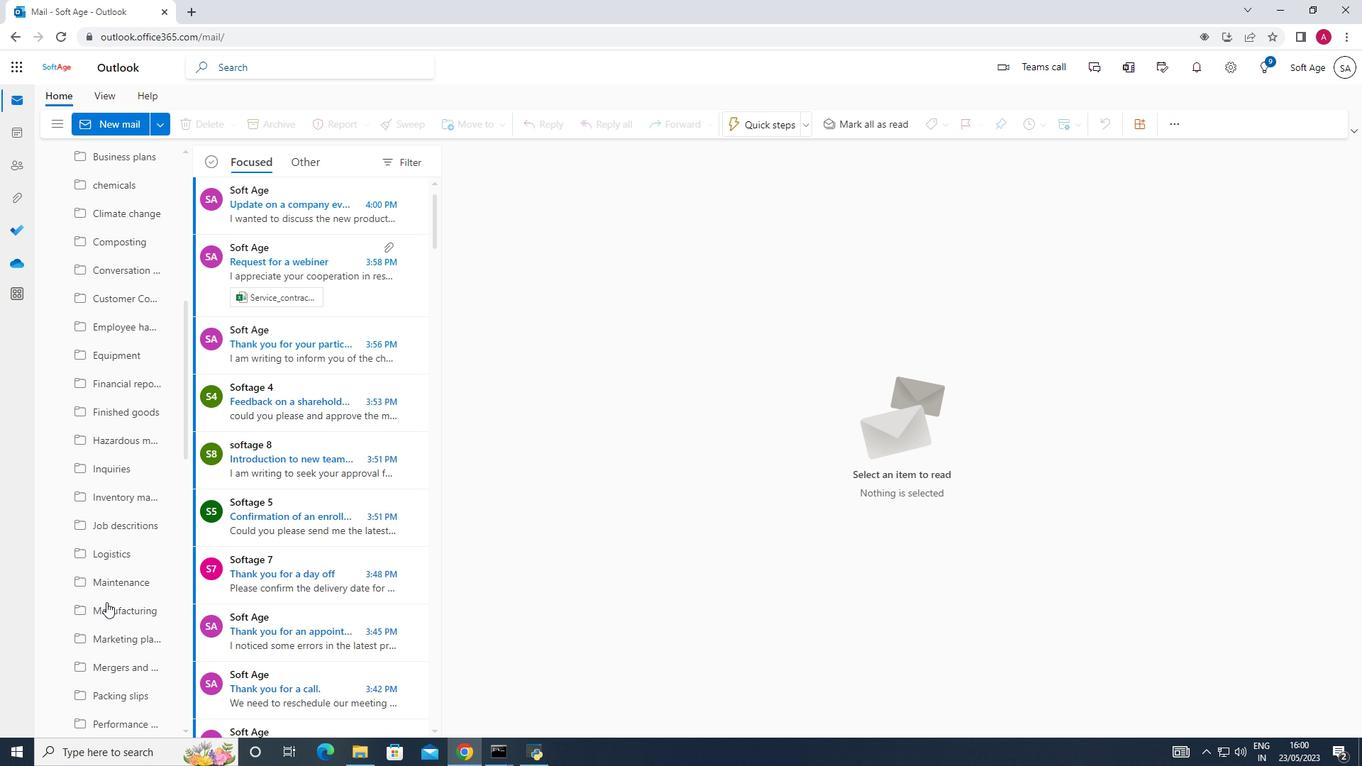 
Action: Mouse scrolled (106, 603) with delta (0, 0)
Screenshot: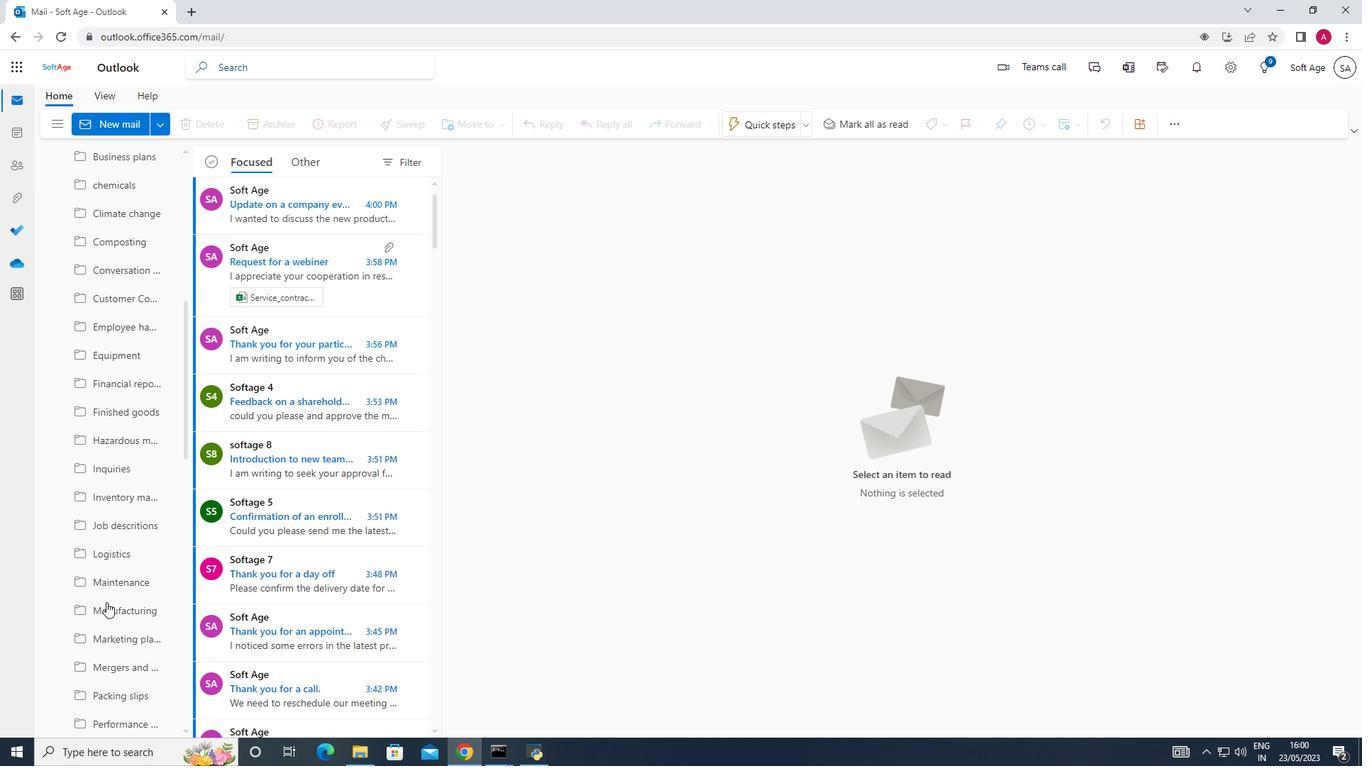 
Action: Mouse scrolled (106, 603) with delta (0, 0)
Screenshot: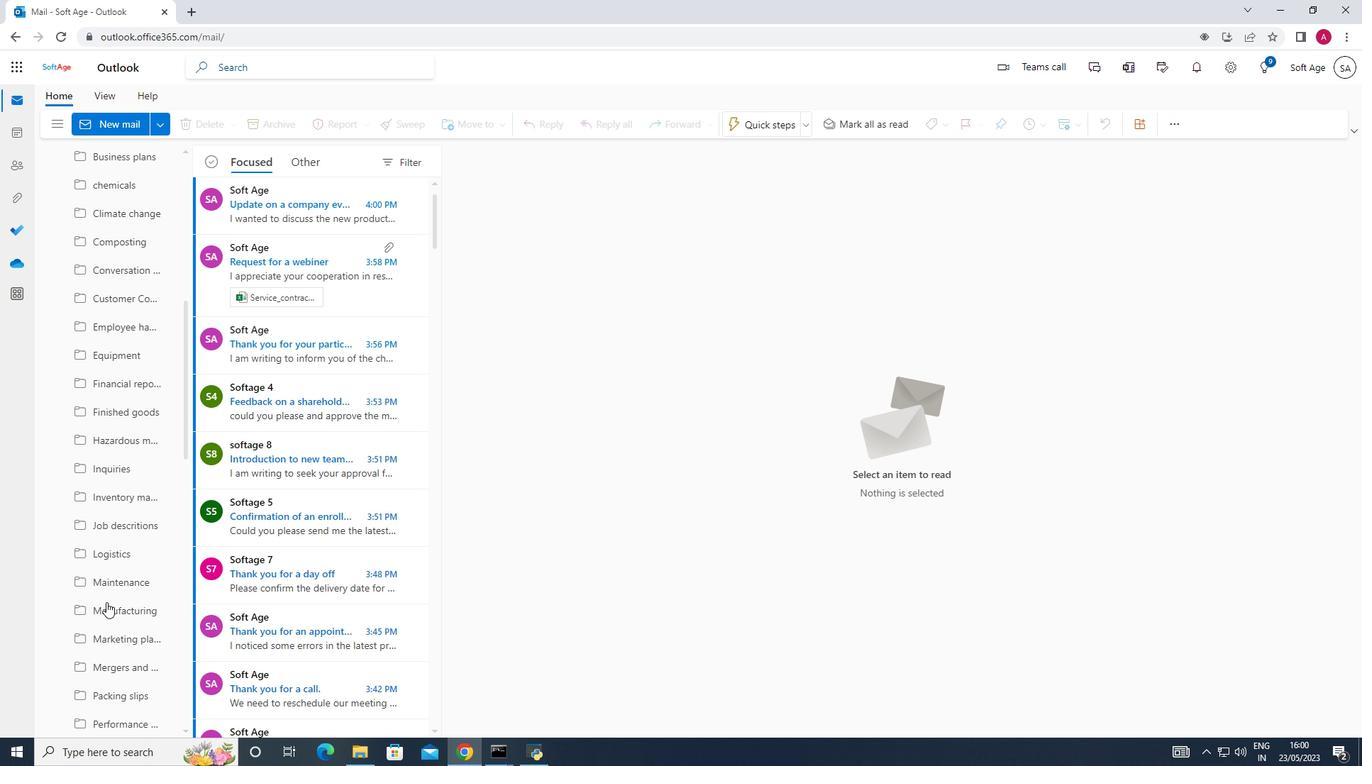 
Action: Mouse scrolled (106, 603) with delta (0, 0)
Screenshot: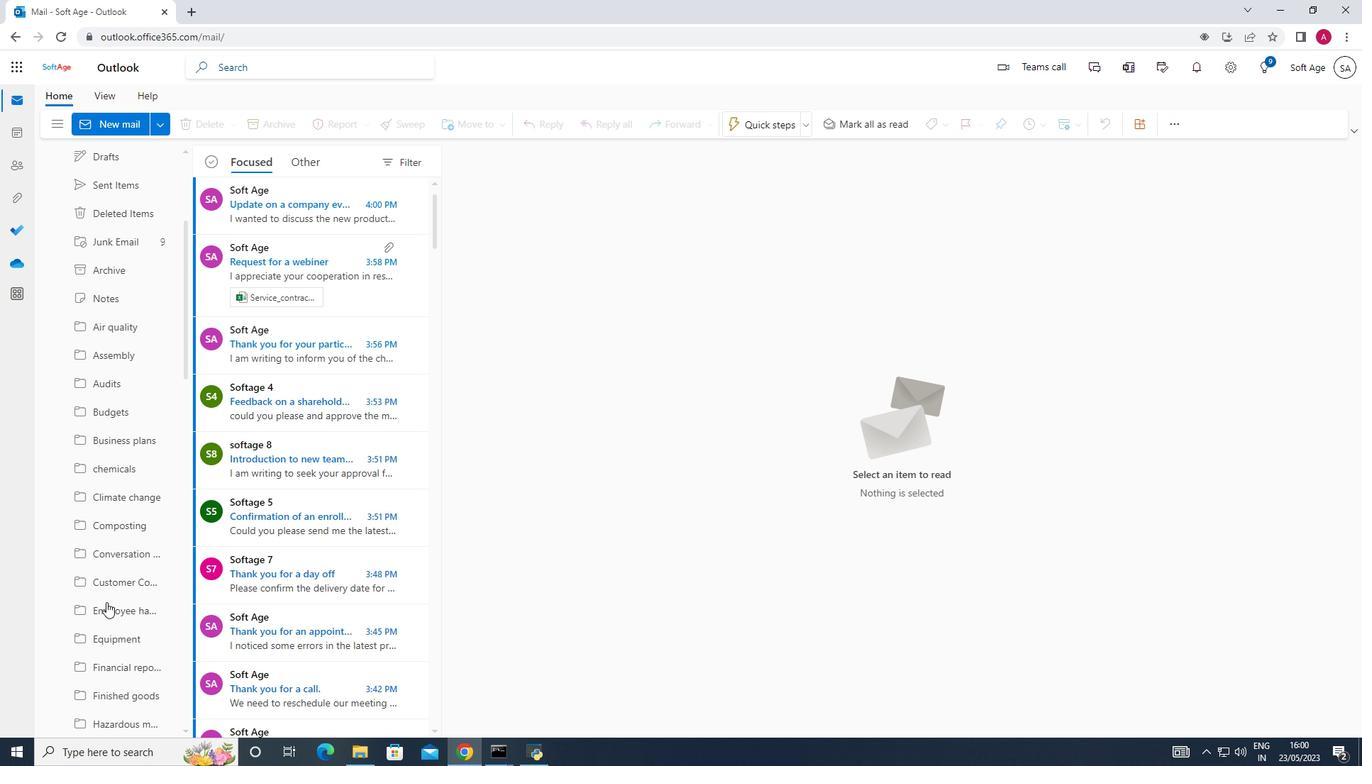 
Action: Mouse scrolled (106, 603) with delta (0, 0)
Screenshot: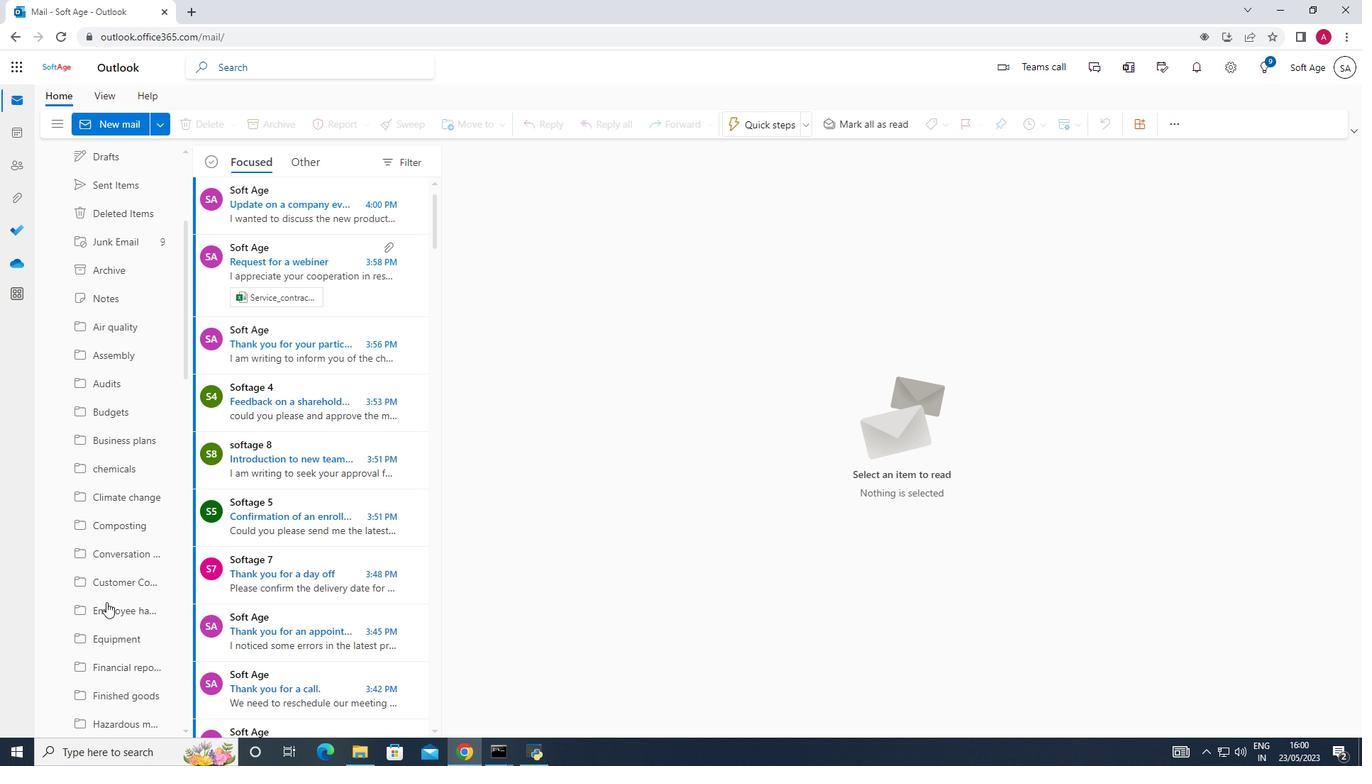 
Action: Mouse scrolled (106, 603) with delta (0, 0)
Screenshot: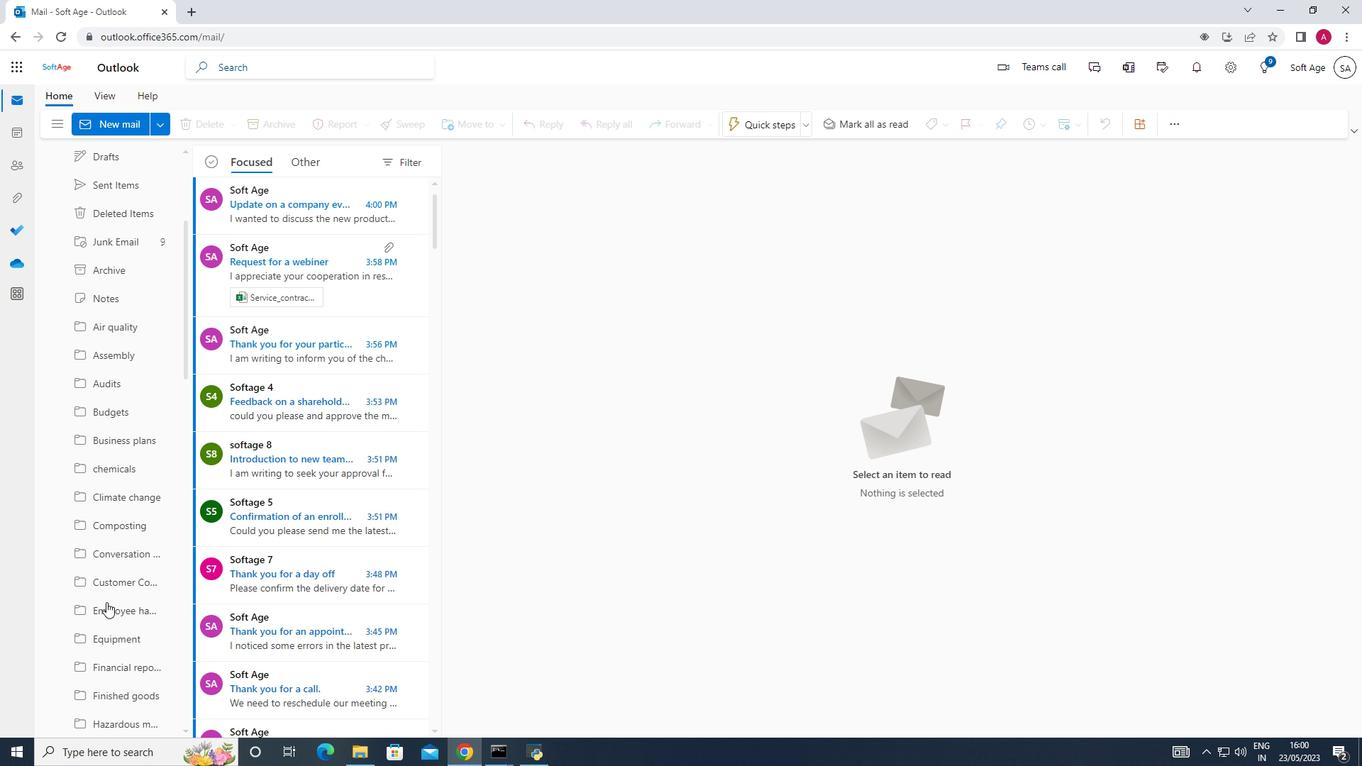 
Action: Mouse scrolled (106, 603) with delta (0, 0)
Screenshot: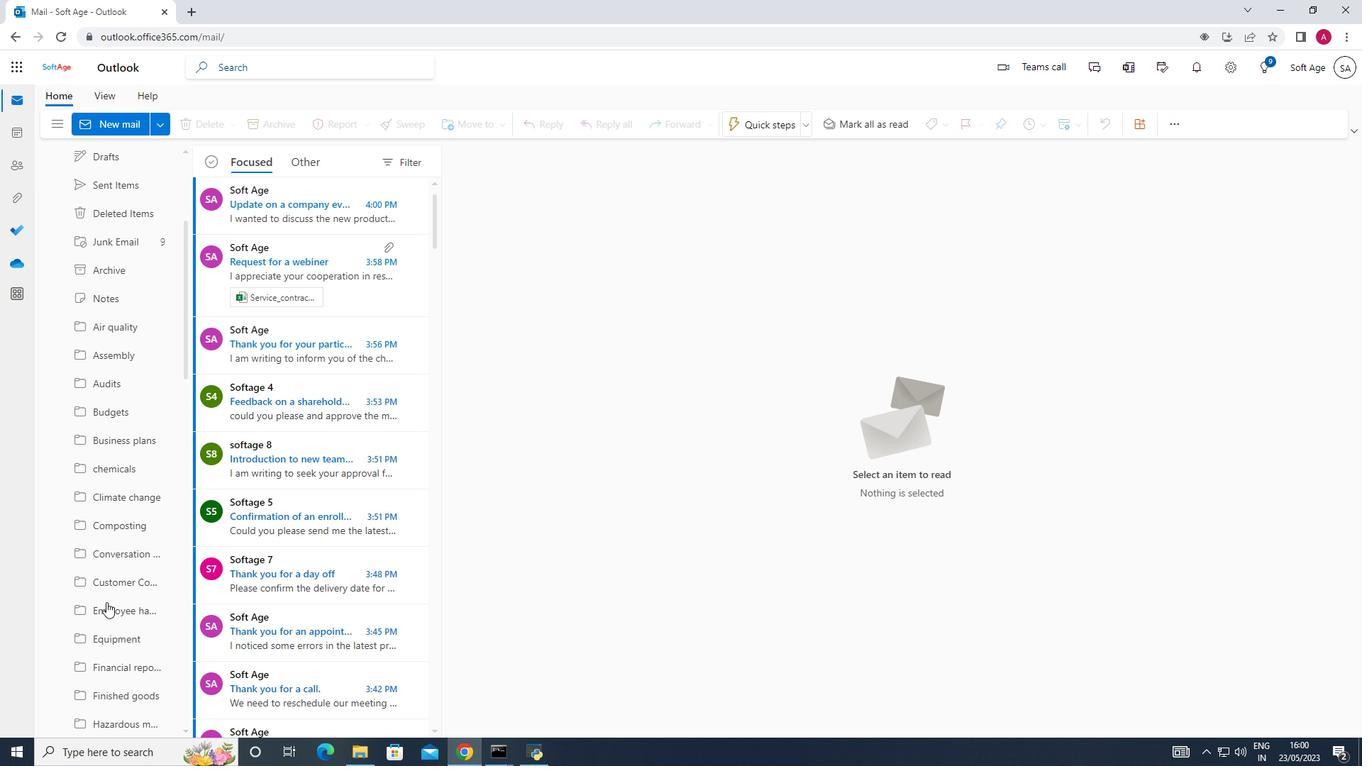 
Action: Mouse moved to (141, 228)
Screenshot: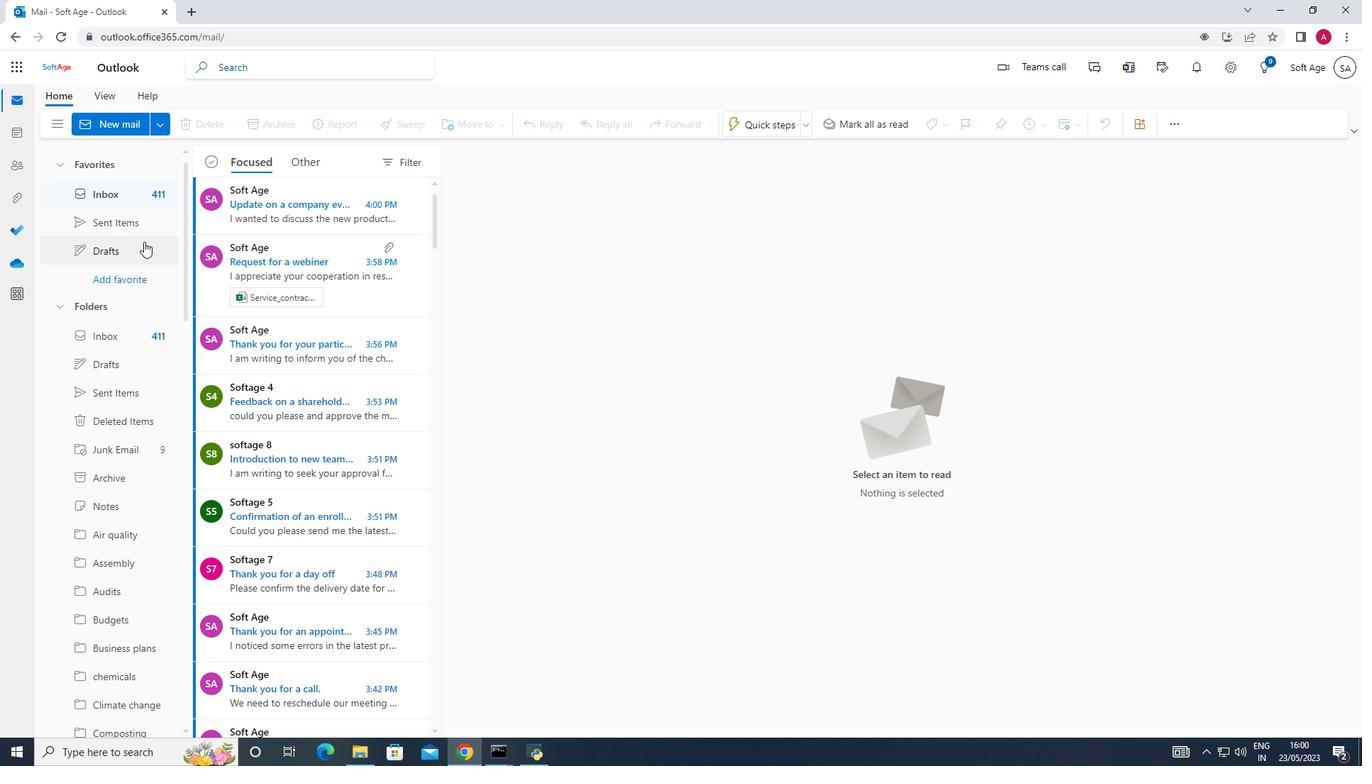 
Action: Mouse pressed left at (141, 228)
Screenshot: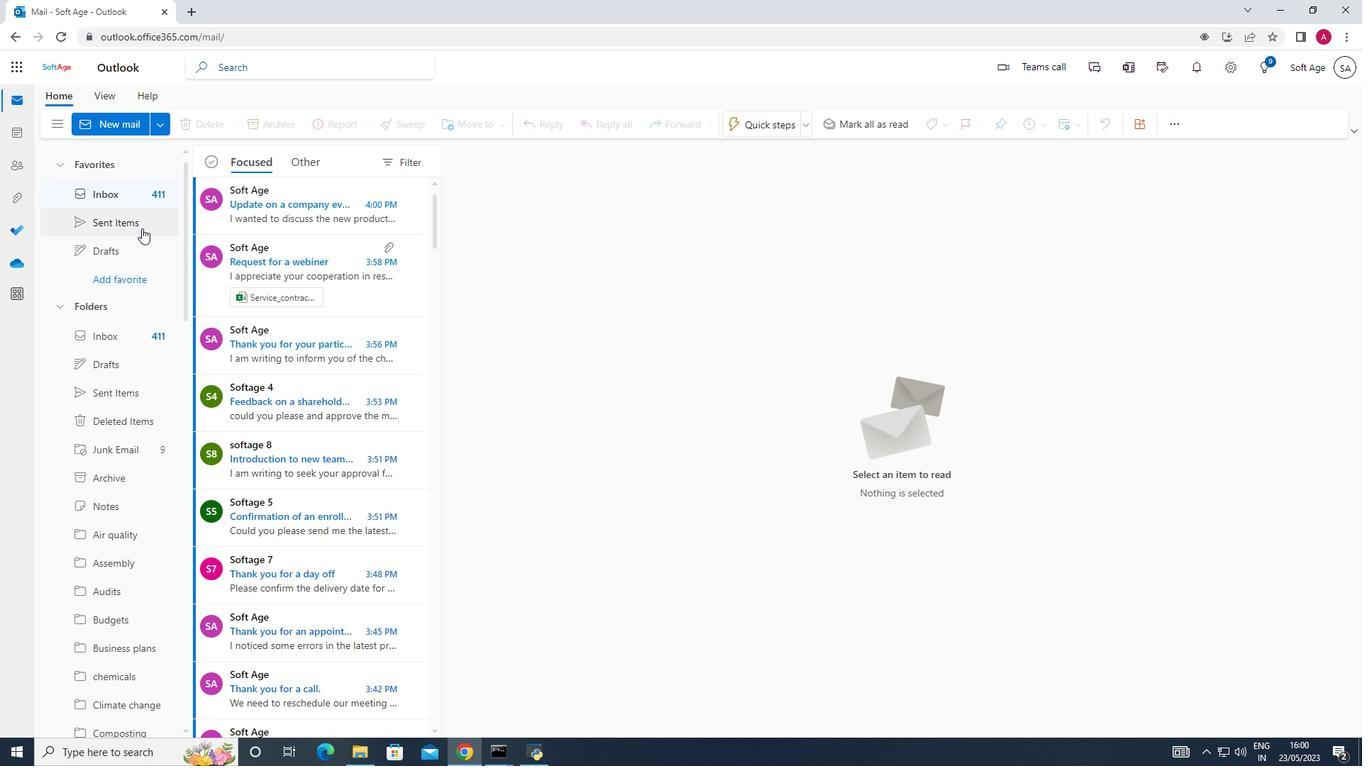 
Action: Mouse moved to (277, 239)
Screenshot: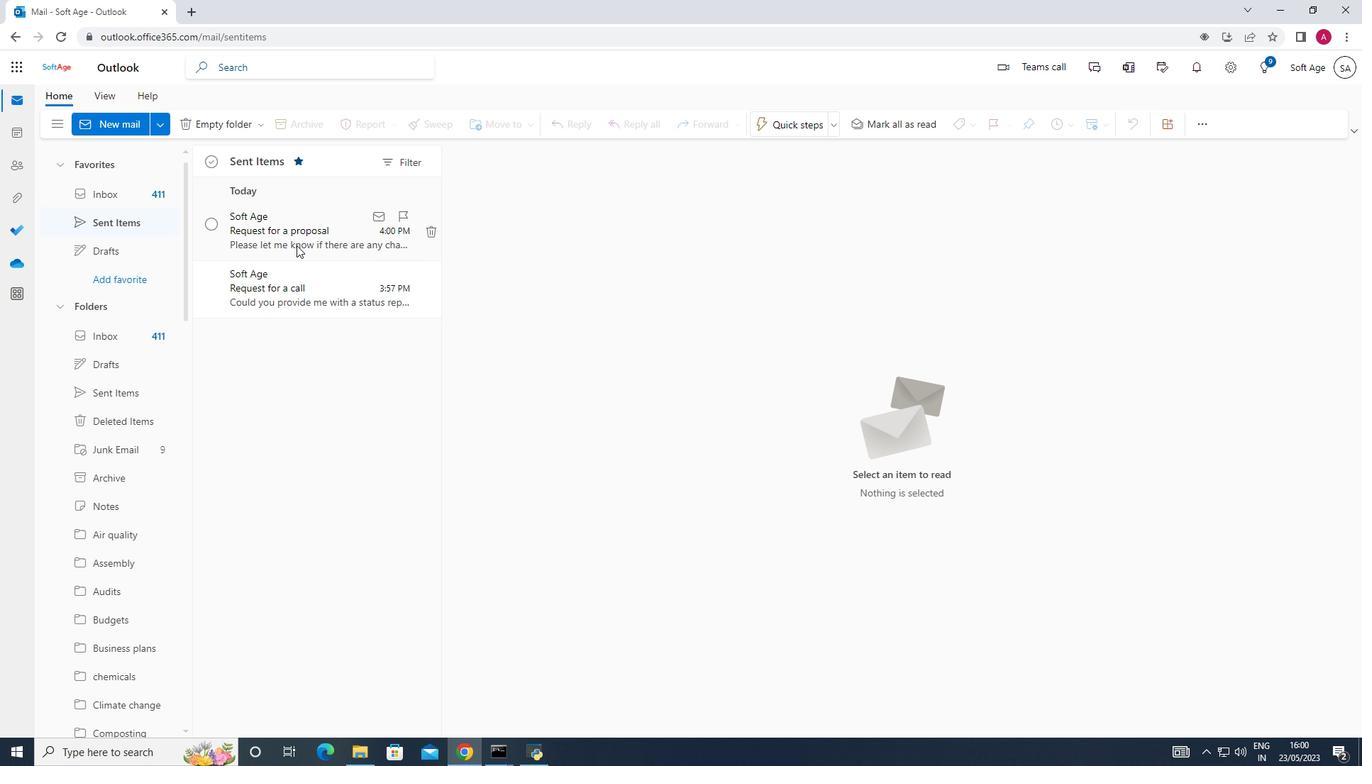 
Action: Mouse pressed left at (277, 239)
Screenshot: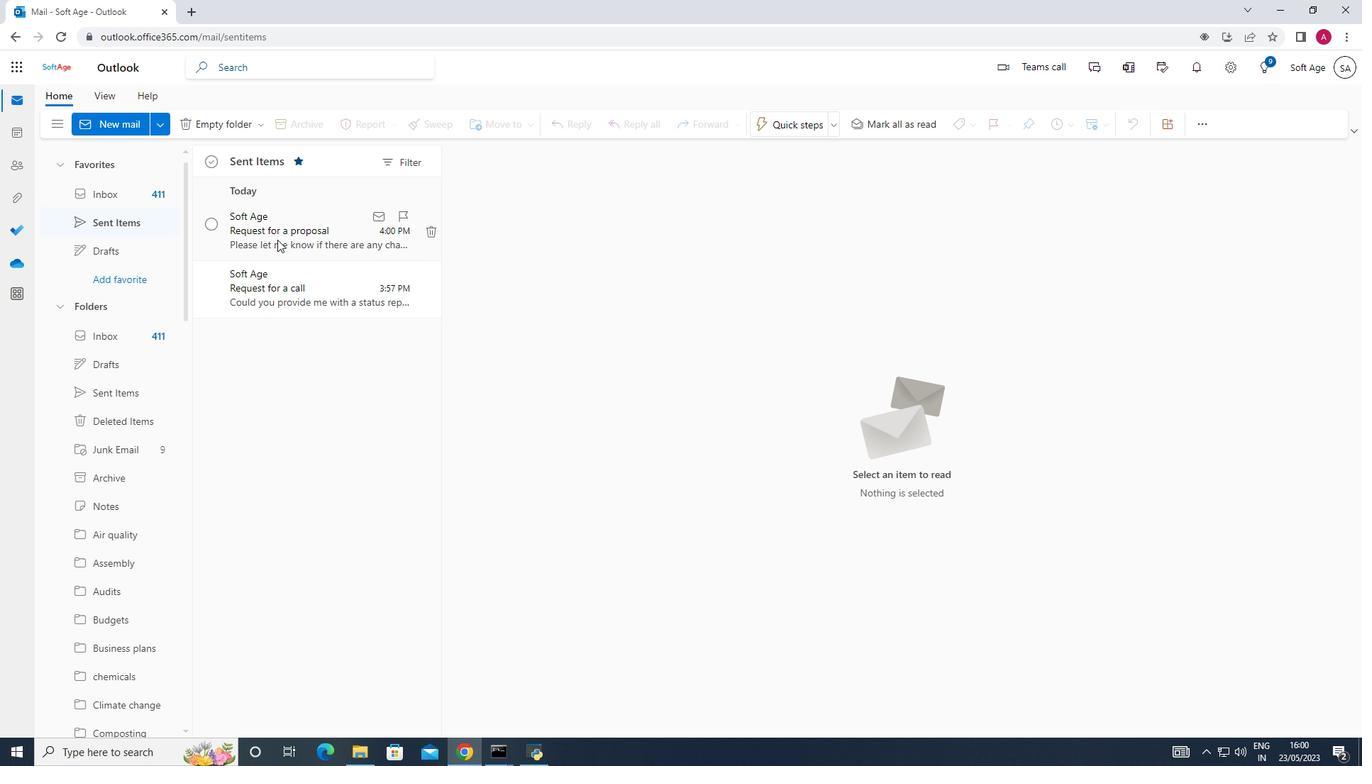 
Action: Mouse moved to (378, 244)
Screenshot: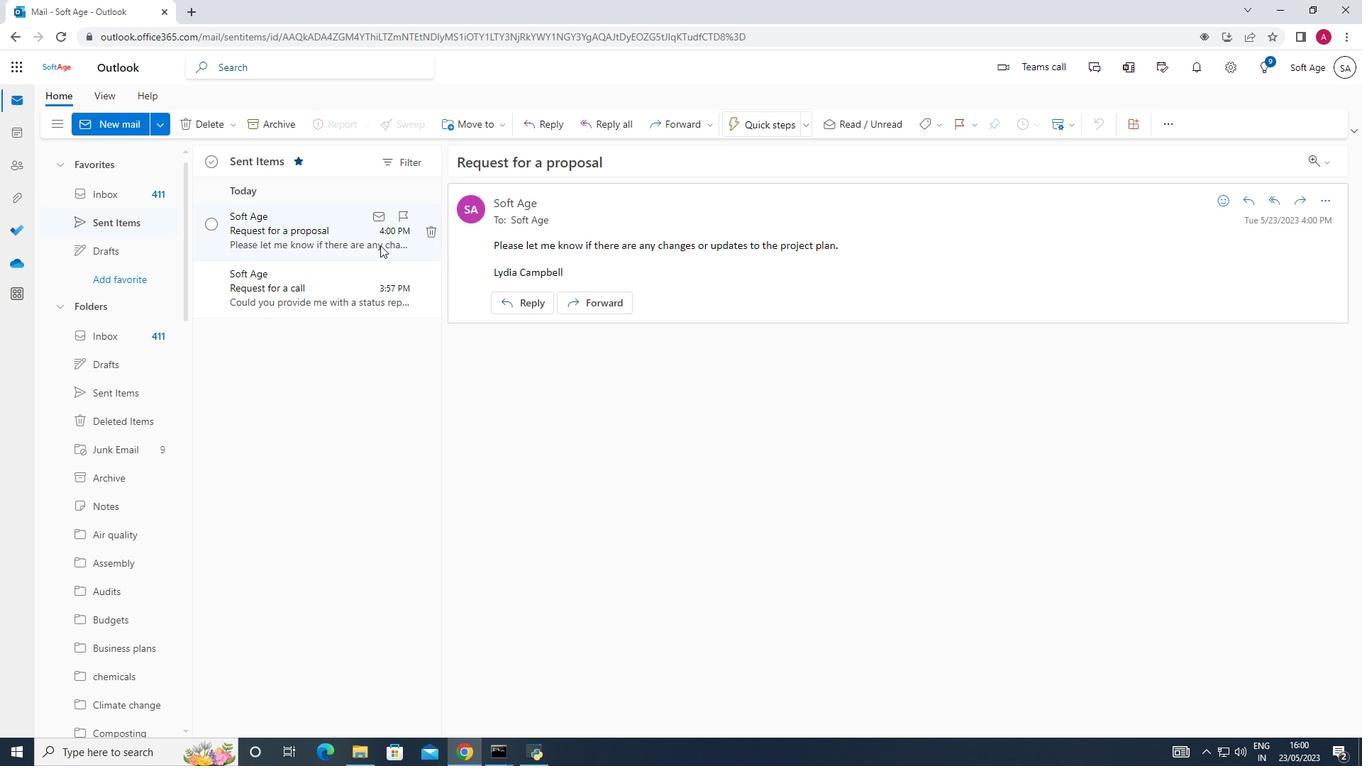 
Action: Mouse pressed right at (378, 244)
Screenshot: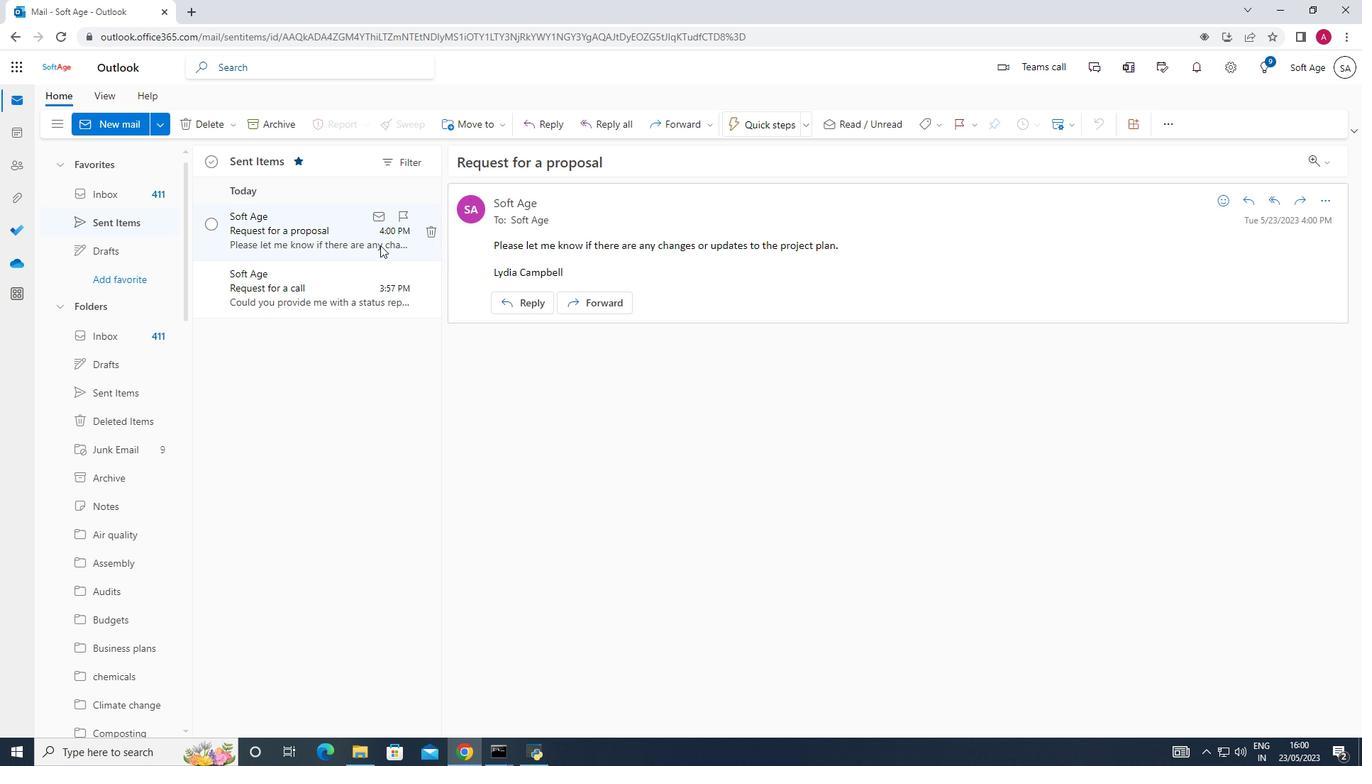
Action: Mouse moved to (415, 307)
Screenshot: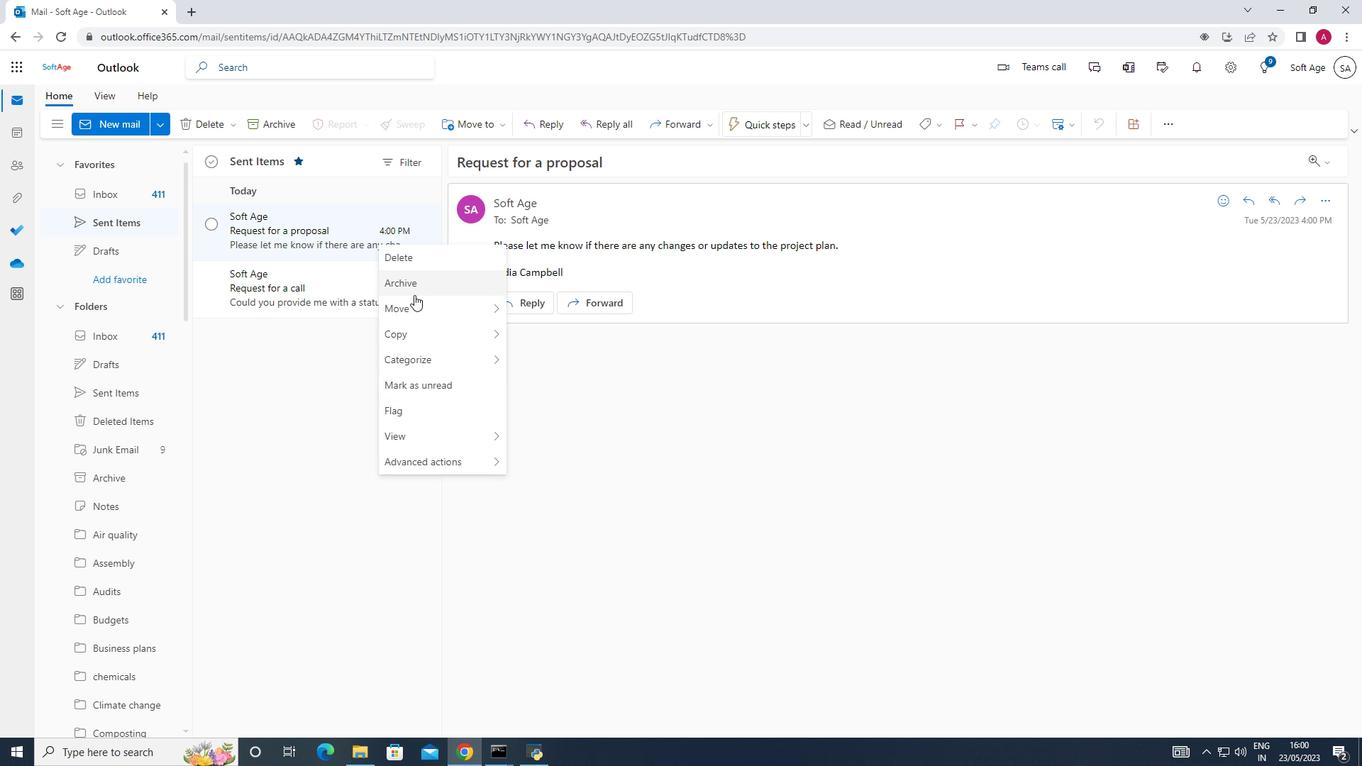 
Action: Mouse pressed left at (415, 307)
Screenshot: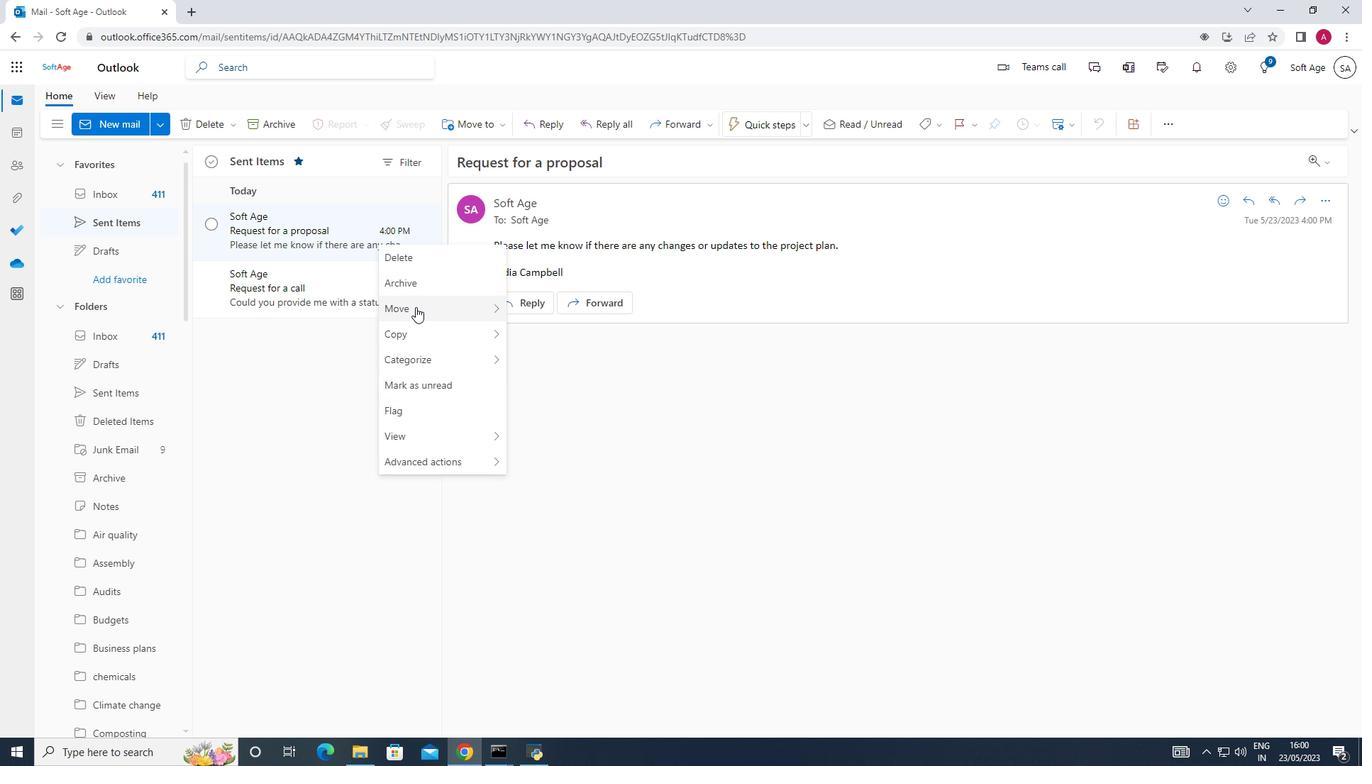 
Action: Mouse moved to (559, 312)
Screenshot: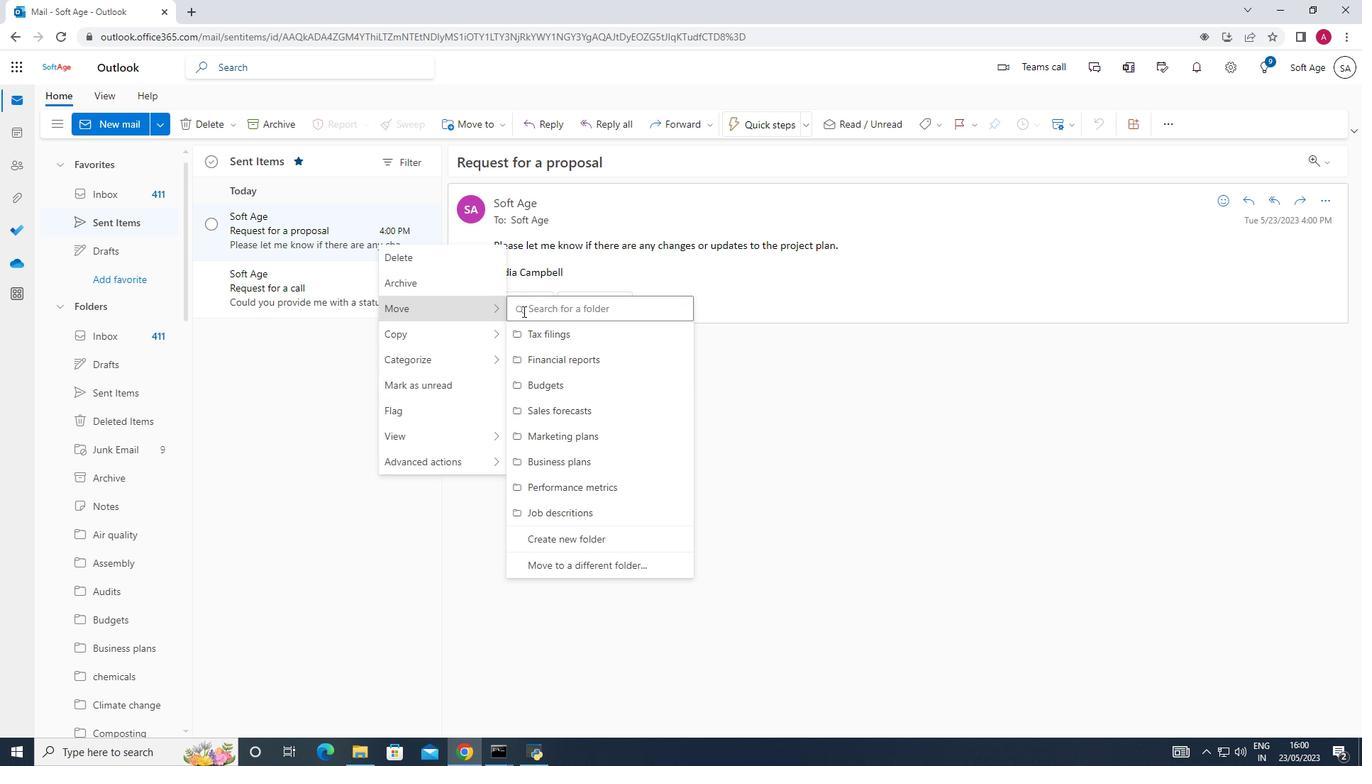 
Action: Mouse pressed left at (559, 312)
Screenshot: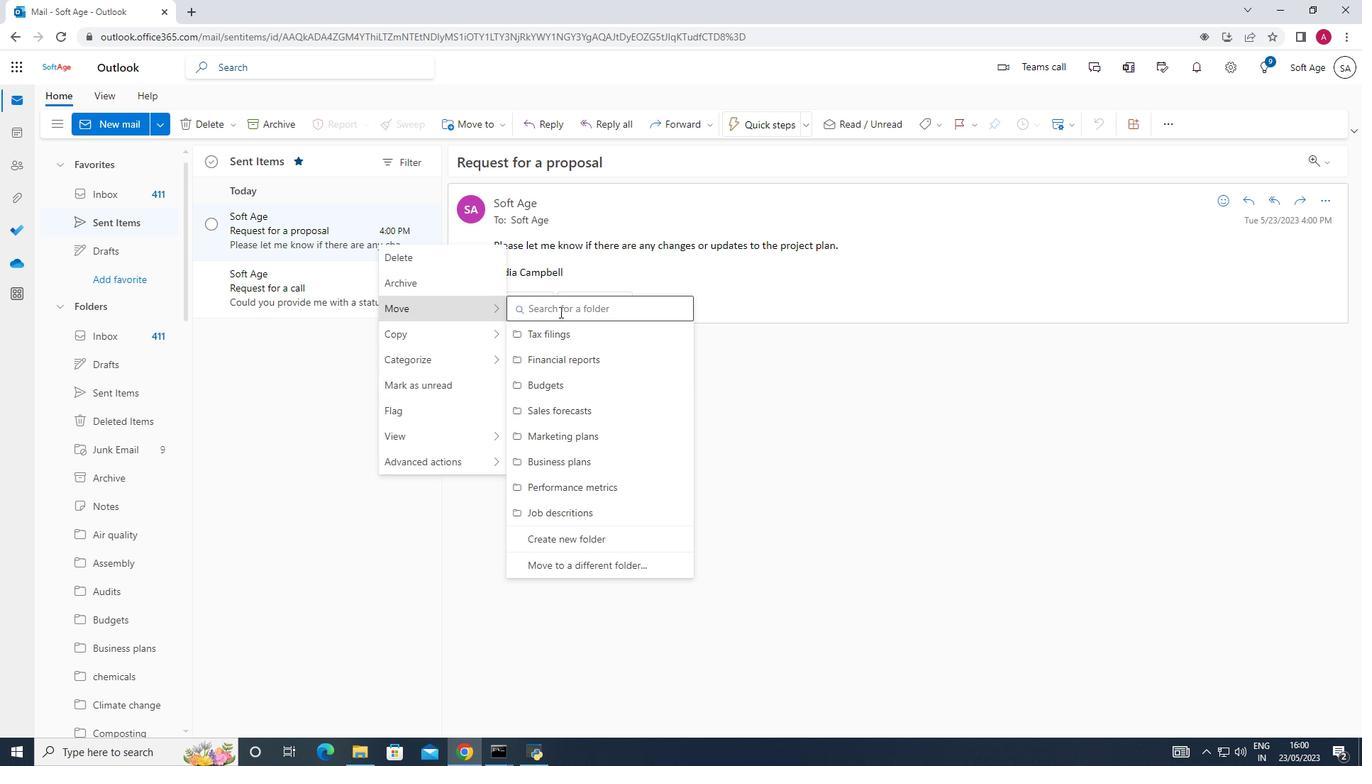 
Action: Mouse moved to (560, 310)
Screenshot: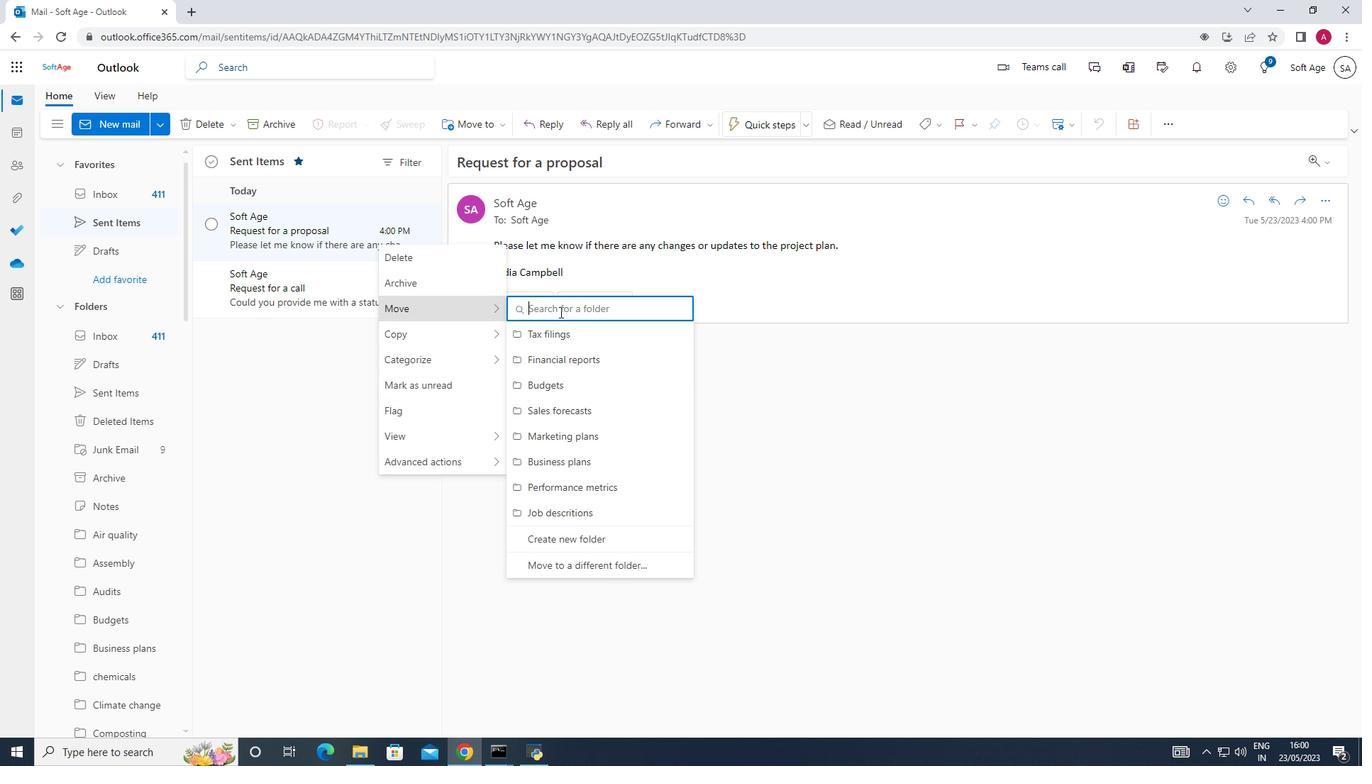 
Action: Key pressed mer
Screenshot: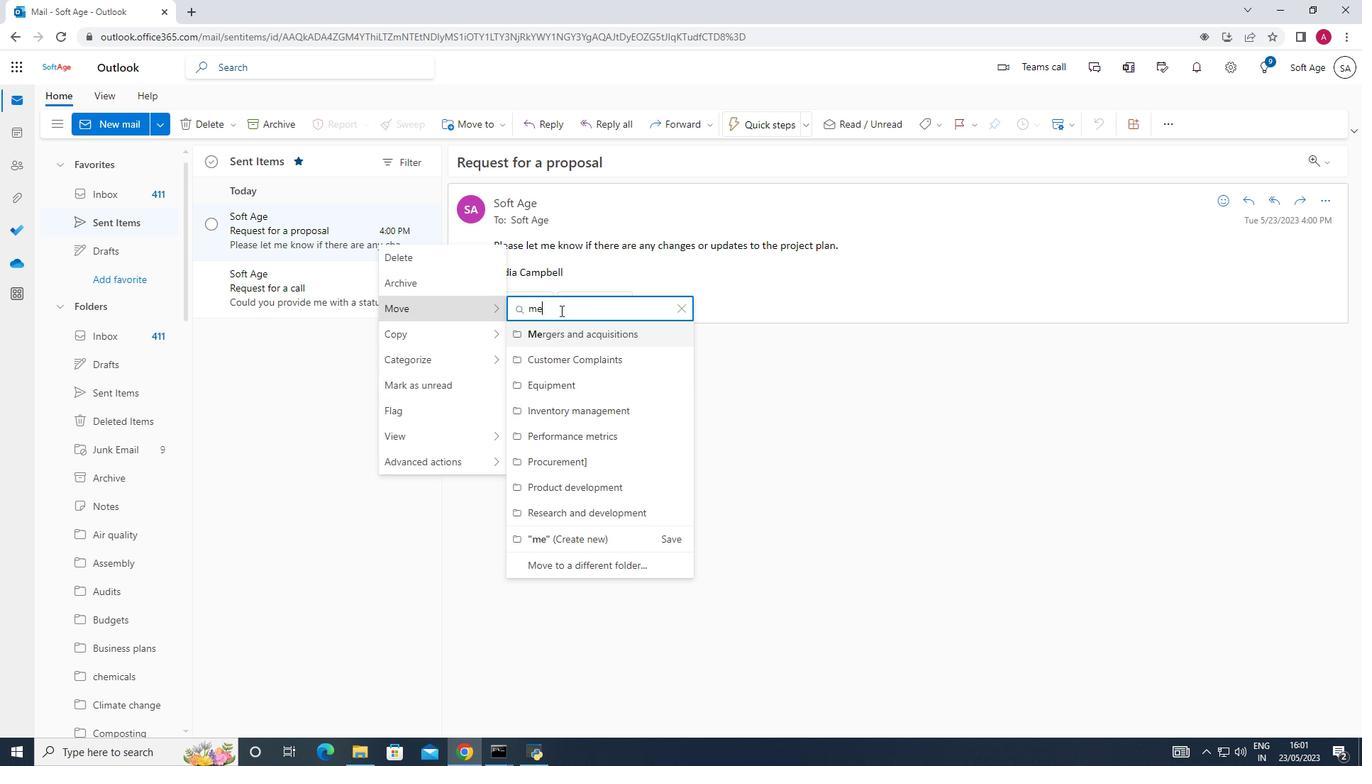 
Action: Mouse moved to (615, 488)
Screenshot: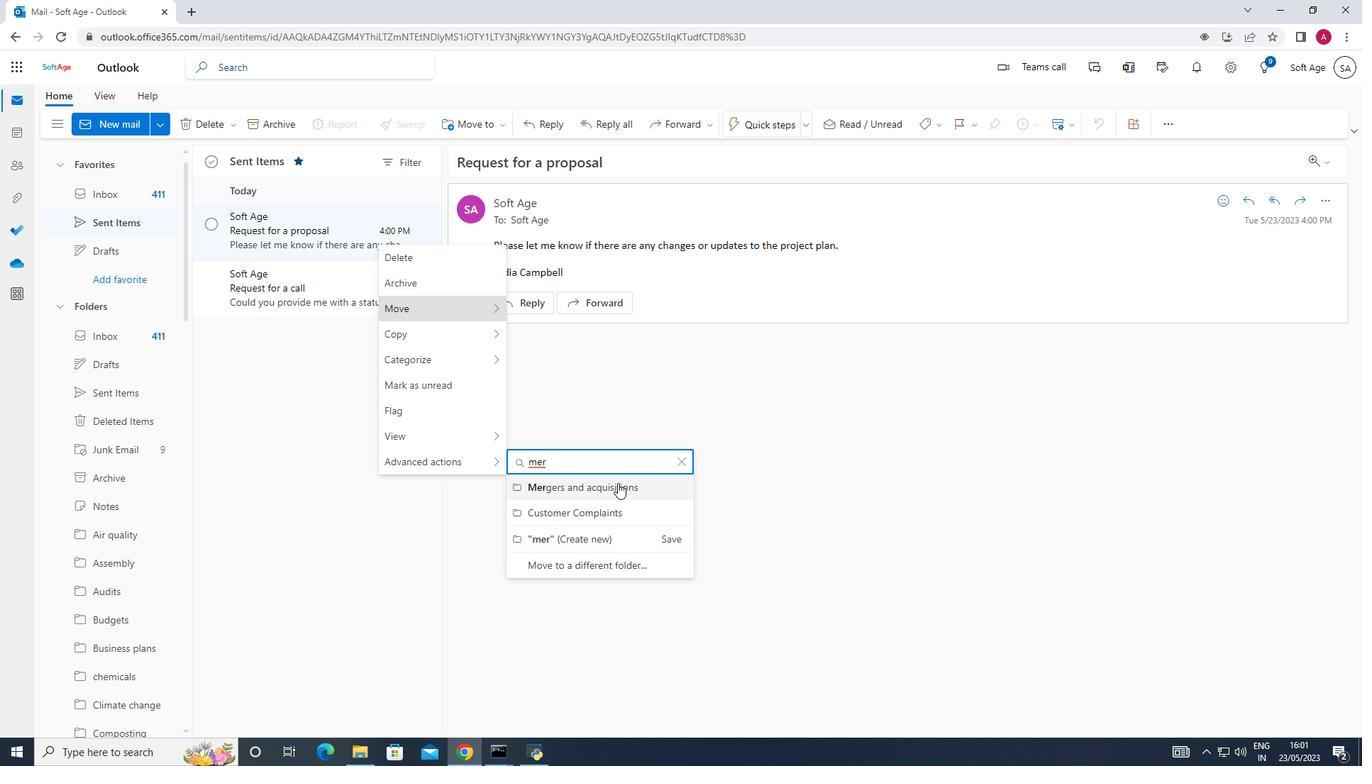 
Action: Mouse pressed left at (615, 488)
Screenshot: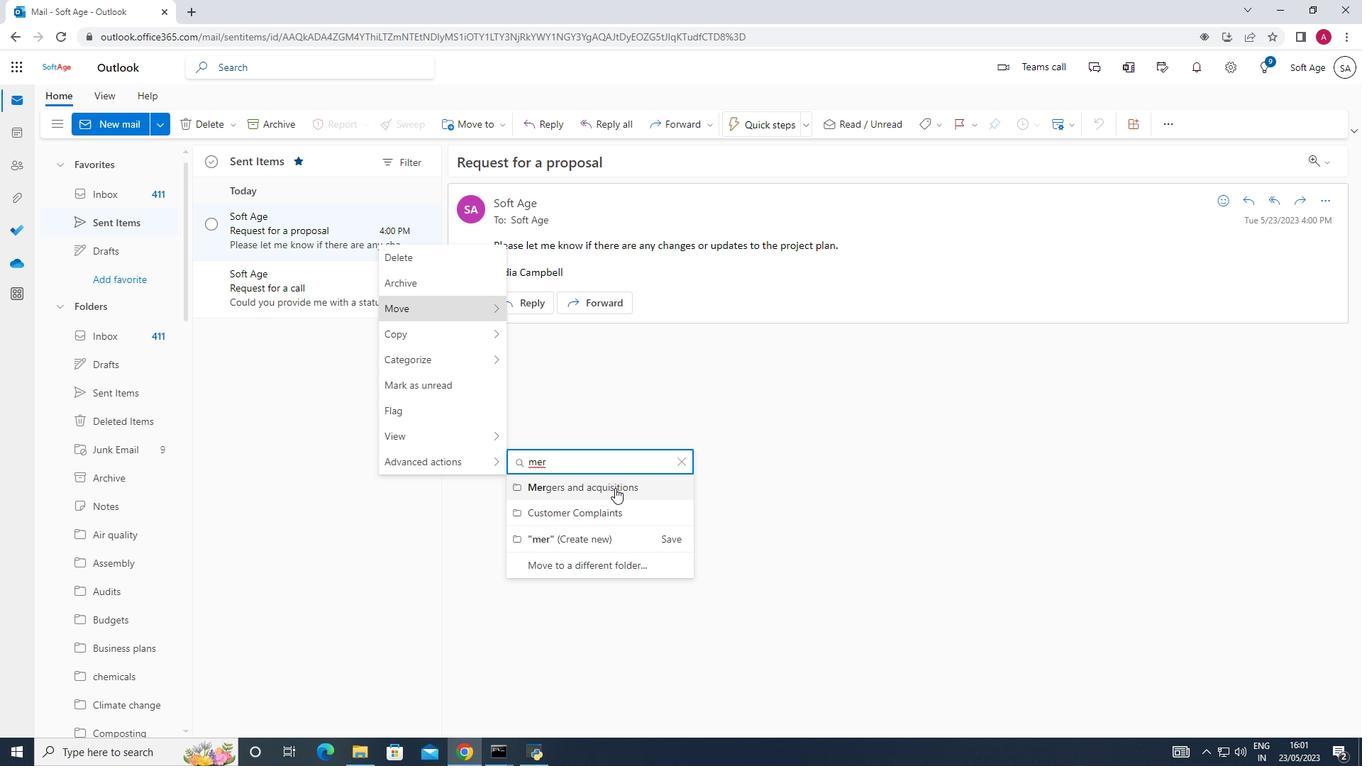 
Action: Mouse moved to (615, 488)
Screenshot: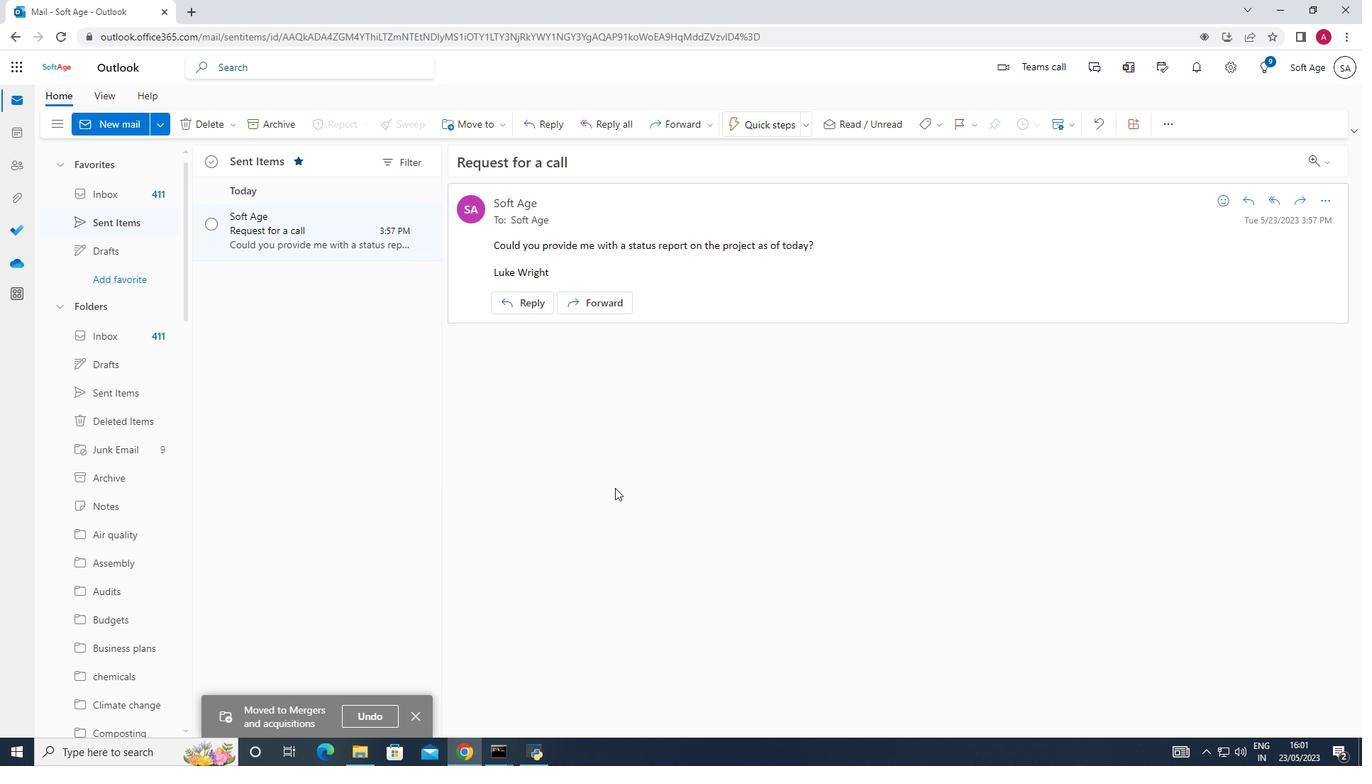 
